 Task: Find connections with filter location Hacienda La Calera with filter topic #Sustainabilitywith filter profile language Potuguese with filter current company TeamLease Services Limited with filter school Marian College, Kuttikanam P.O. Peermade- 685 531 with filter industry Retail Luxury Goods and Jewelry with filter service category Translation with filter keywords title Maintenance Engineer
Action: Mouse moved to (618, 84)
Screenshot: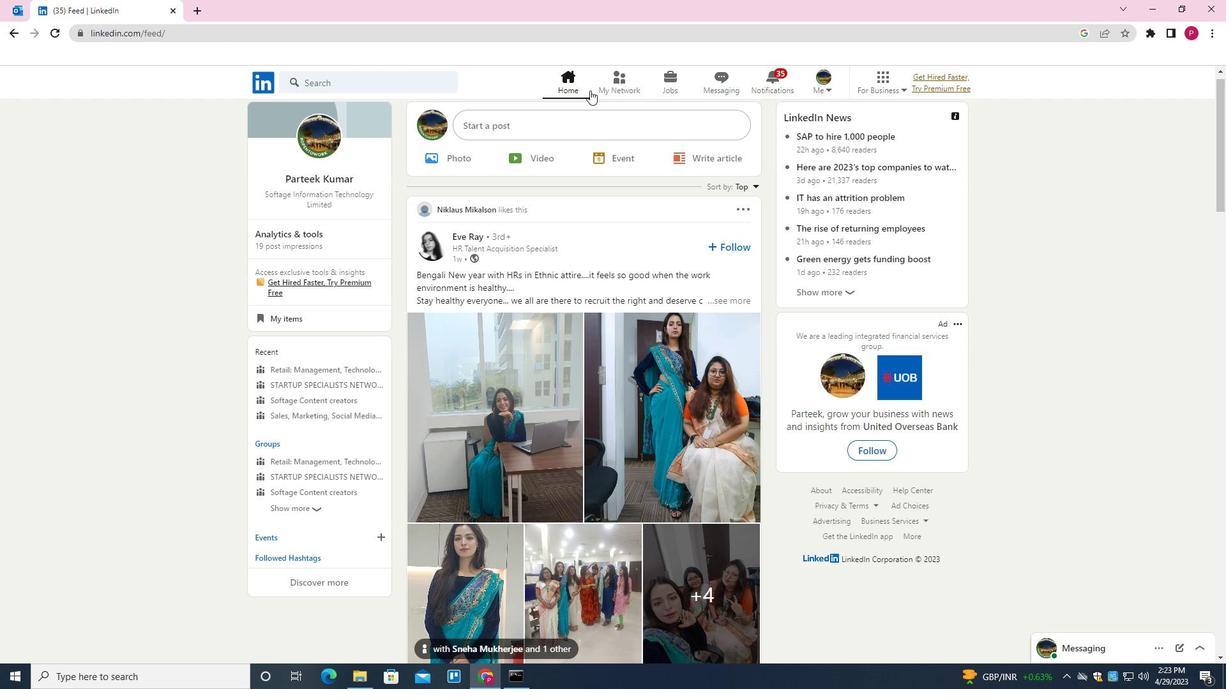 
Action: Mouse pressed left at (618, 84)
Screenshot: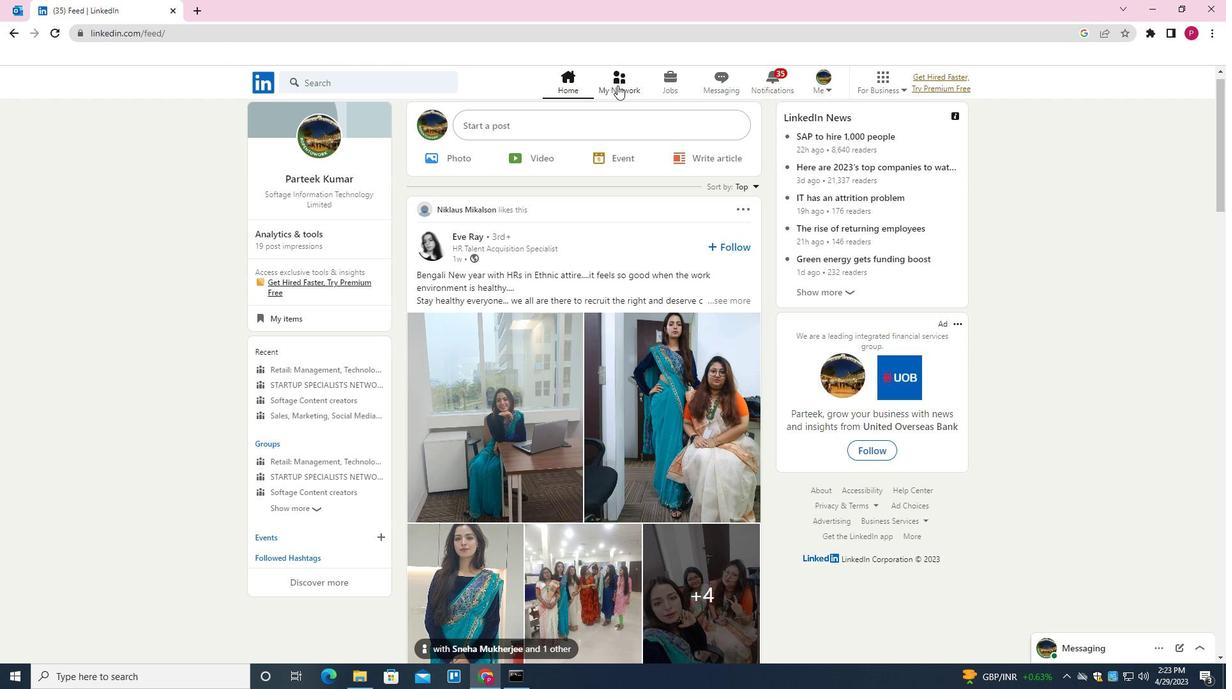 
Action: Mouse moved to (409, 153)
Screenshot: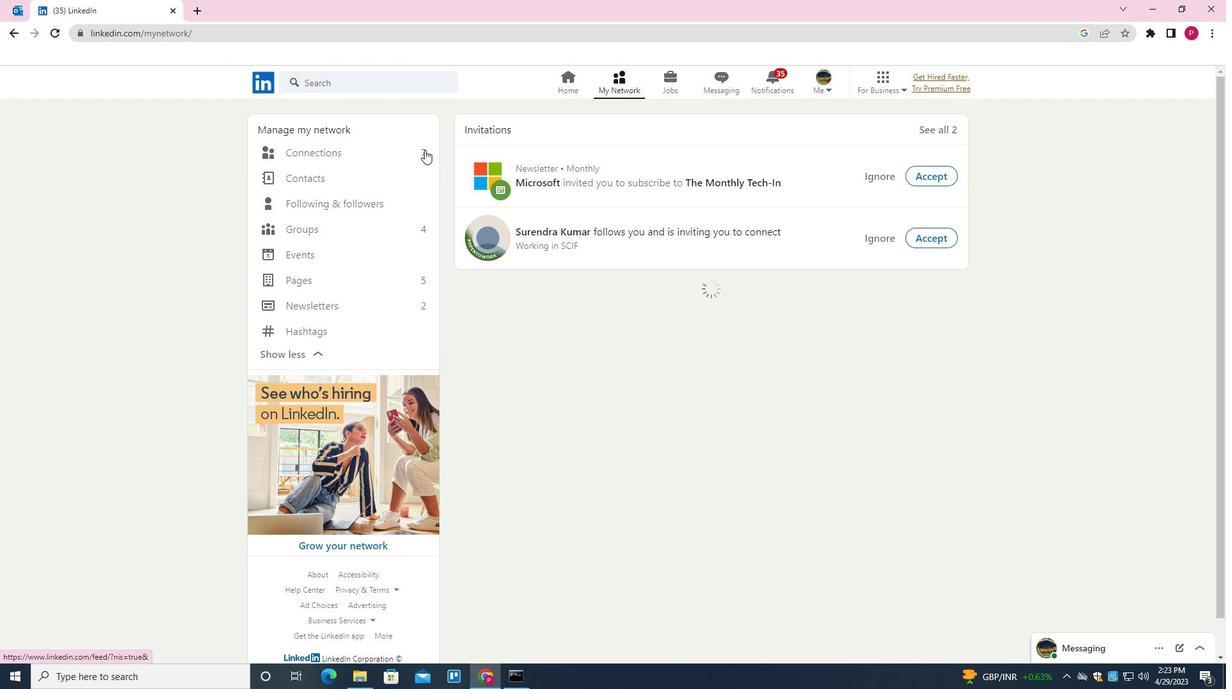 
Action: Mouse pressed left at (409, 153)
Screenshot: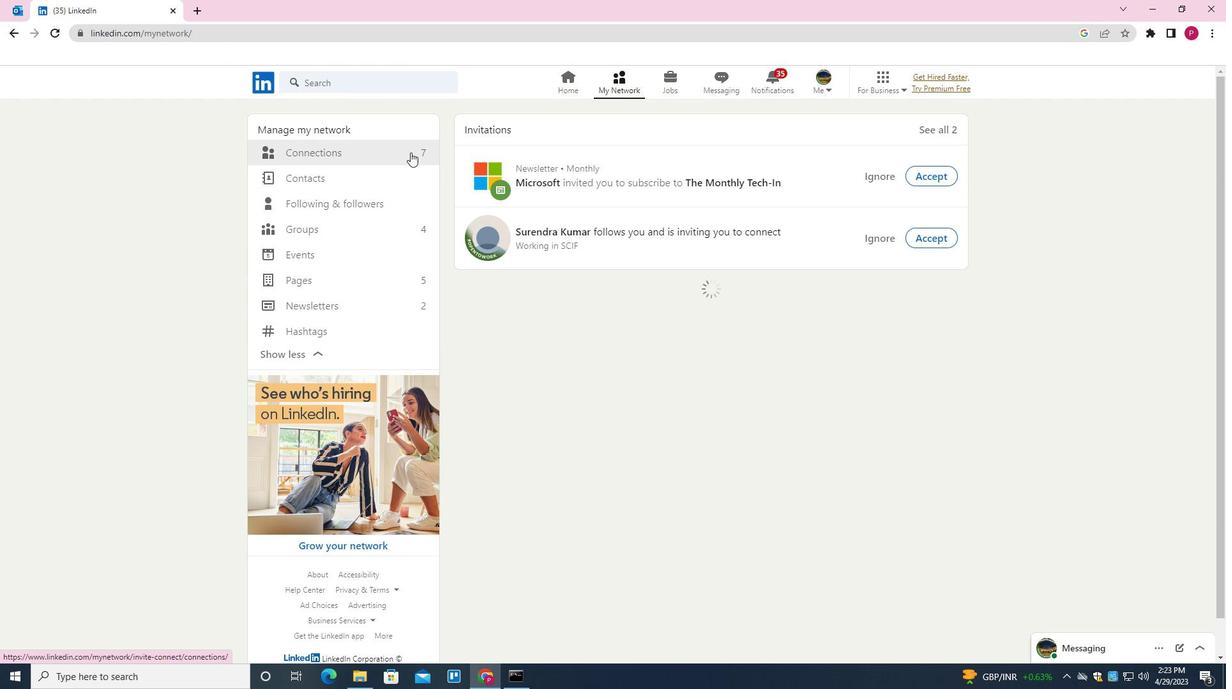 
Action: Mouse moved to (676, 155)
Screenshot: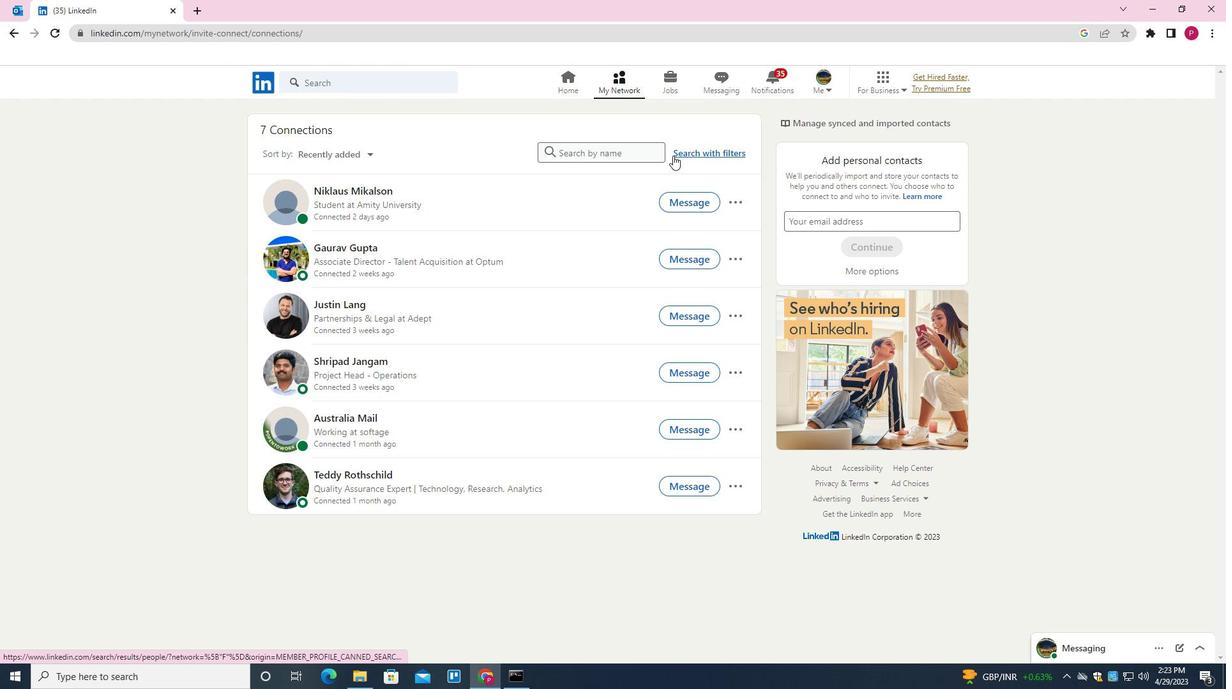 
Action: Mouse pressed left at (676, 155)
Screenshot: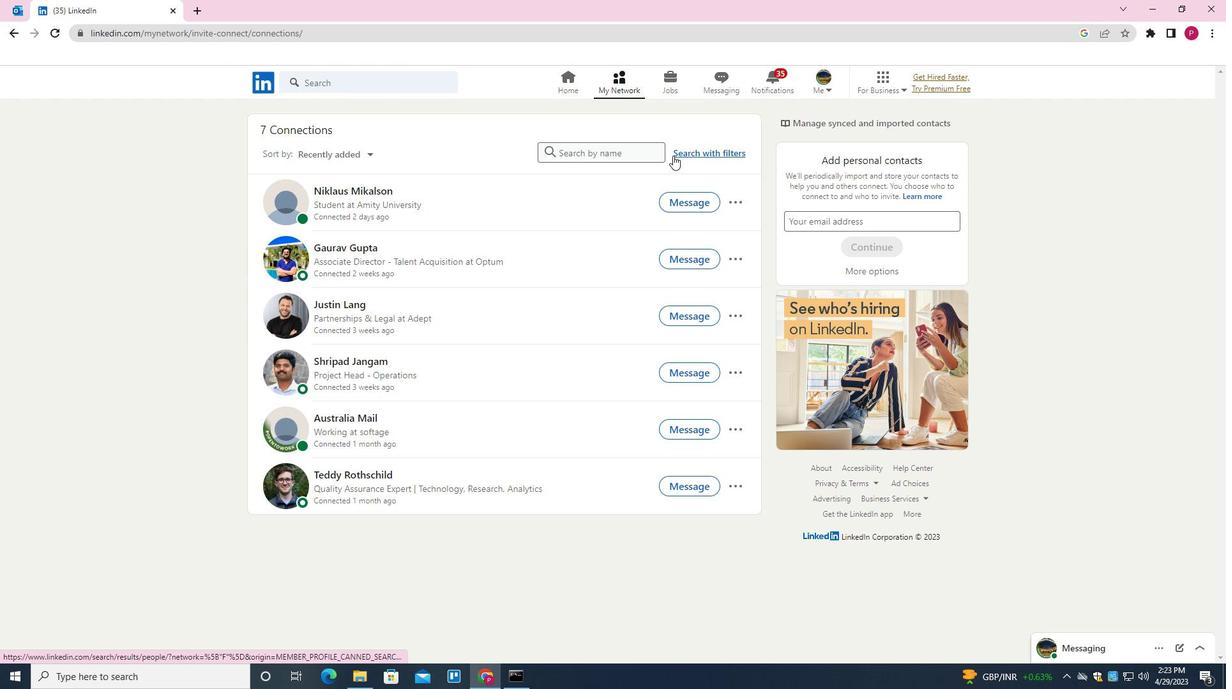 
Action: Mouse moved to (651, 118)
Screenshot: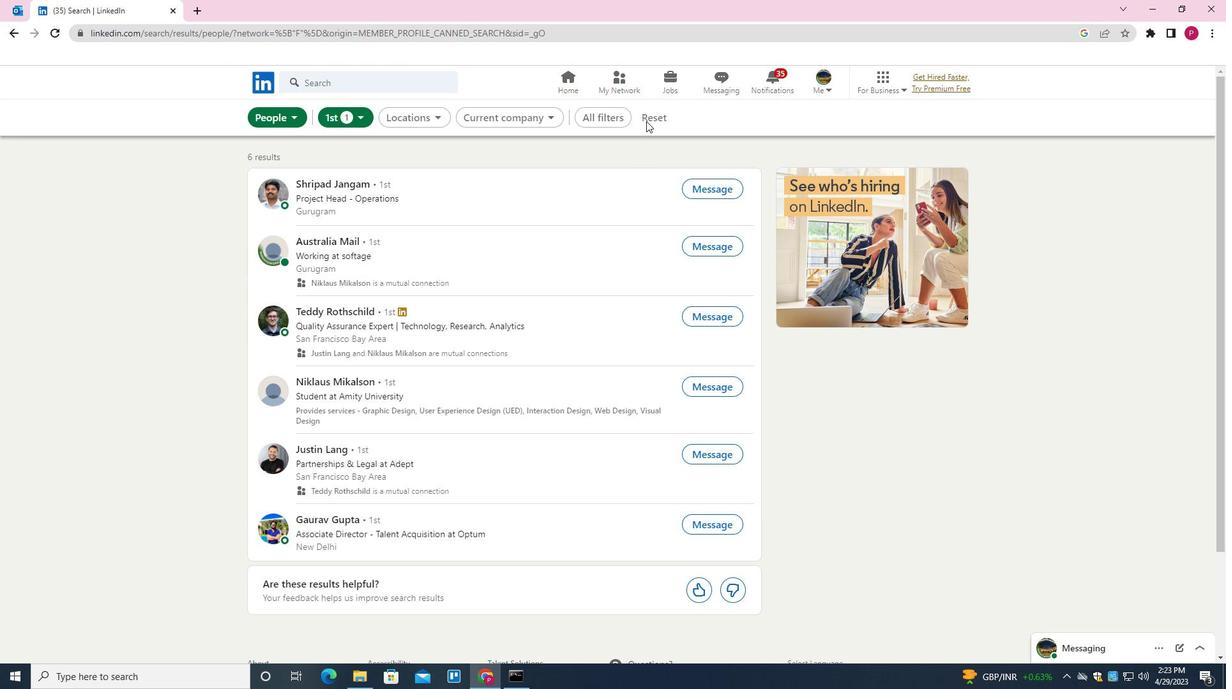 
Action: Mouse pressed left at (651, 118)
Screenshot: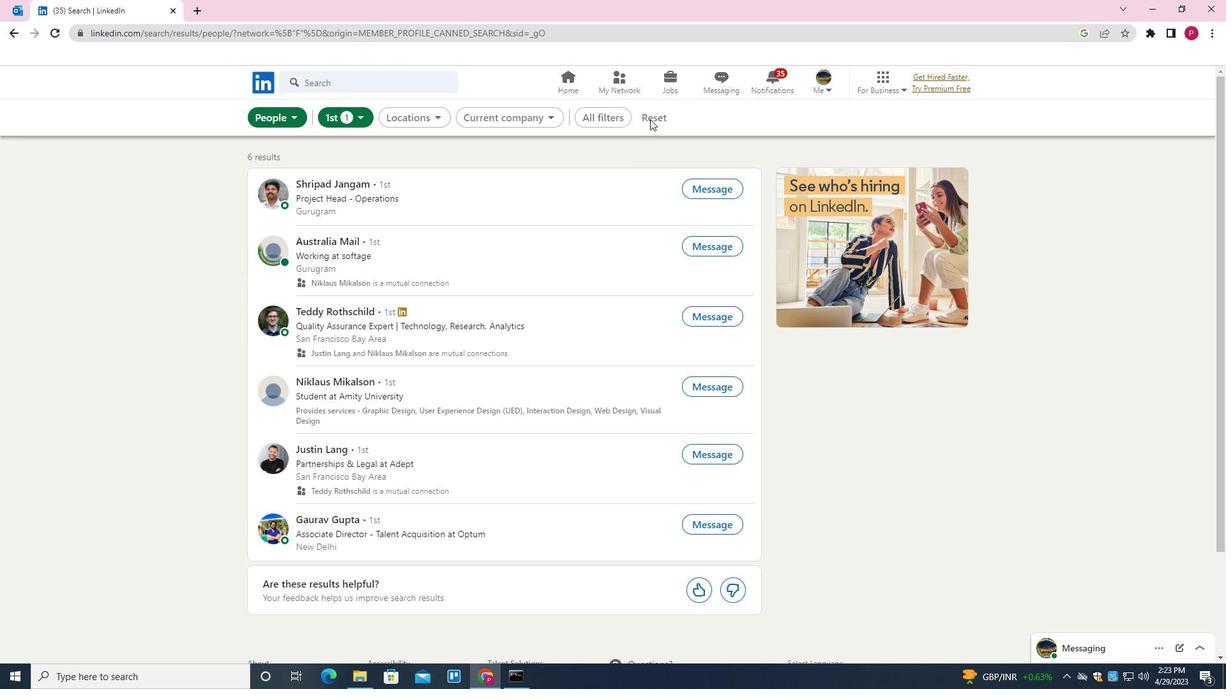 
Action: Mouse moved to (632, 124)
Screenshot: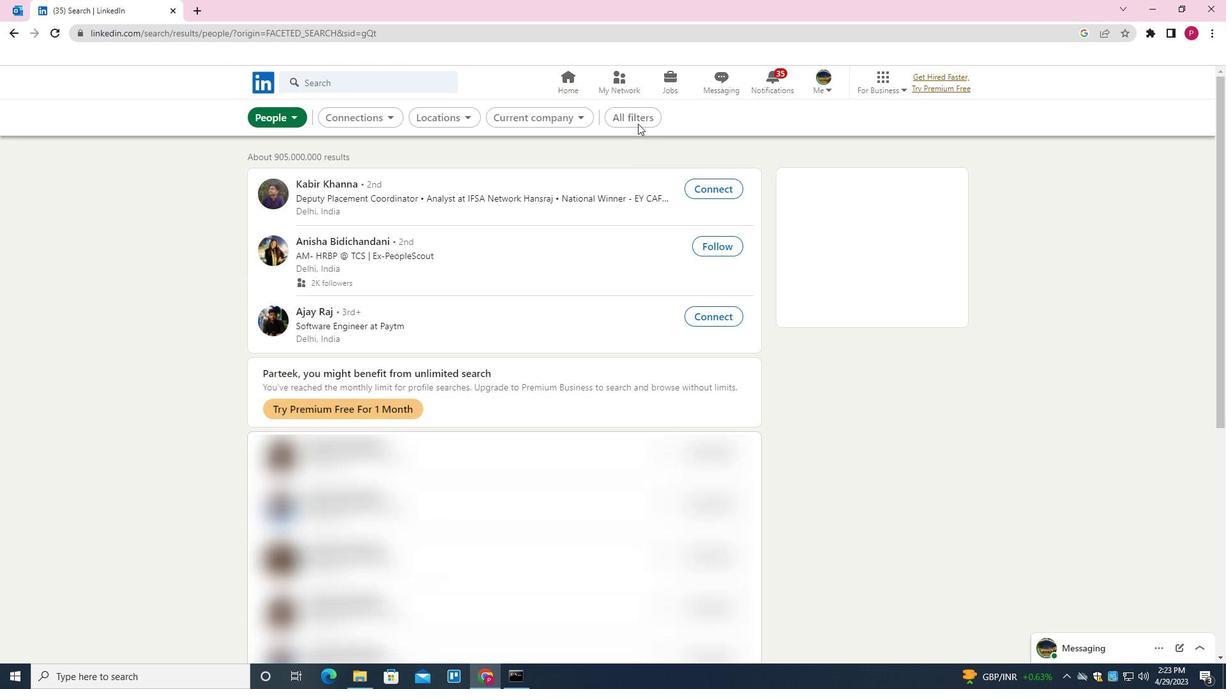 
Action: Mouse pressed left at (632, 124)
Screenshot: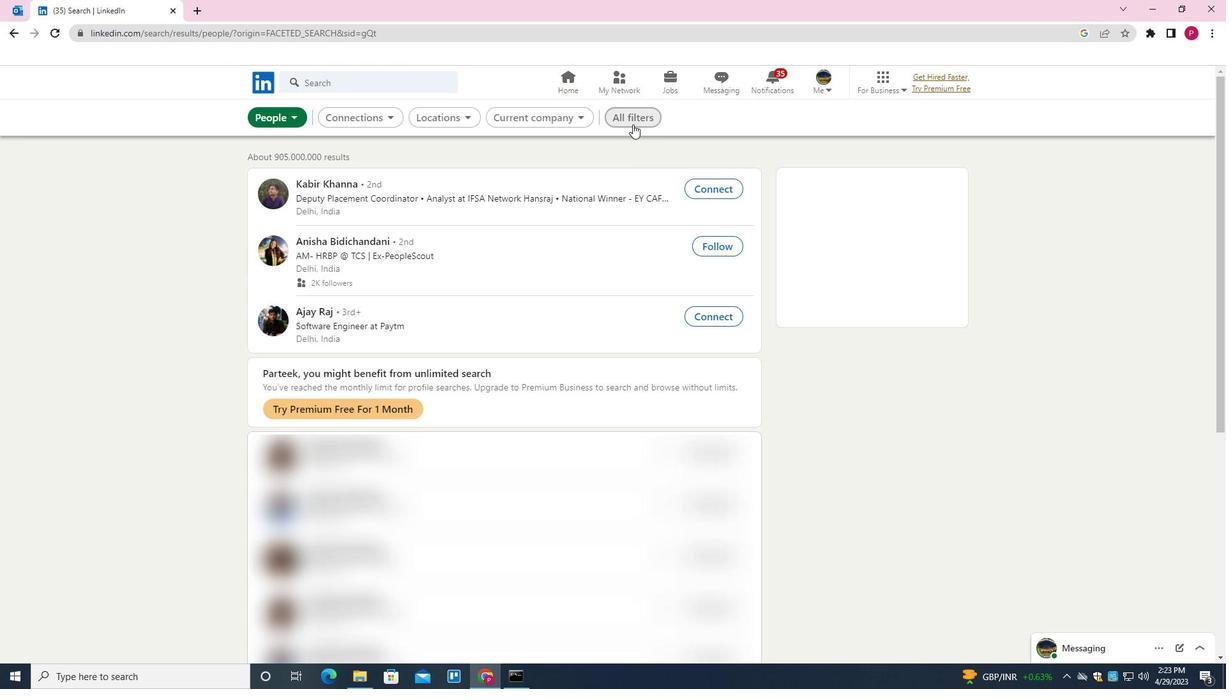
Action: Mouse moved to (1042, 392)
Screenshot: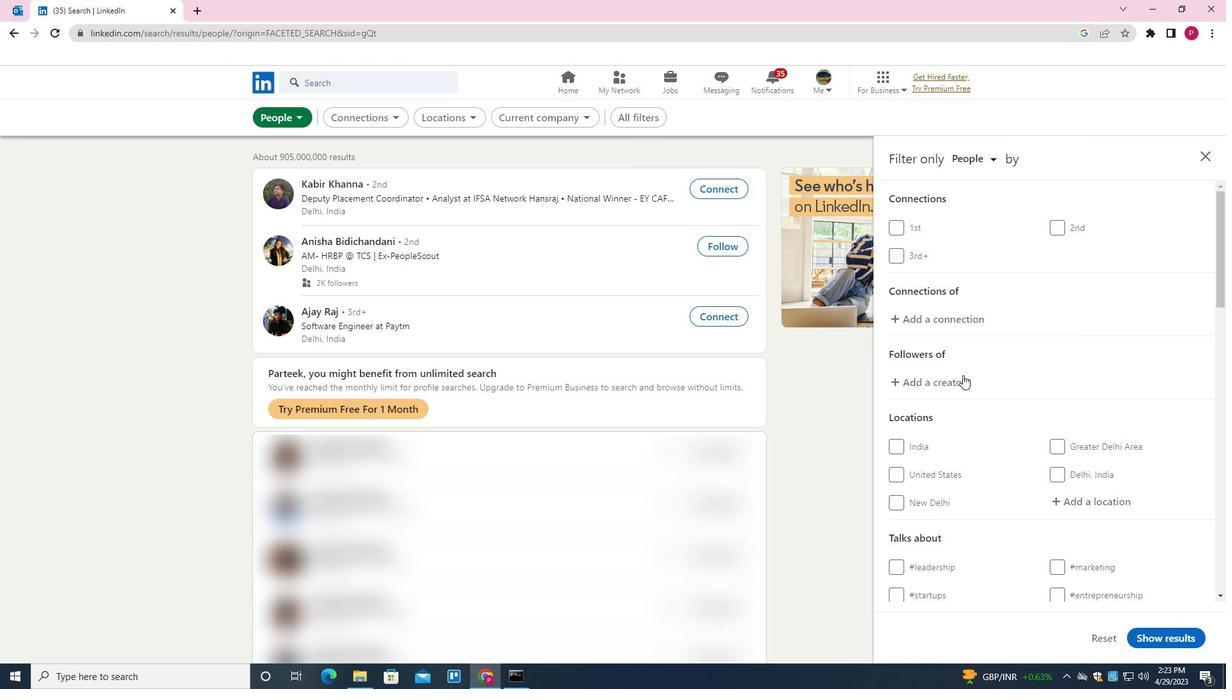 
Action: Mouse scrolled (1042, 391) with delta (0, 0)
Screenshot: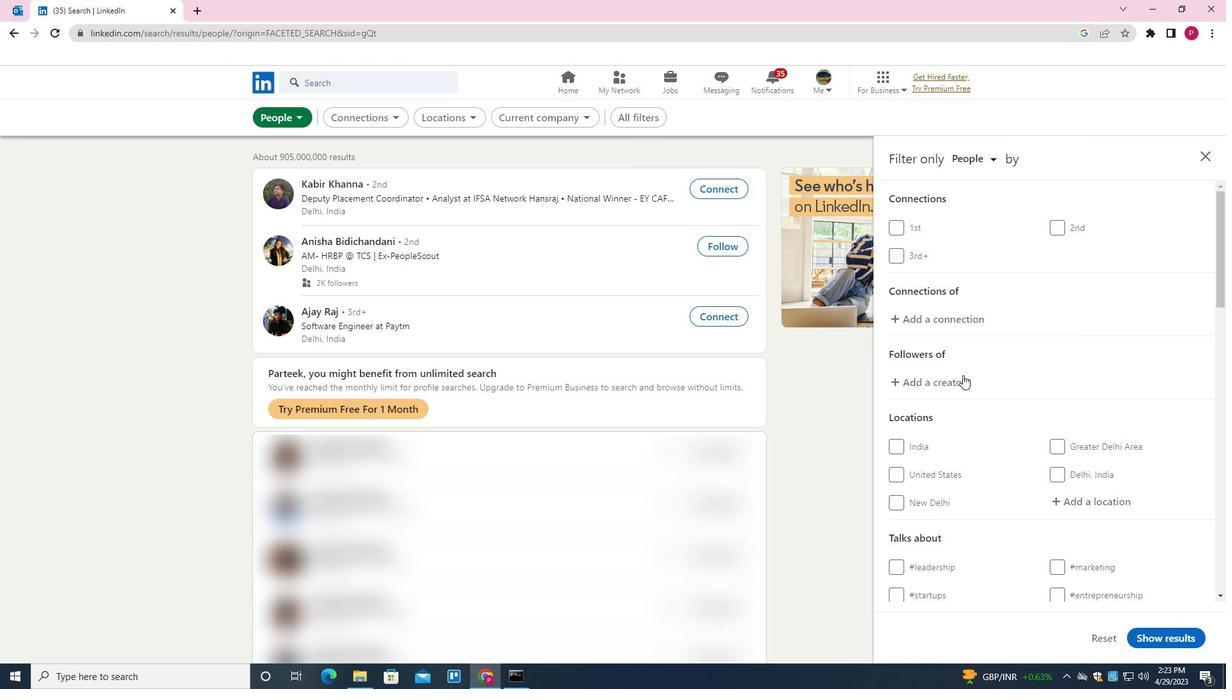 
Action: Mouse moved to (1051, 392)
Screenshot: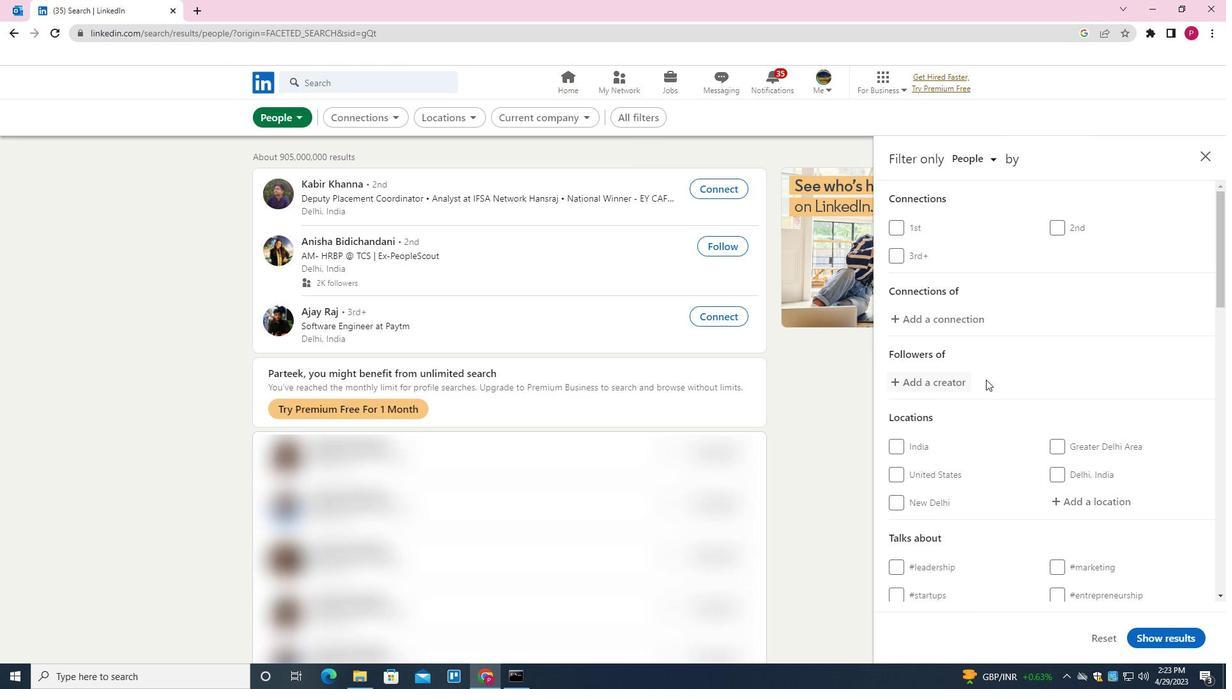 
Action: Mouse scrolled (1051, 392) with delta (0, 0)
Screenshot: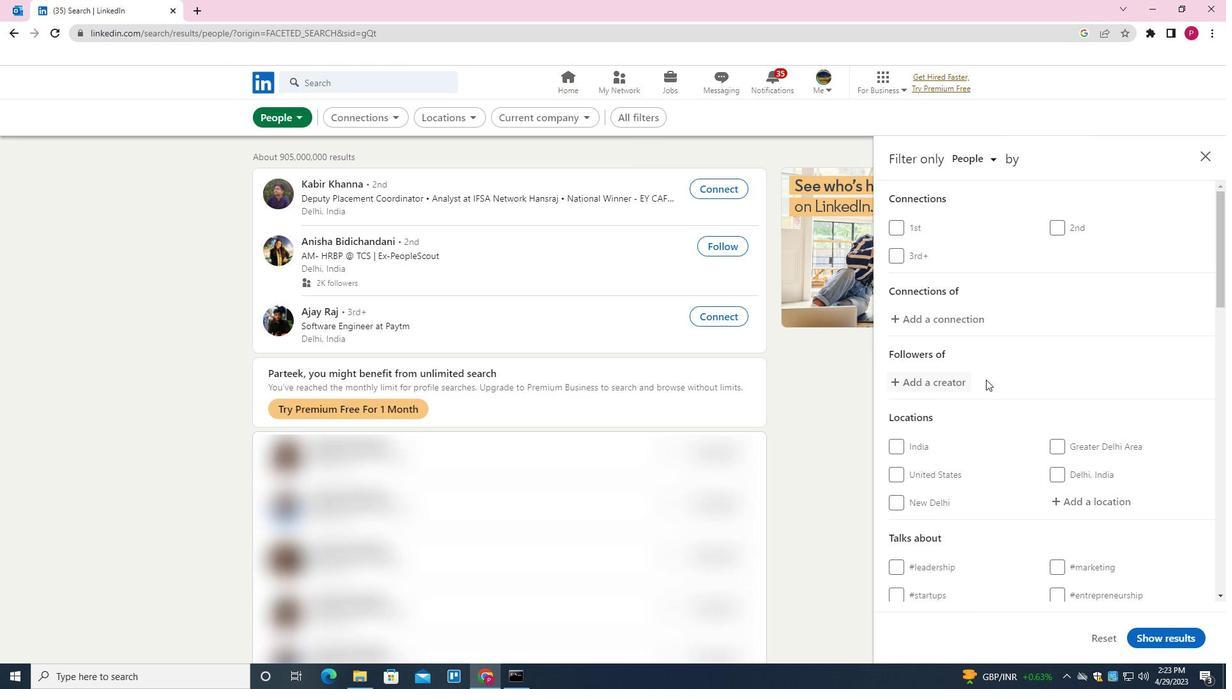 
Action: Mouse moved to (1055, 393)
Screenshot: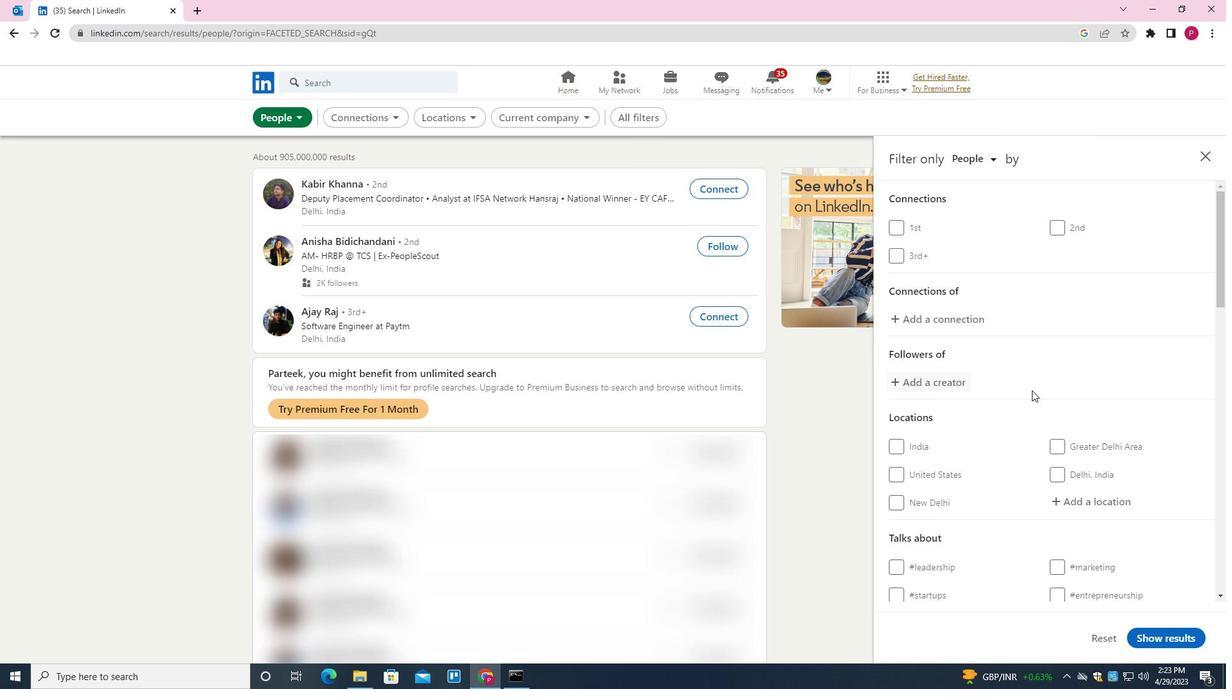 
Action: Mouse scrolled (1055, 392) with delta (0, 0)
Screenshot: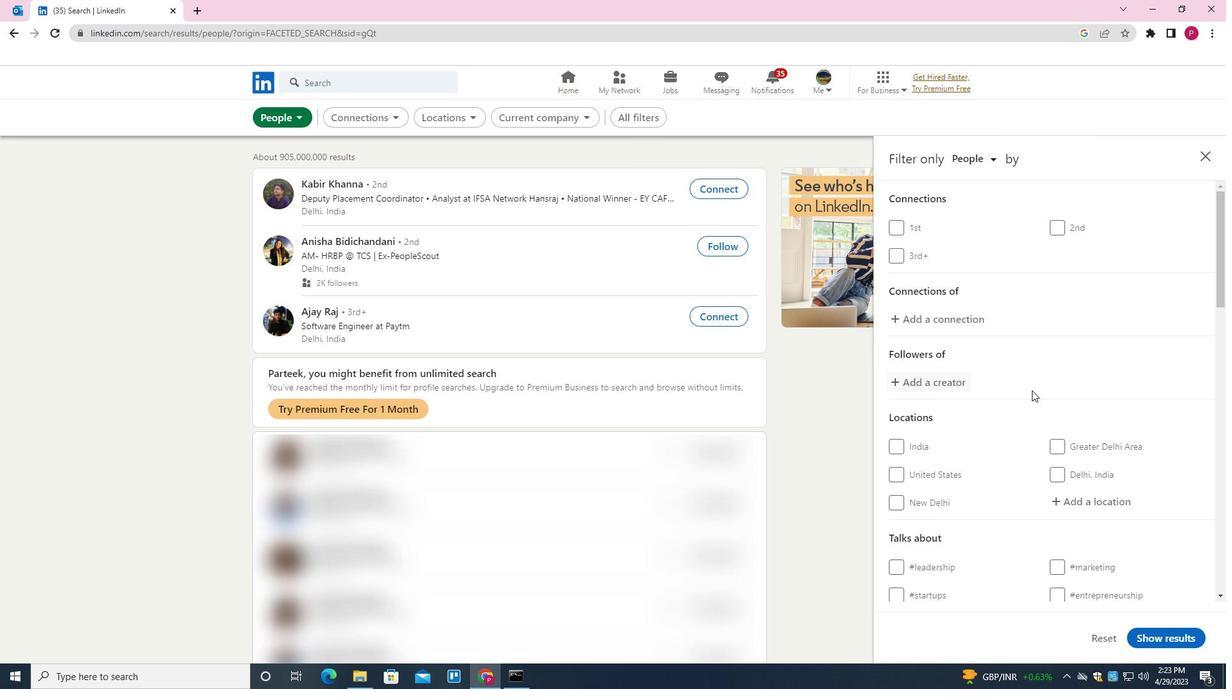 
Action: Mouse moved to (1103, 303)
Screenshot: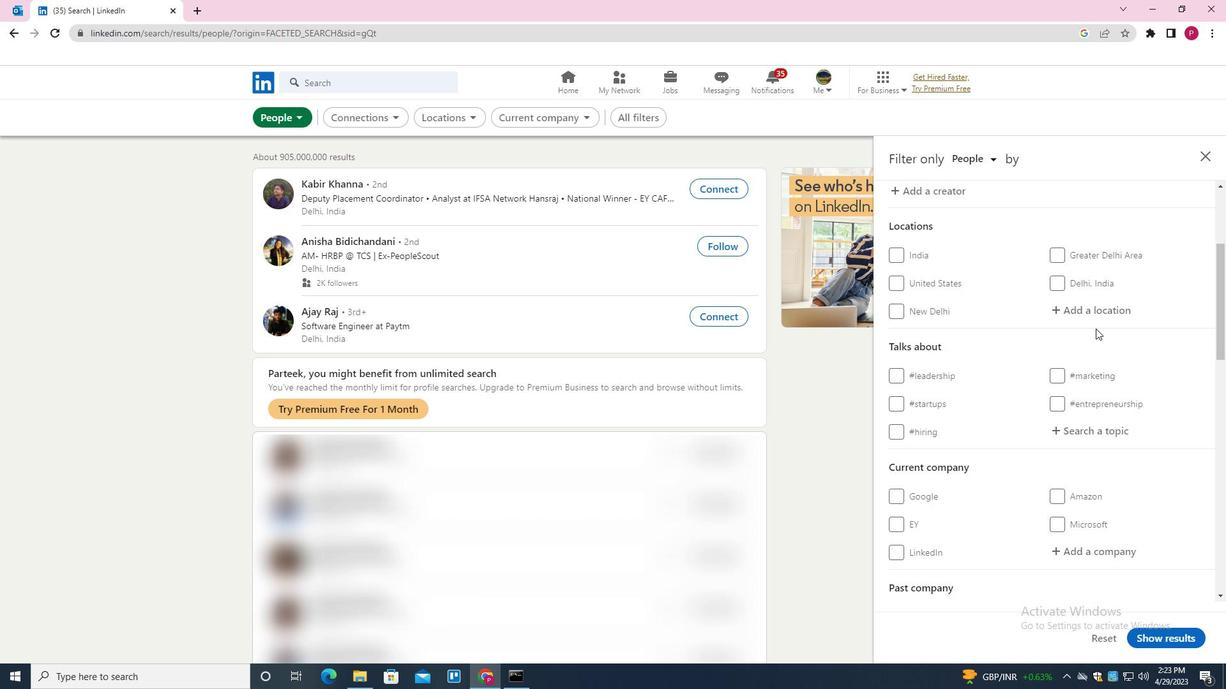 
Action: Mouse pressed left at (1103, 303)
Screenshot: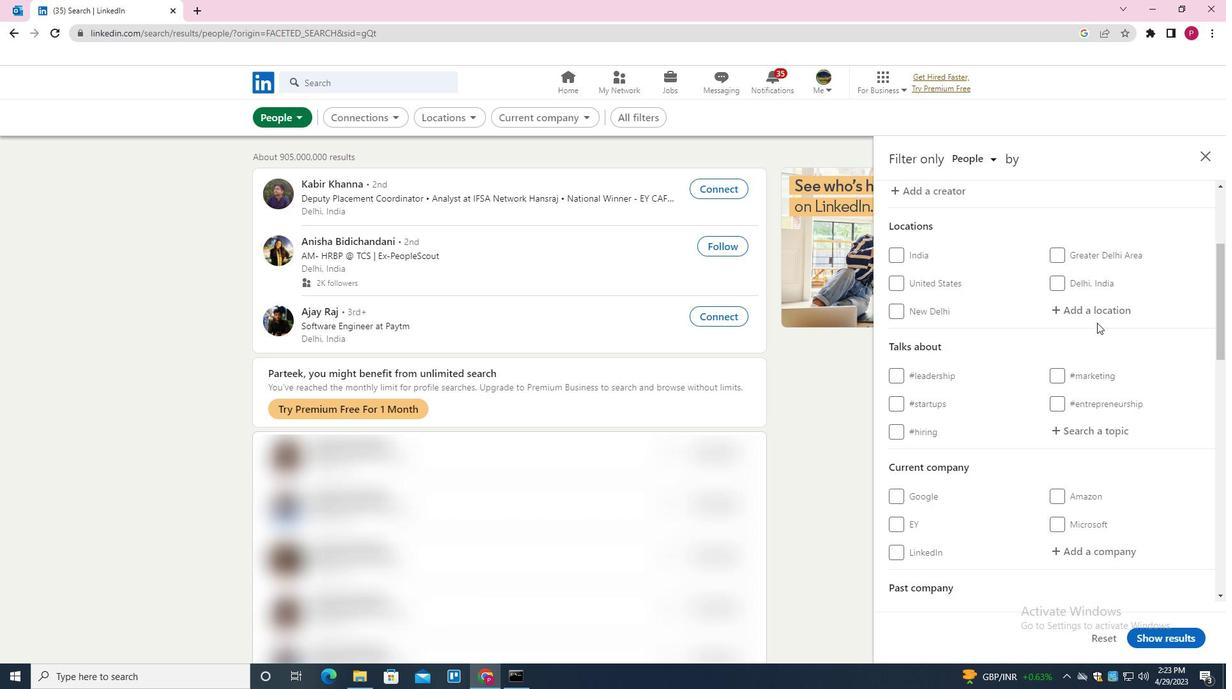 
Action: Mouse moved to (997, 254)
Screenshot: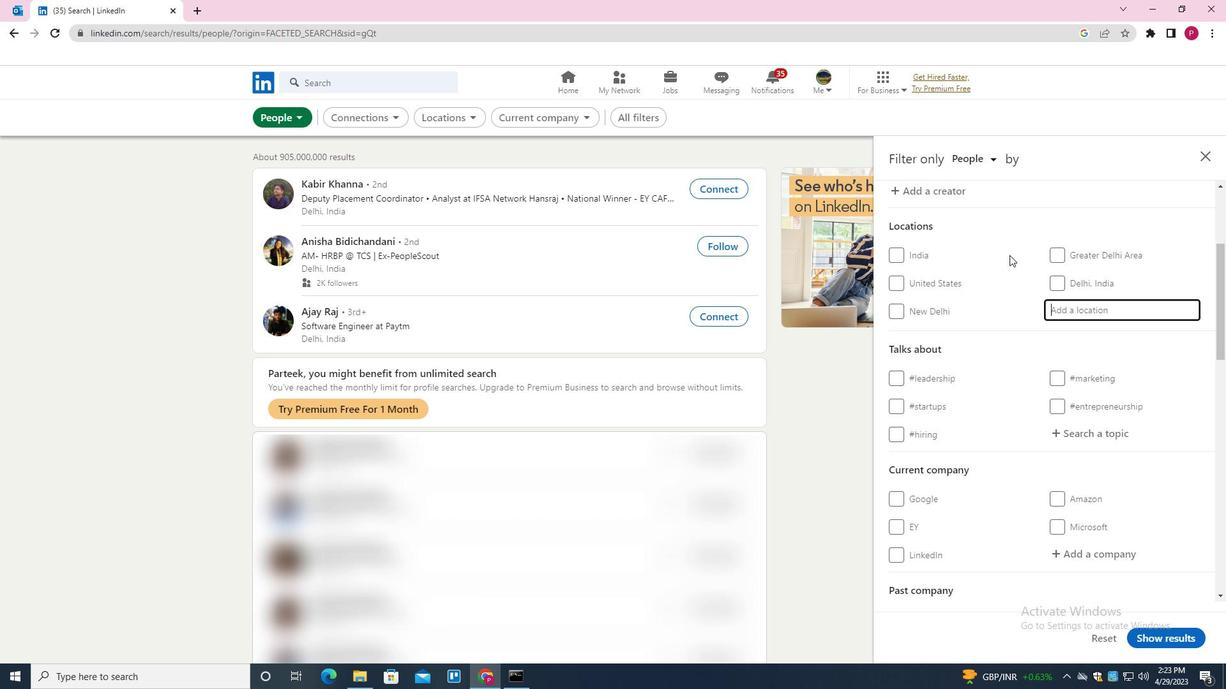 
Action: Key pressed <Key.shift><Key.shift>HACIENDA<Key.down><Key.down><Key.space>LA<Key.space><Key.shift>CALERA<Key.enter>
Screenshot: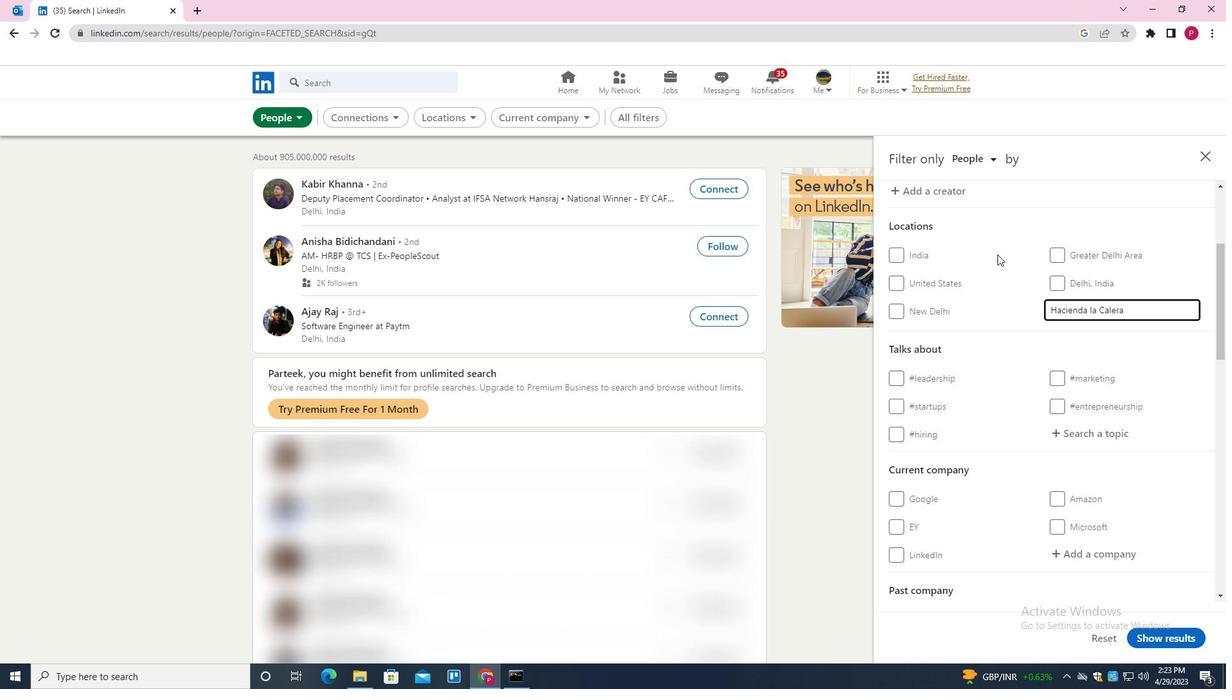 
Action: Mouse moved to (941, 369)
Screenshot: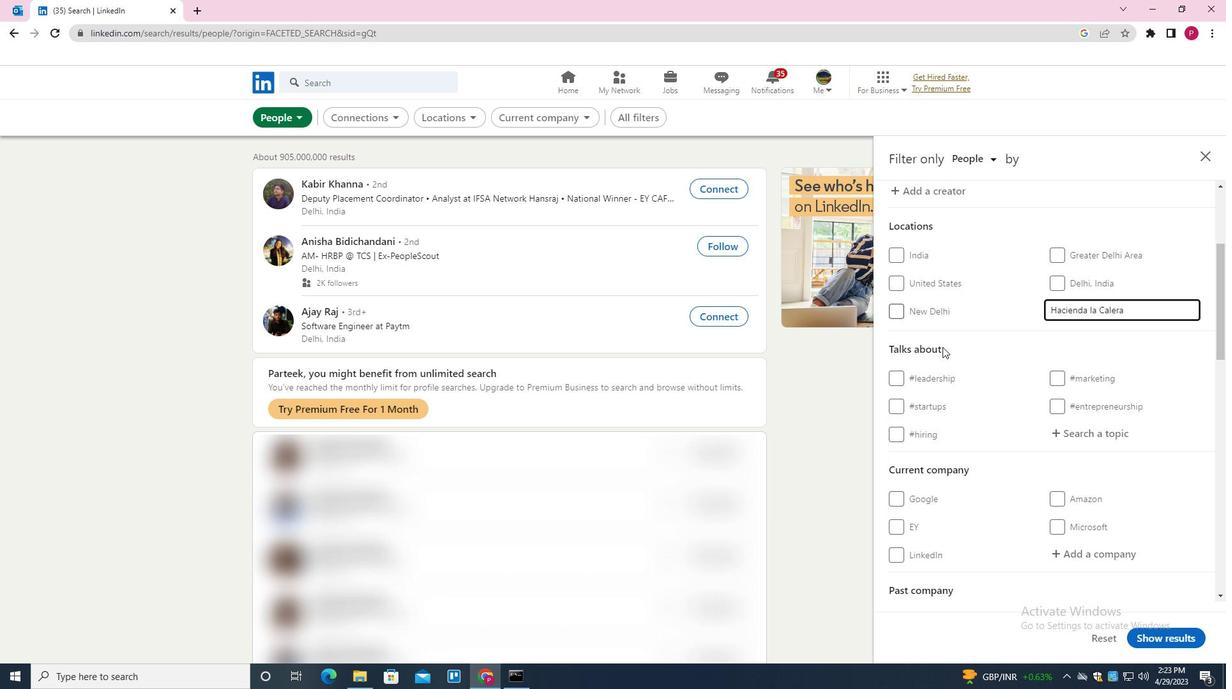 
Action: Mouse scrolled (941, 368) with delta (0, 0)
Screenshot: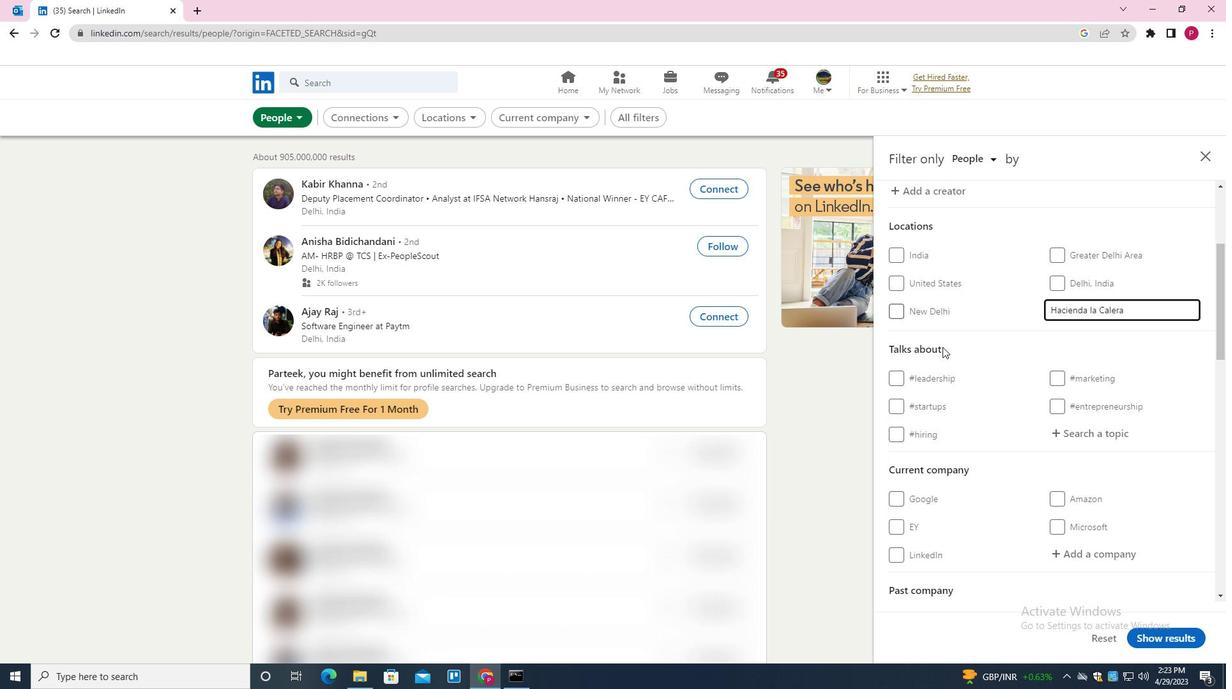 
Action: Mouse scrolled (941, 368) with delta (0, 0)
Screenshot: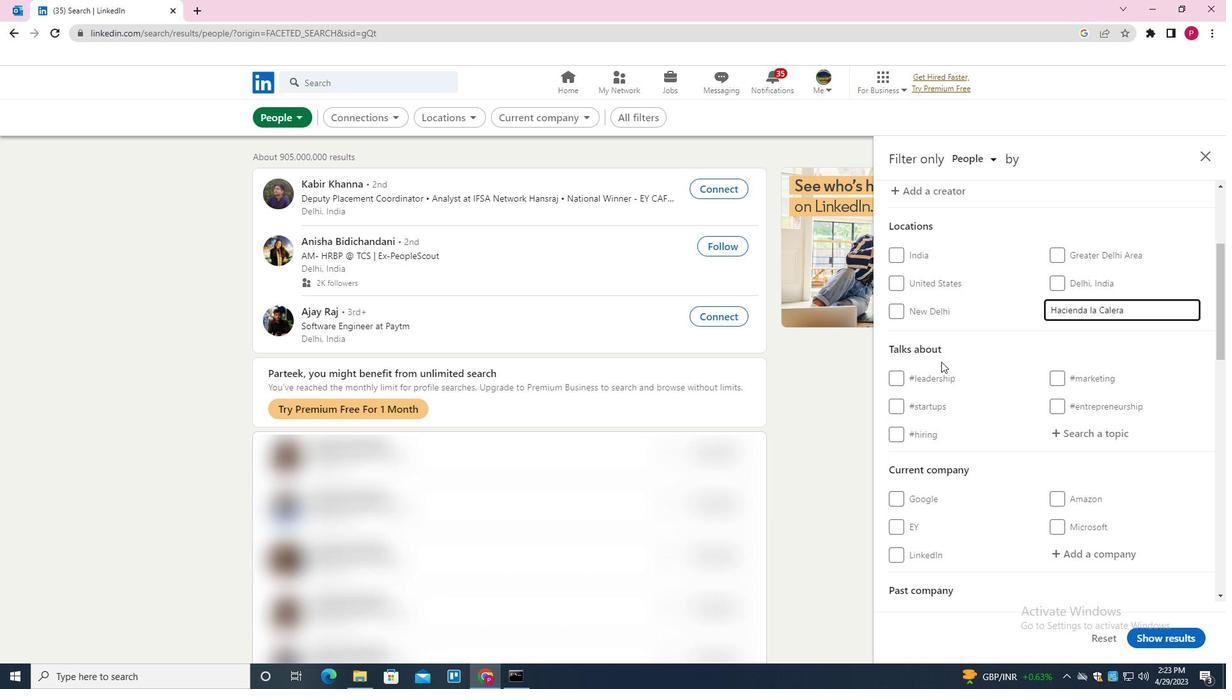 
Action: Mouse moved to (1076, 304)
Screenshot: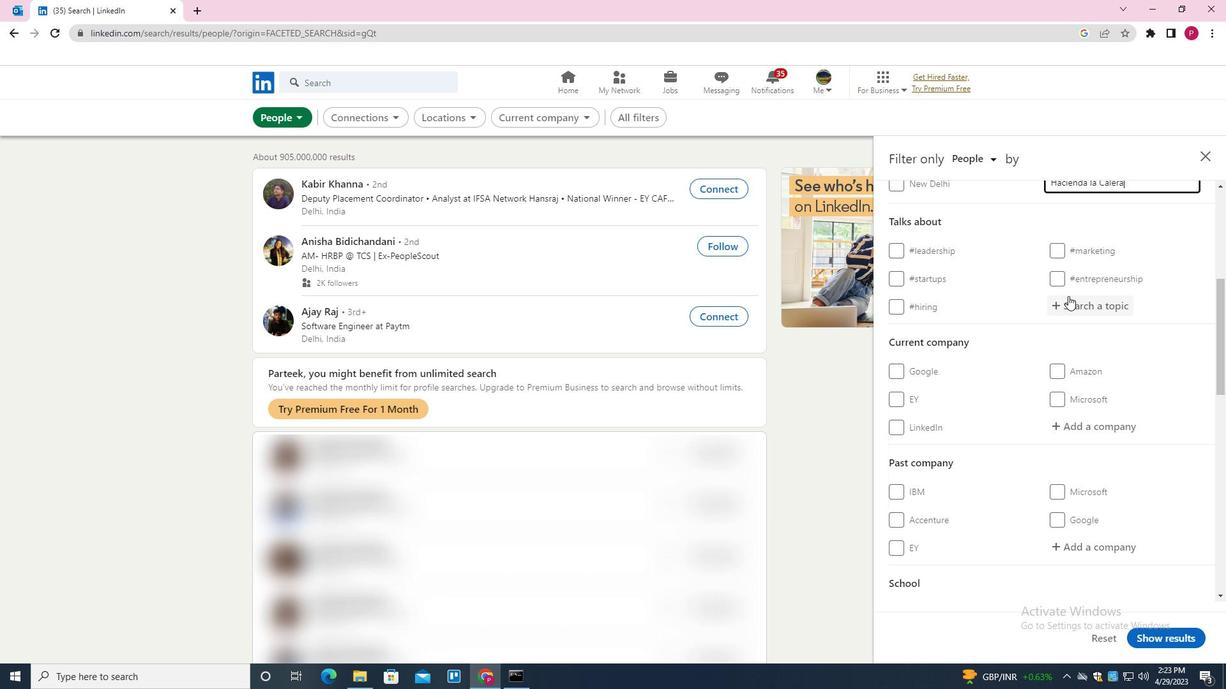 
Action: Mouse pressed left at (1076, 304)
Screenshot: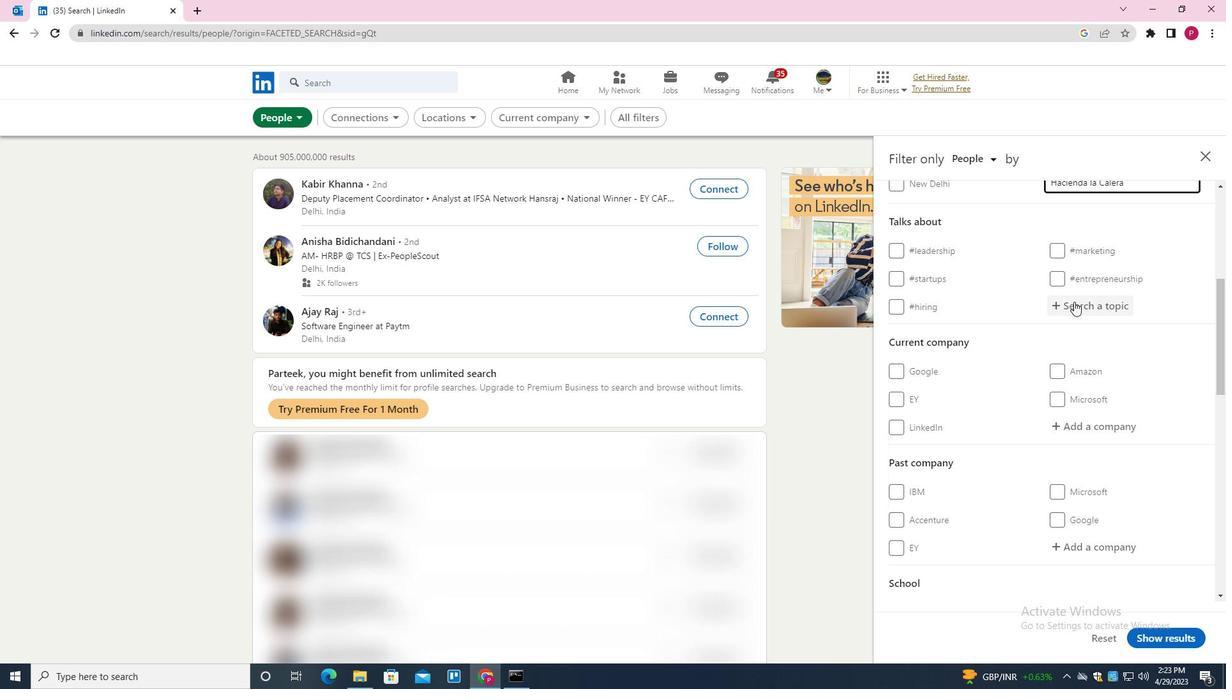 
Action: Mouse moved to (969, 303)
Screenshot: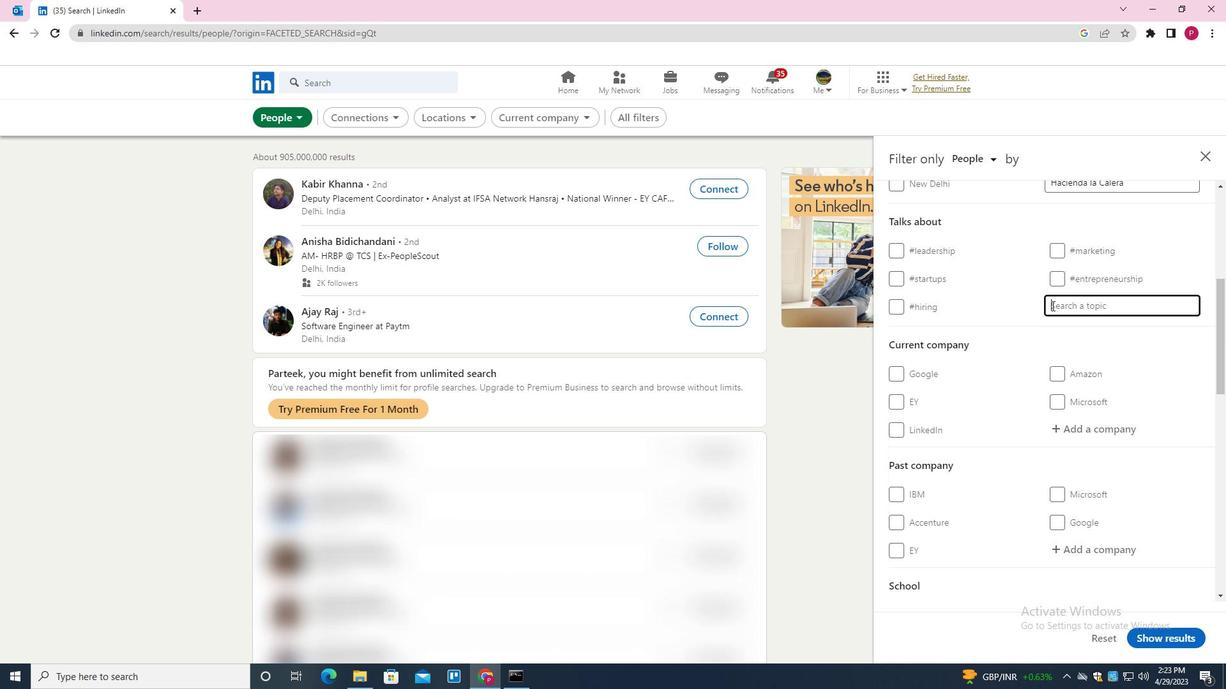 
Action: Key pressed SUSTAINA<Key.down><Key.enter>
Screenshot: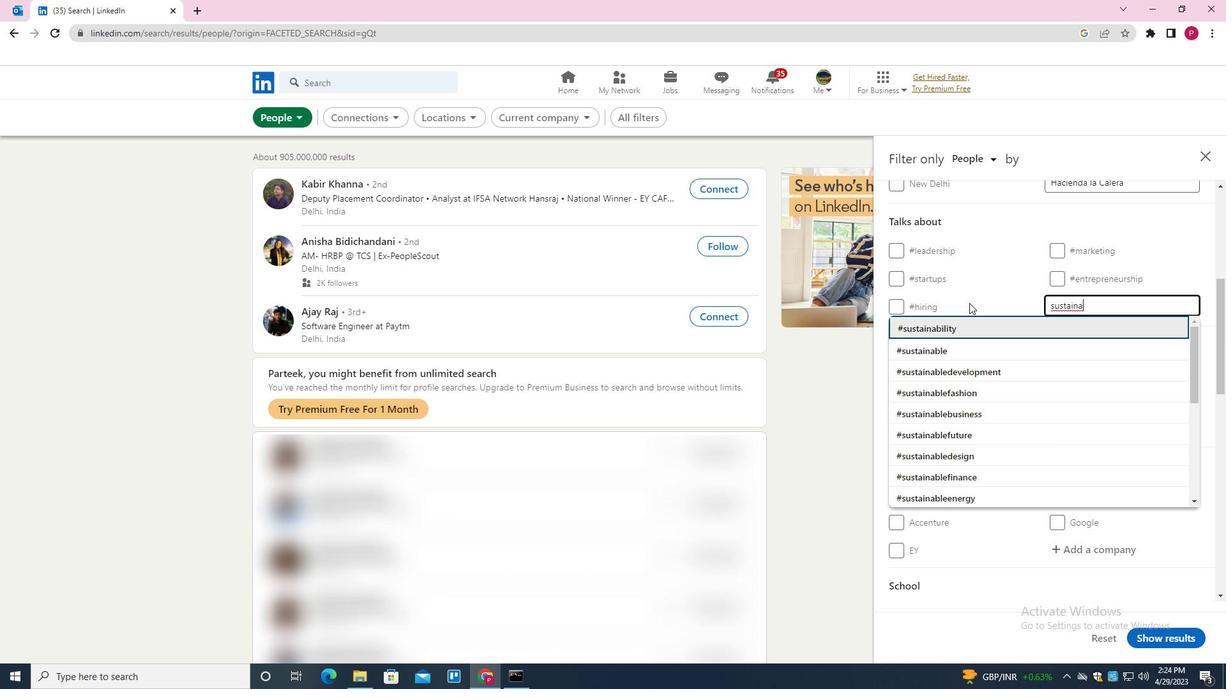 
Action: Mouse moved to (966, 308)
Screenshot: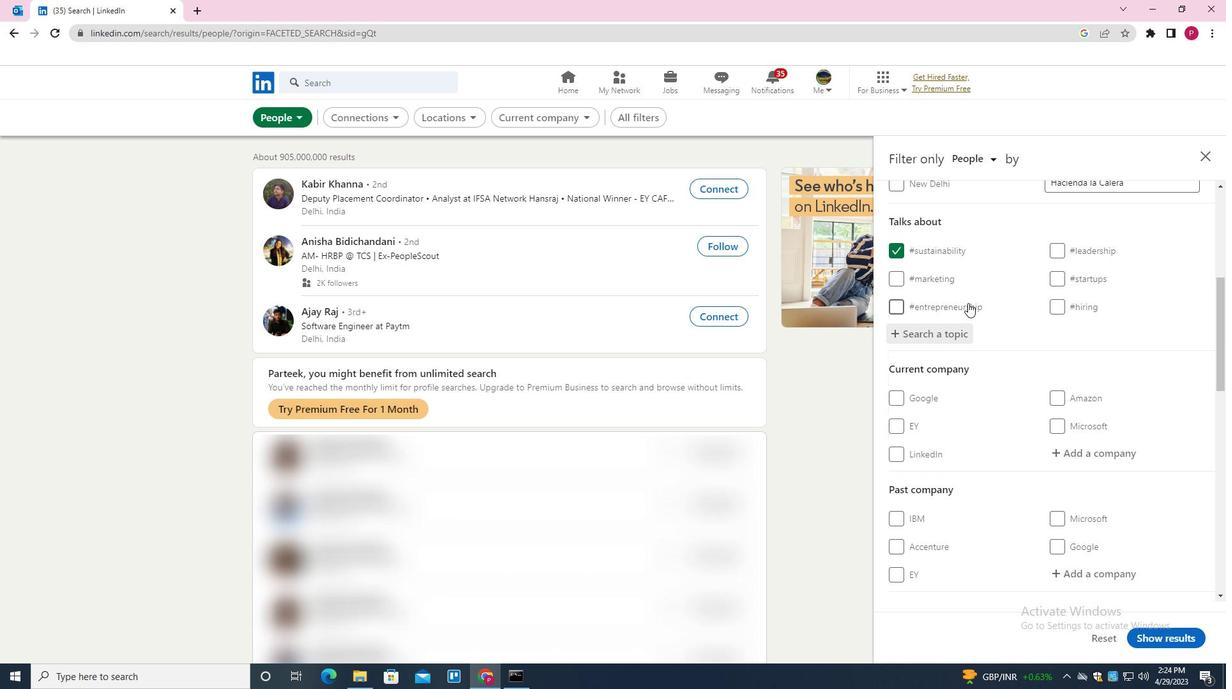
Action: Mouse scrolled (966, 307) with delta (0, 0)
Screenshot: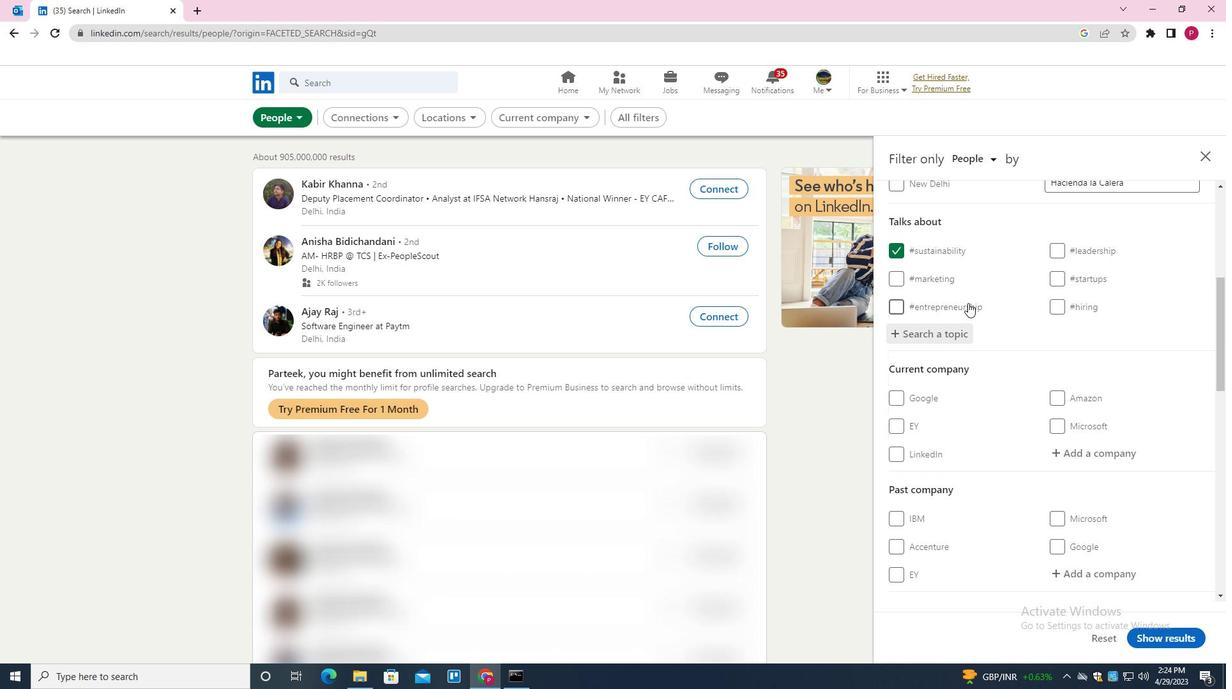 
Action: Mouse moved to (968, 318)
Screenshot: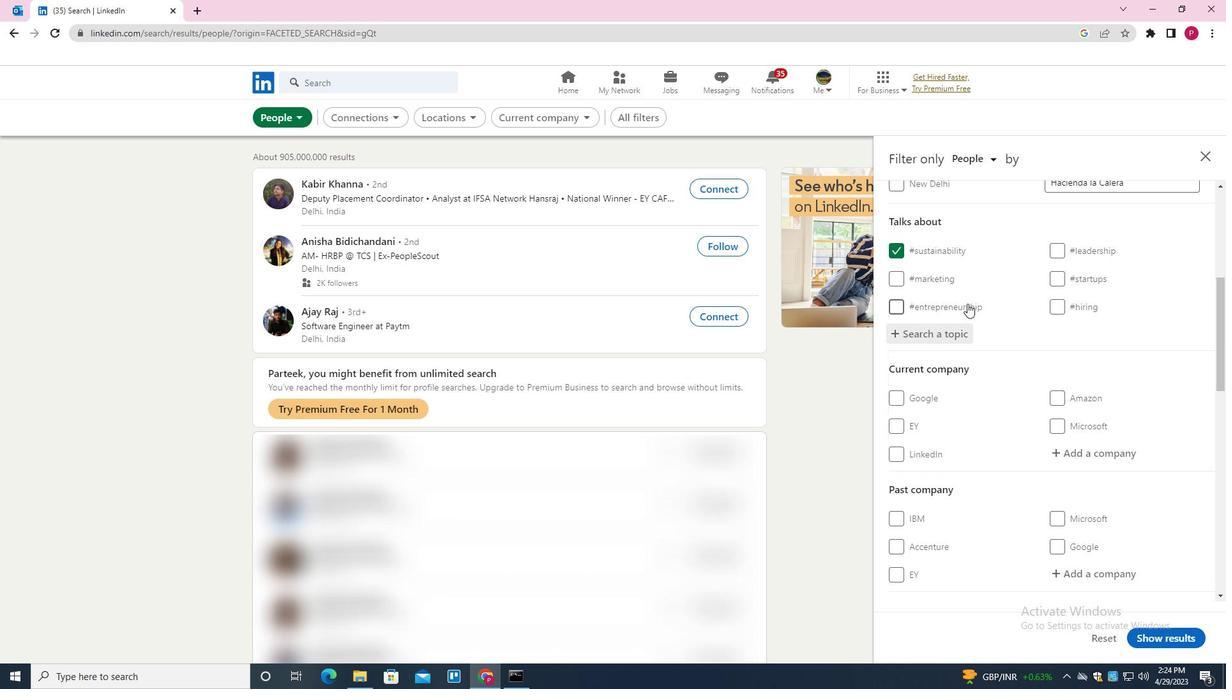 
Action: Mouse scrolled (968, 318) with delta (0, 0)
Screenshot: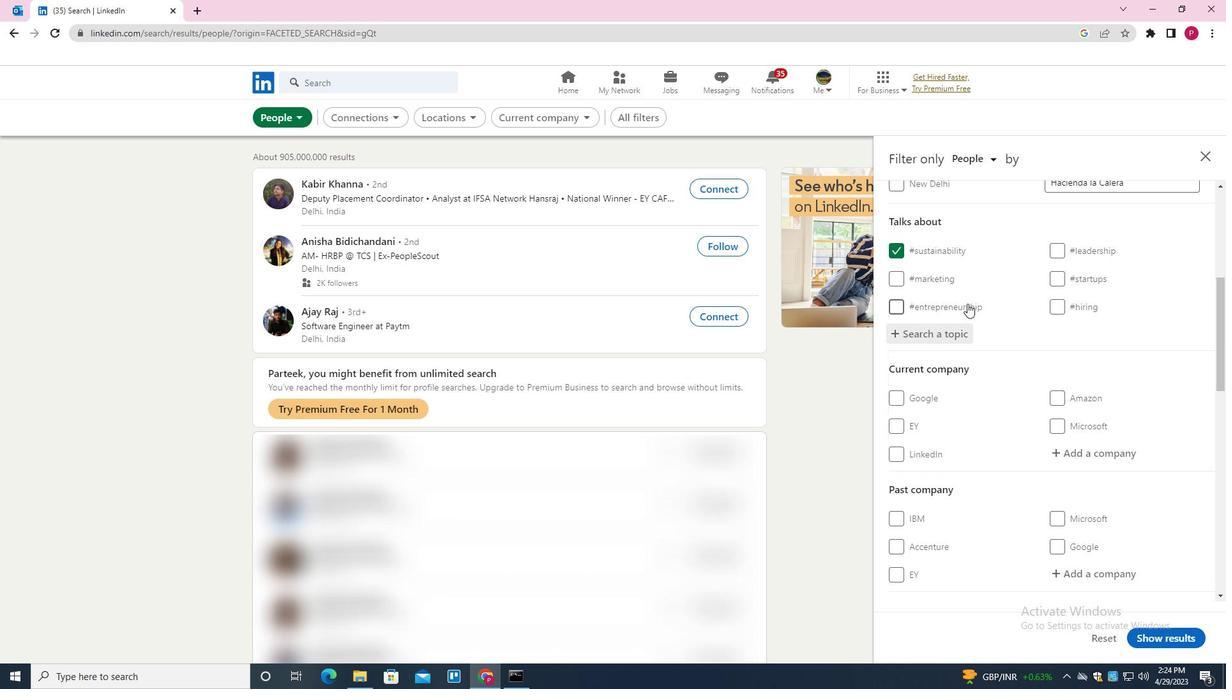 
Action: Mouse moved to (970, 325)
Screenshot: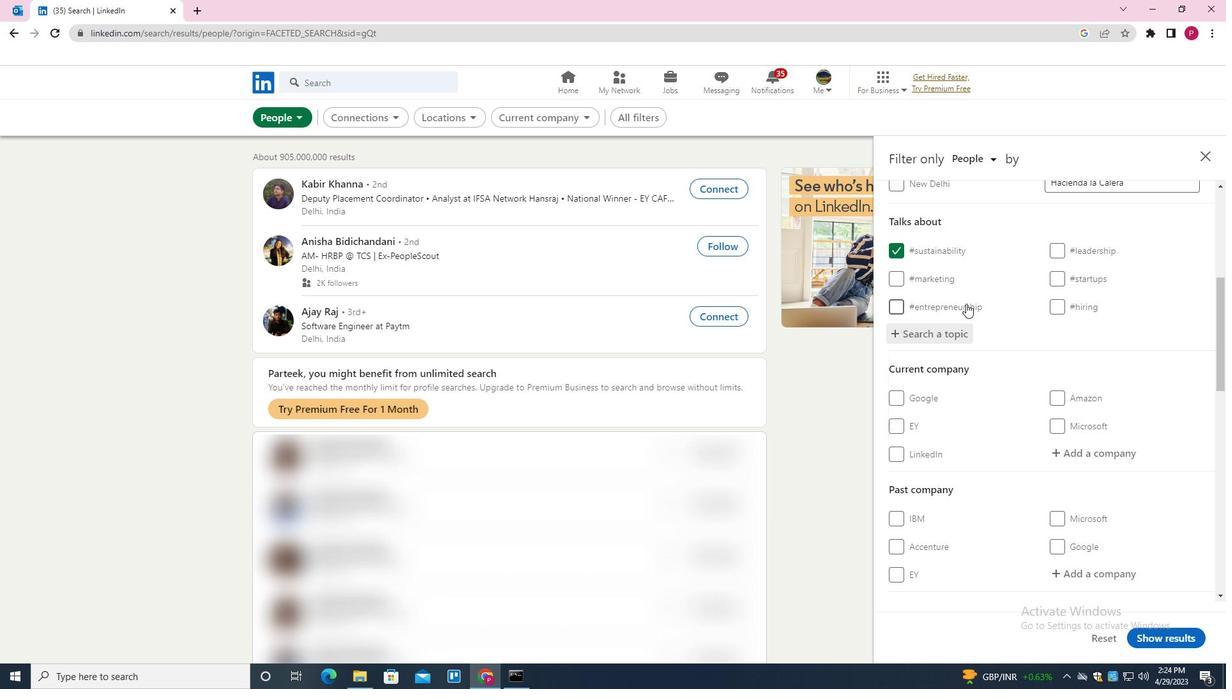 
Action: Mouse scrolled (970, 325) with delta (0, 0)
Screenshot: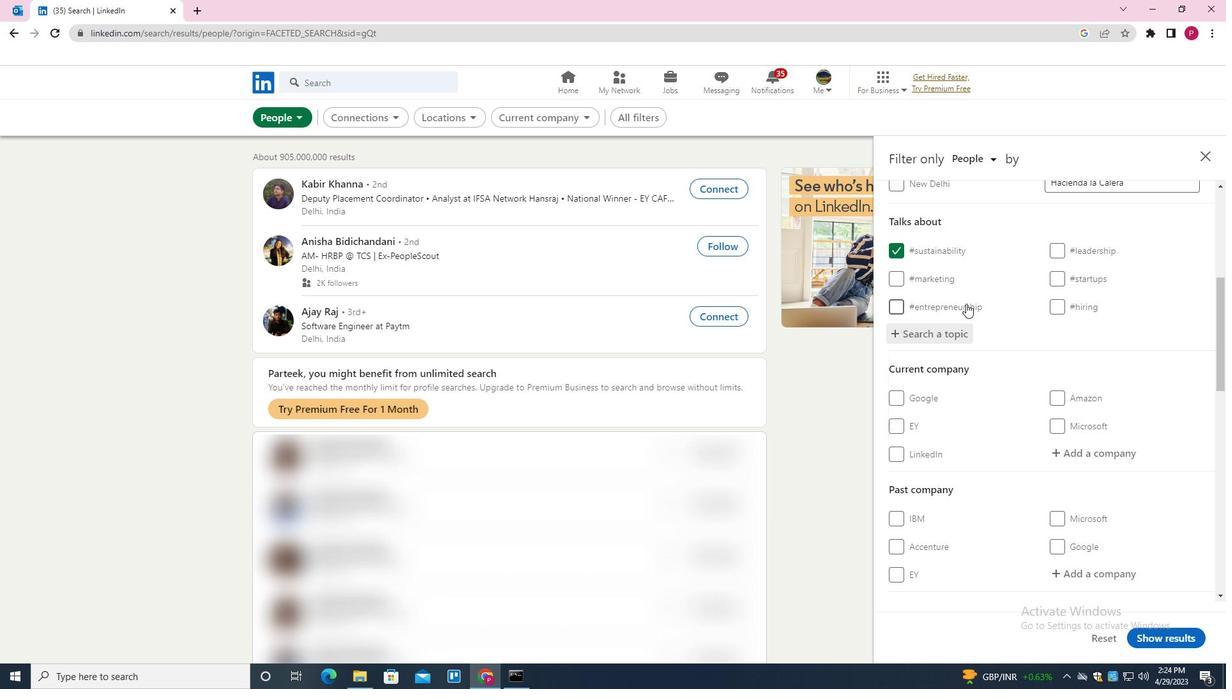 
Action: Mouse moved to (973, 403)
Screenshot: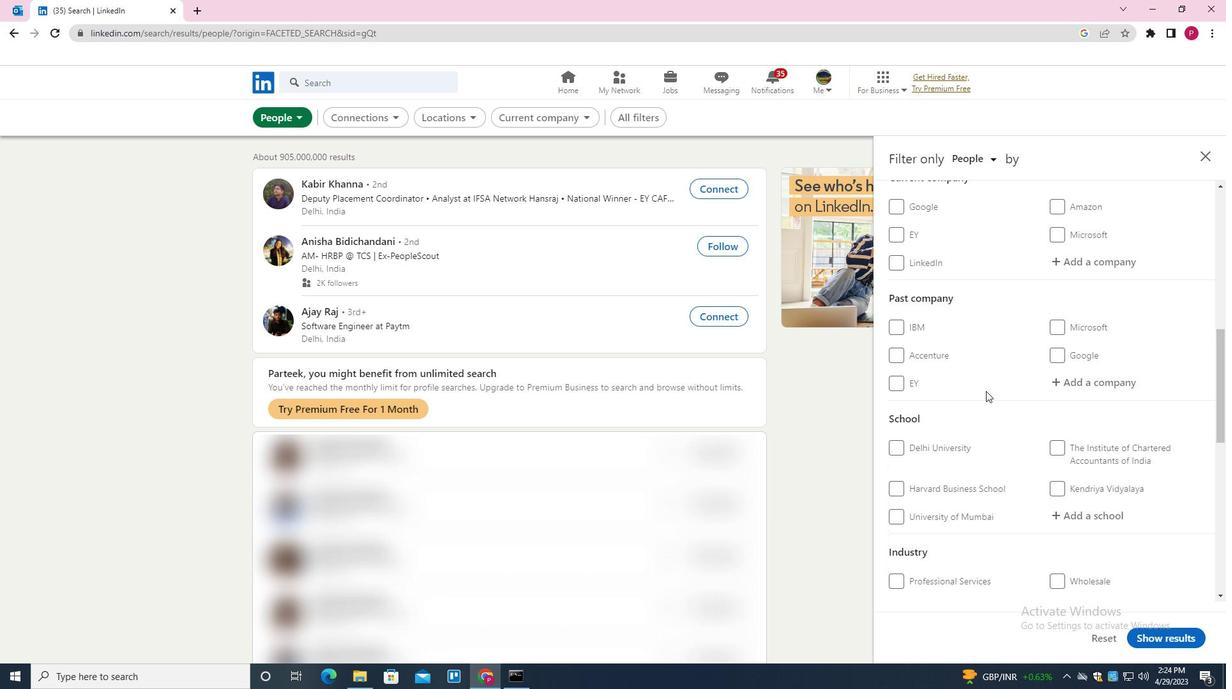 
Action: Mouse scrolled (973, 402) with delta (0, 0)
Screenshot: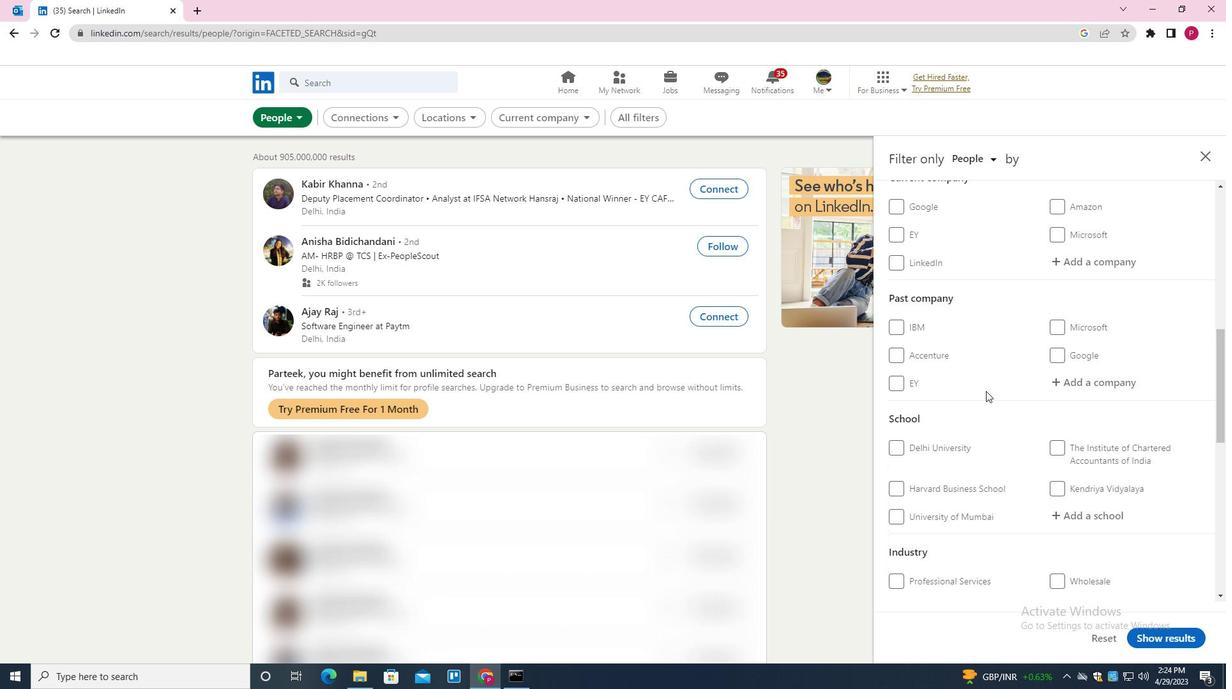 
Action: Mouse moved to (972, 404)
Screenshot: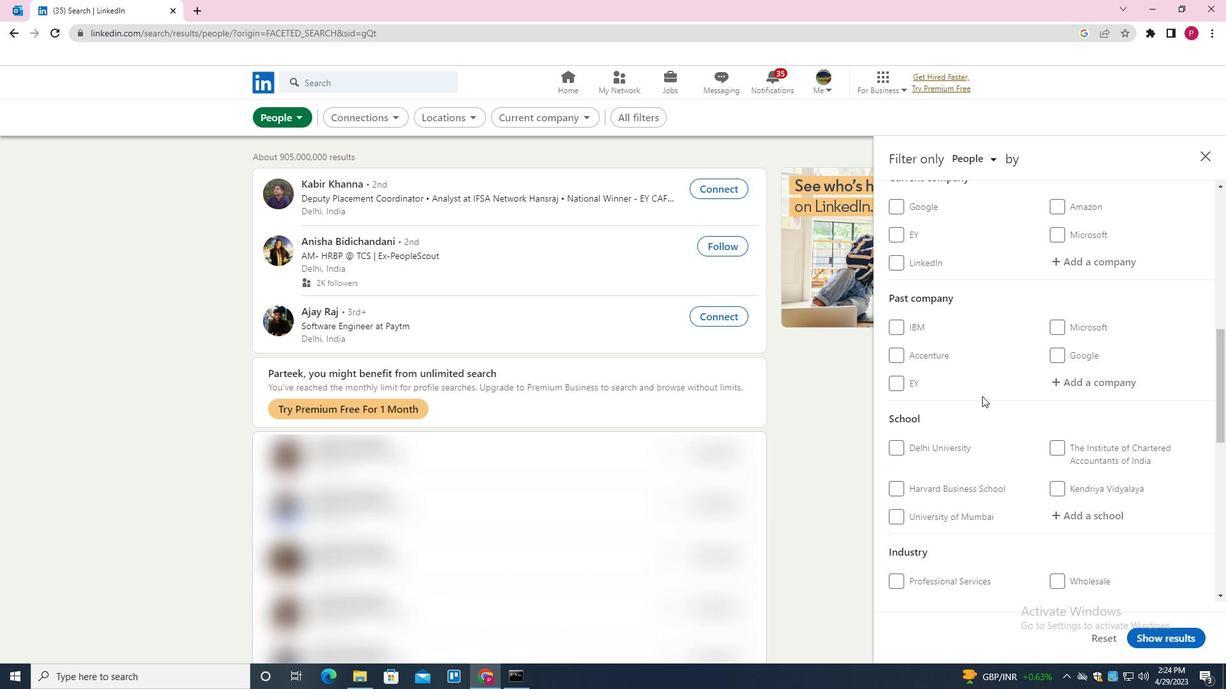 
Action: Mouse scrolled (972, 403) with delta (0, 0)
Screenshot: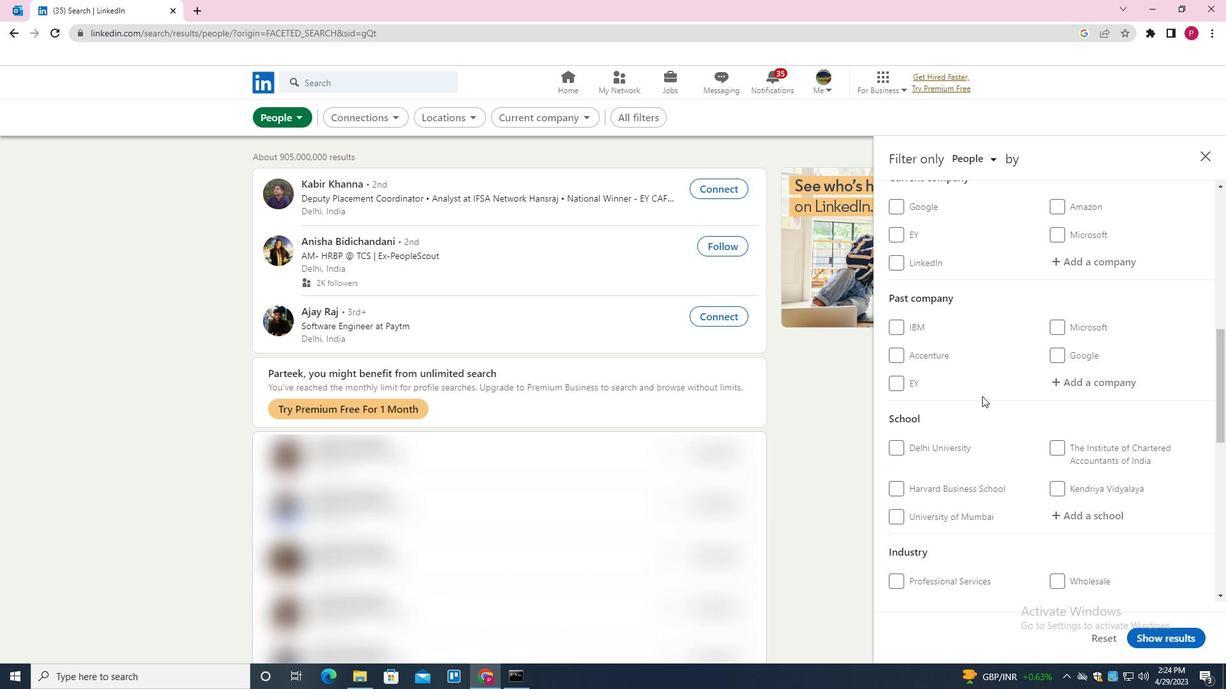
Action: Mouse moved to (970, 406)
Screenshot: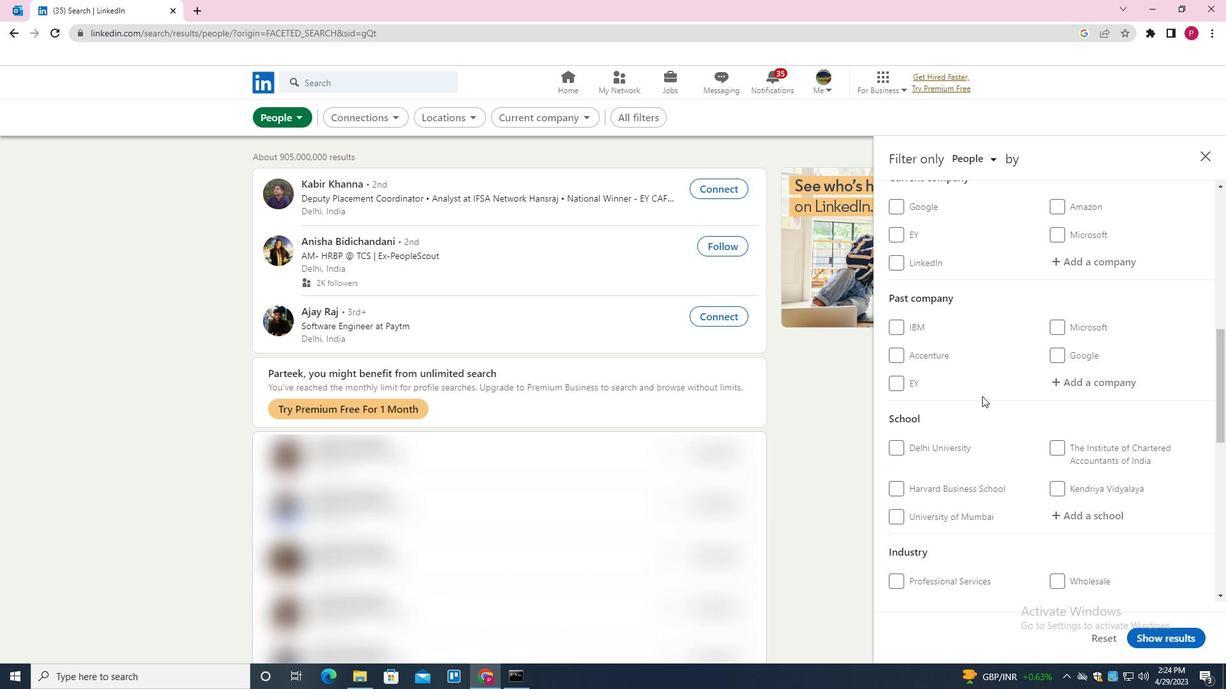 
Action: Mouse scrolled (970, 405) with delta (0, 0)
Screenshot: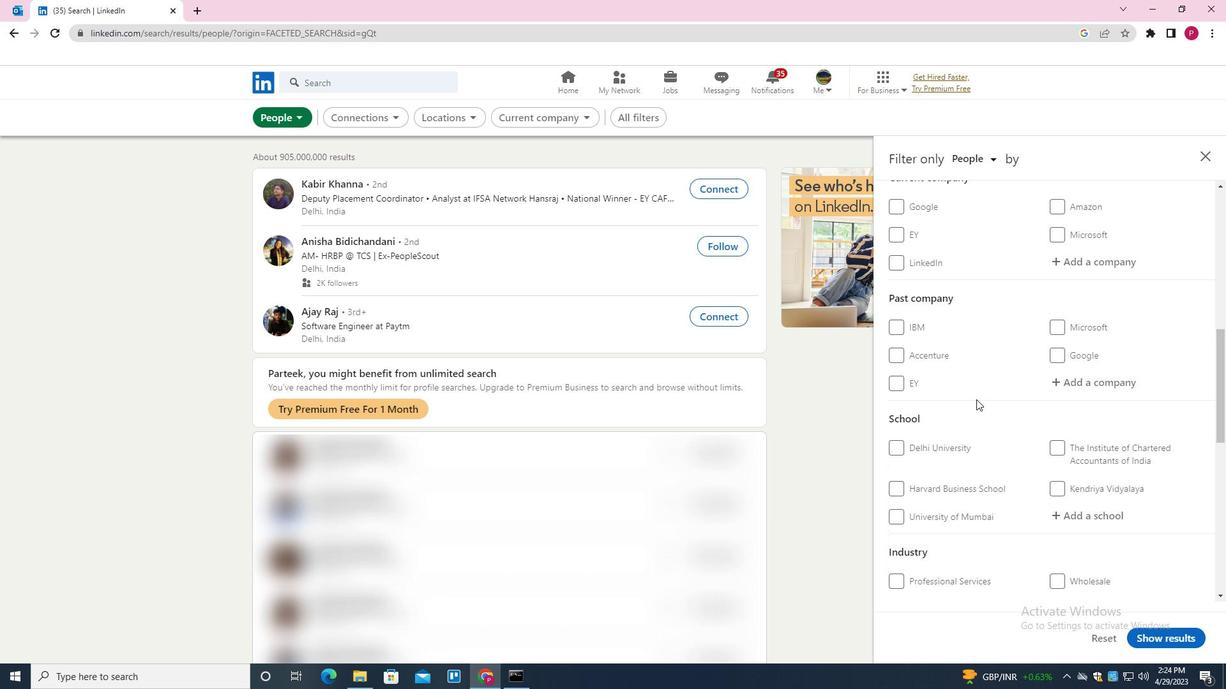 
Action: Mouse moved to (968, 408)
Screenshot: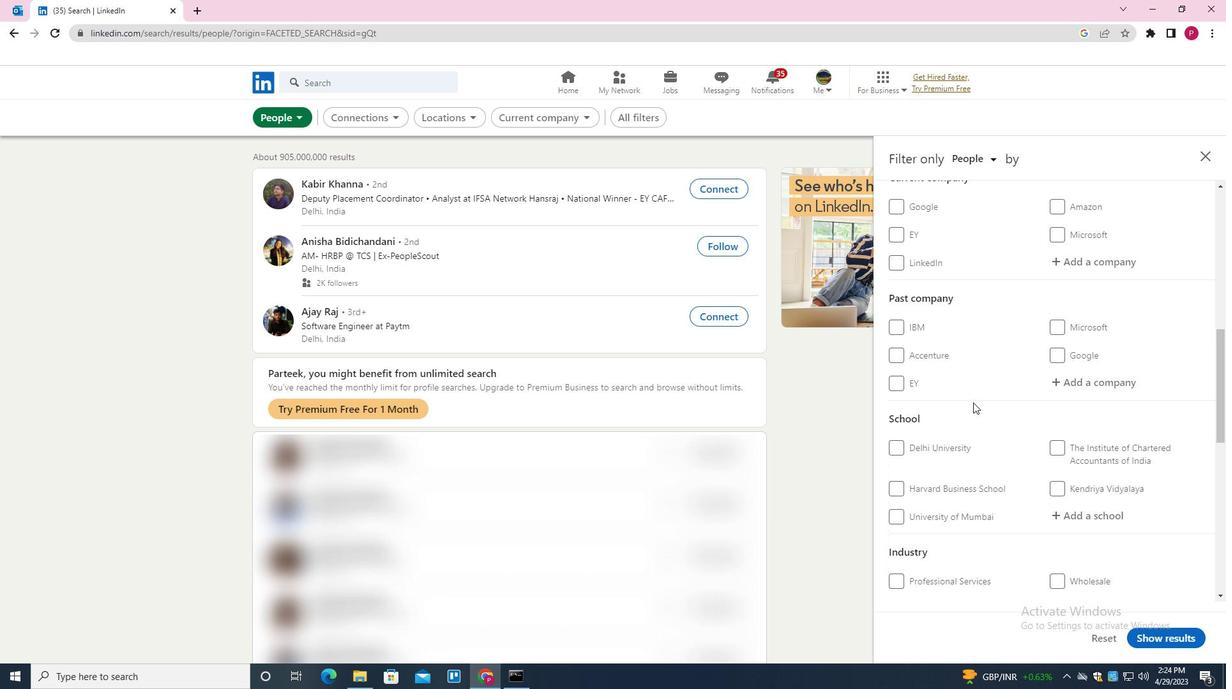 
Action: Mouse scrolled (968, 407) with delta (0, 0)
Screenshot: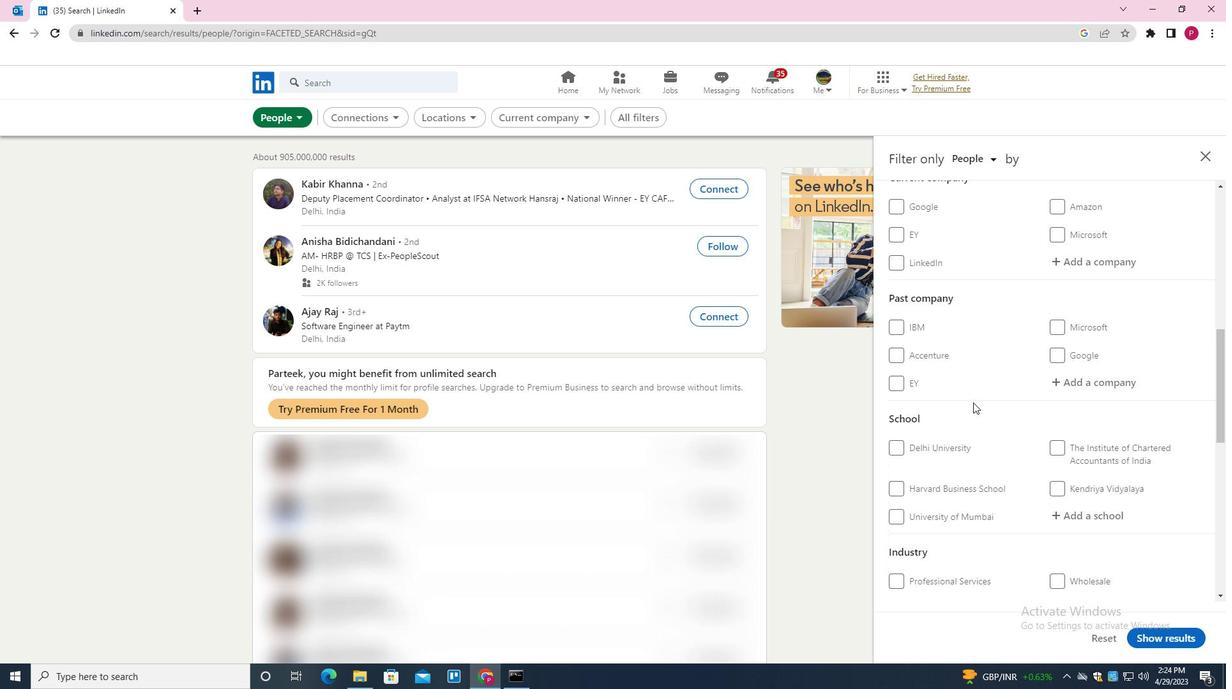 
Action: Mouse moved to (960, 410)
Screenshot: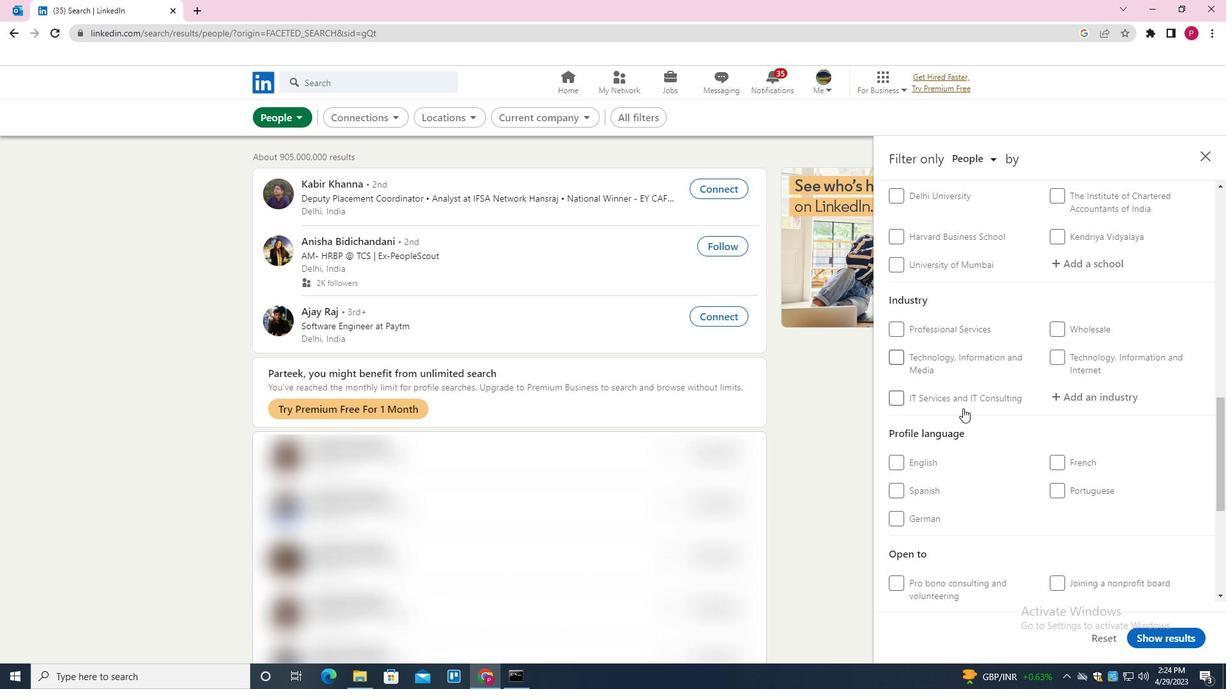 
Action: Mouse scrolled (960, 409) with delta (0, 0)
Screenshot: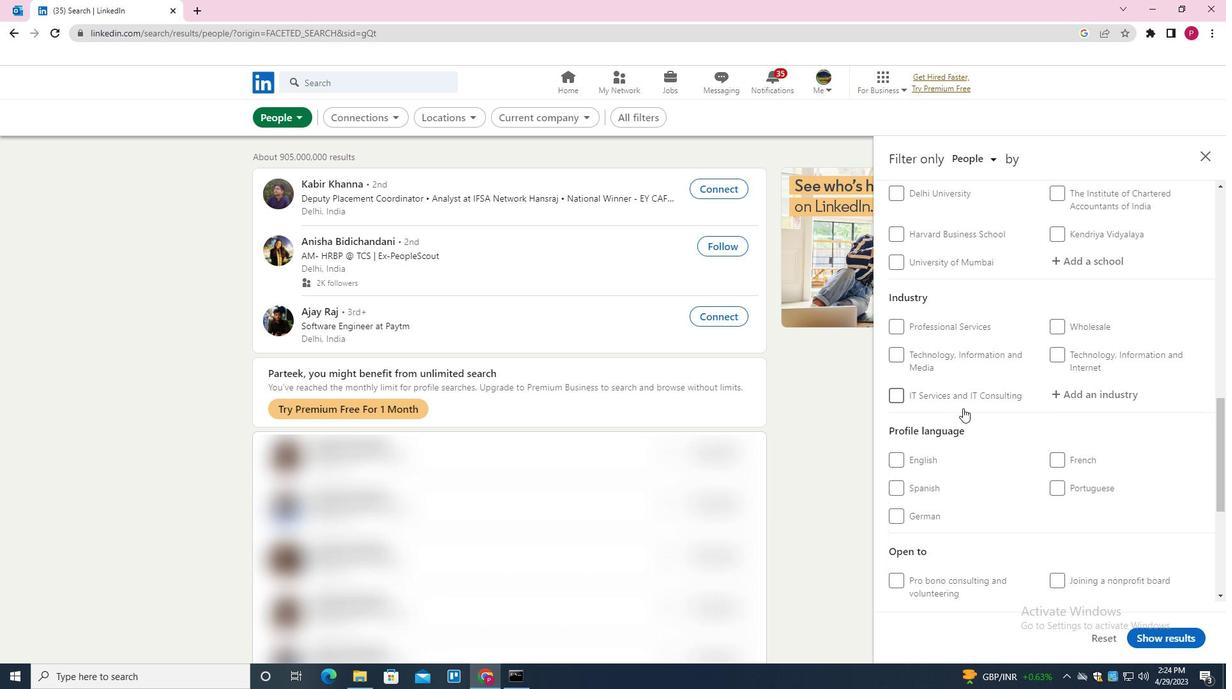 
Action: Mouse scrolled (960, 409) with delta (0, 0)
Screenshot: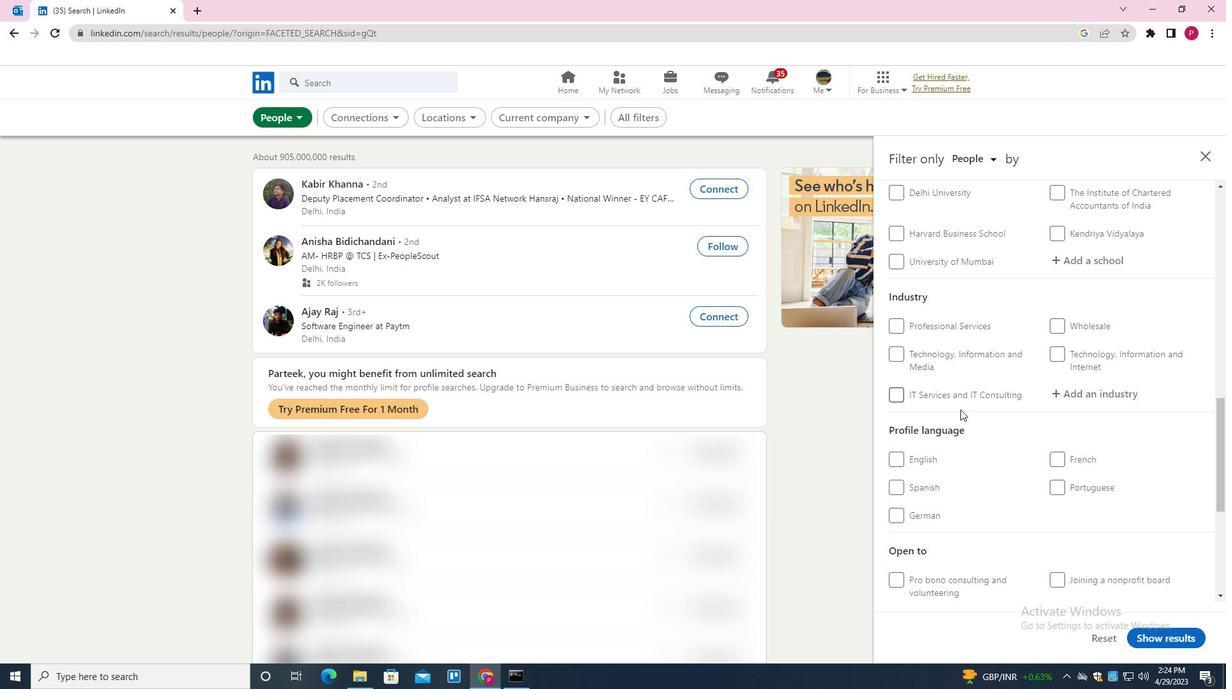 
Action: Mouse scrolled (960, 409) with delta (0, 0)
Screenshot: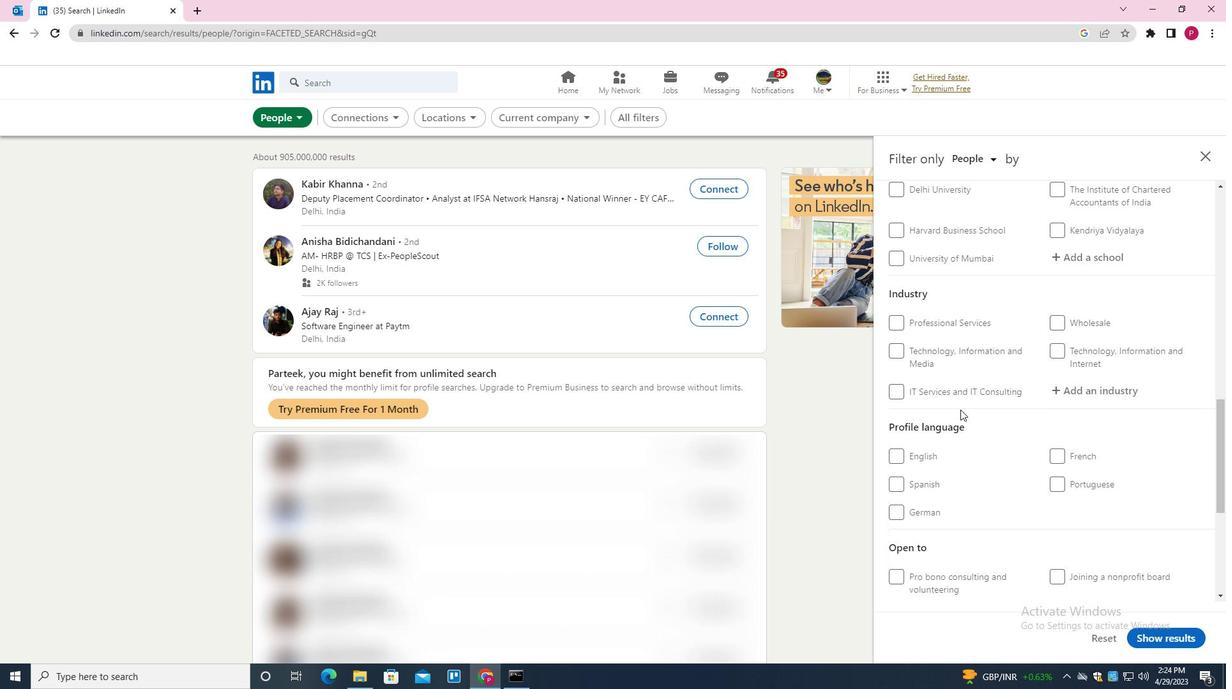 
Action: Mouse moved to (1069, 294)
Screenshot: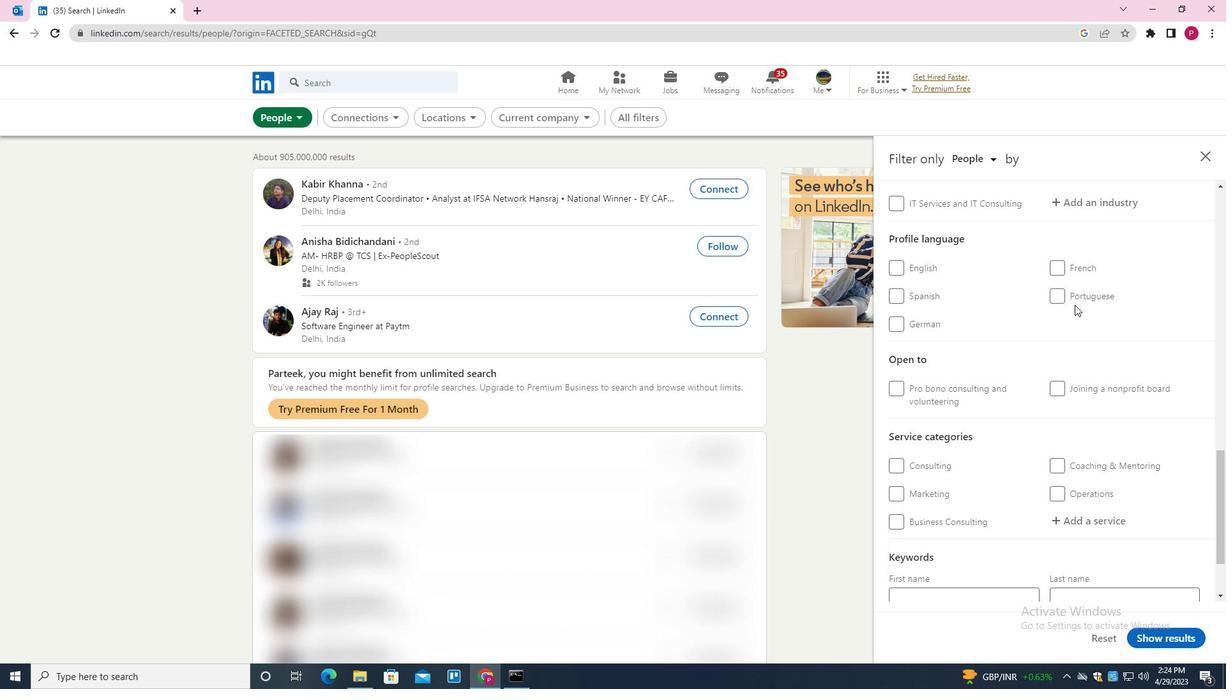 
Action: Mouse pressed left at (1069, 294)
Screenshot: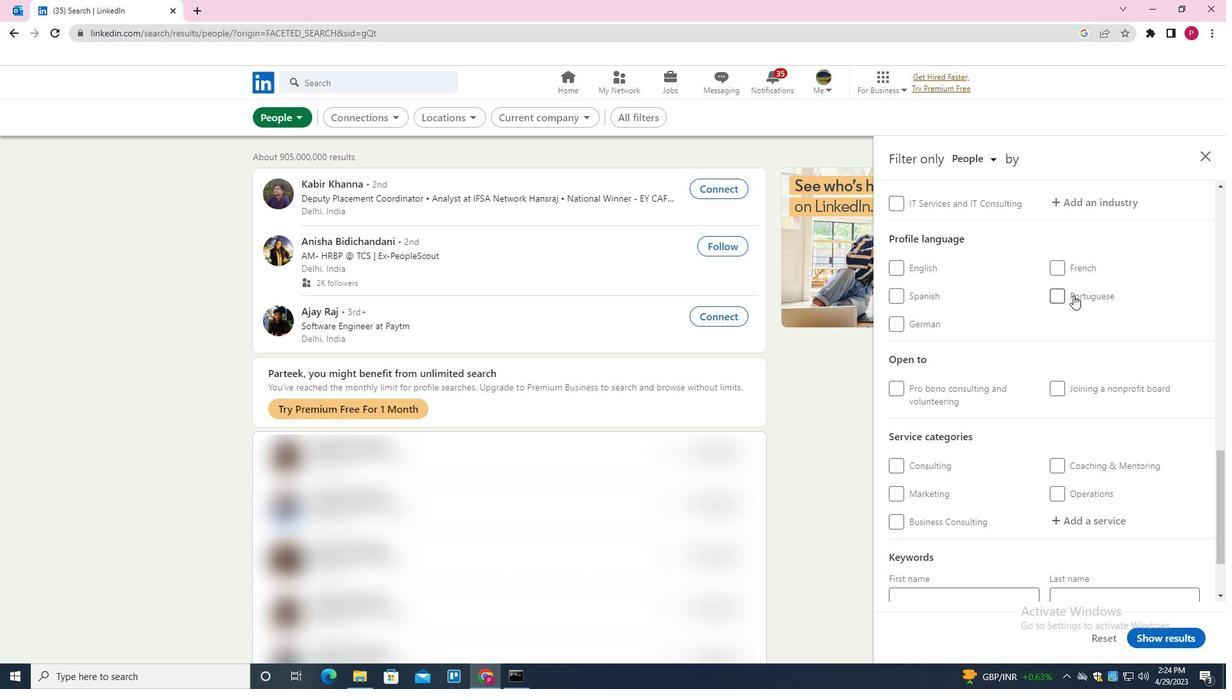
Action: Mouse moved to (969, 350)
Screenshot: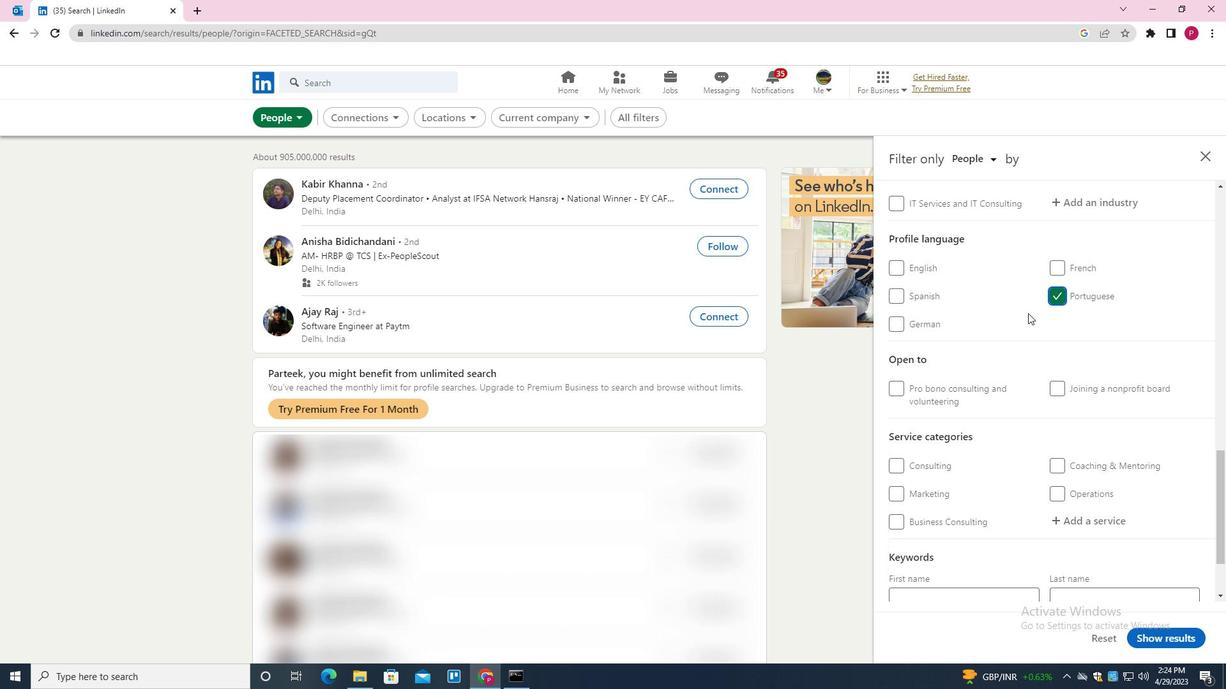 
Action: Mouse scrolled (969, 350) with delta (0, 0)
Screenshot: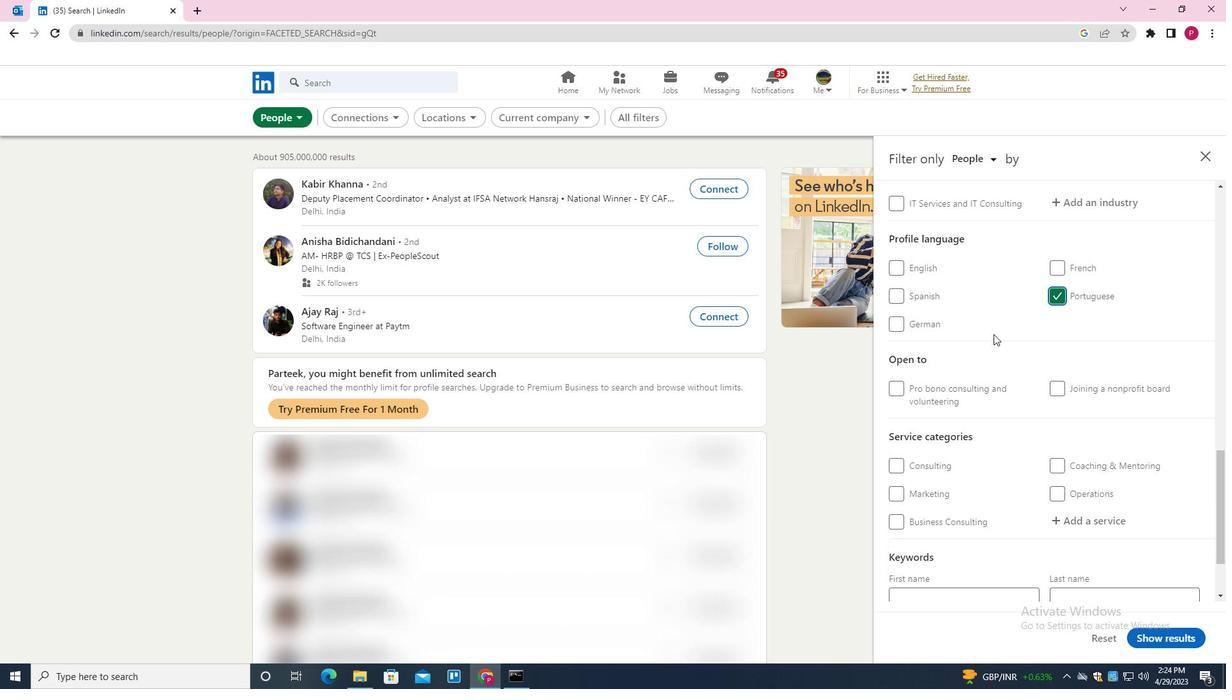 
Action: Mouse scrolled (969, 350) with delta (0, 0)
Screenshot: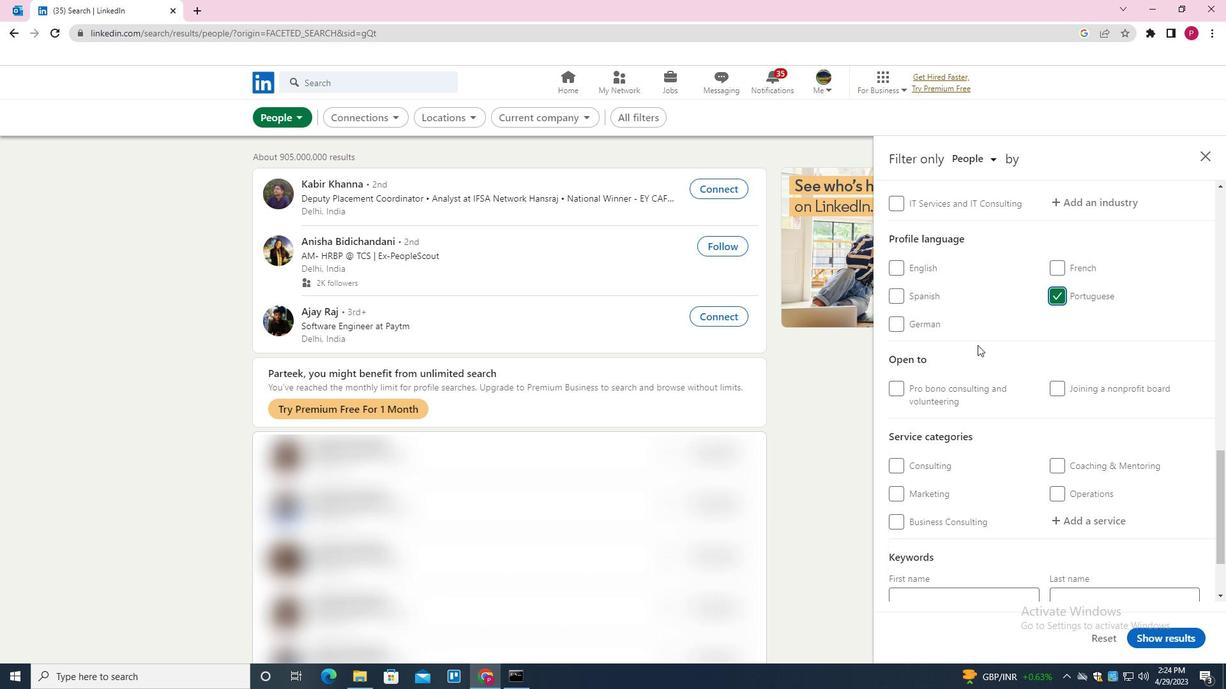 
Action: Mouse scrolled (969, 350) with delta (0, 0)
Screenshot: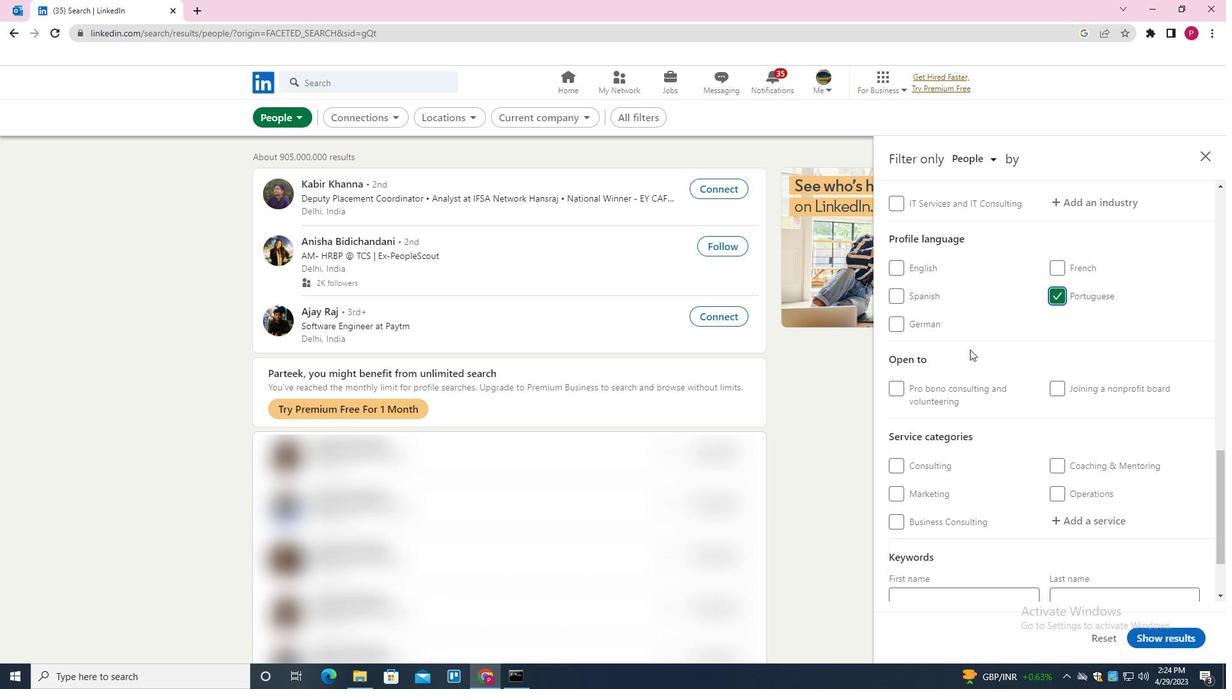 
Action: Mouse moved to (961, 354)
Screenshot: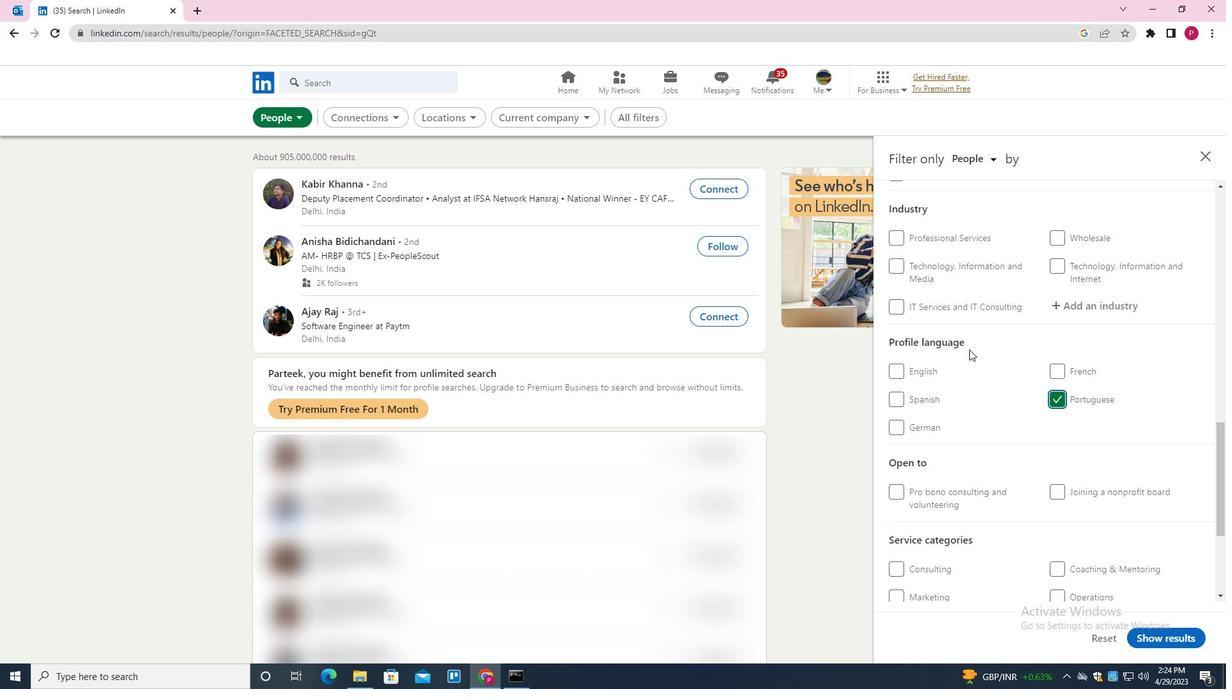 
Action: Mouse scrolled (961, 355) with delta (0, 0)
Screenshot: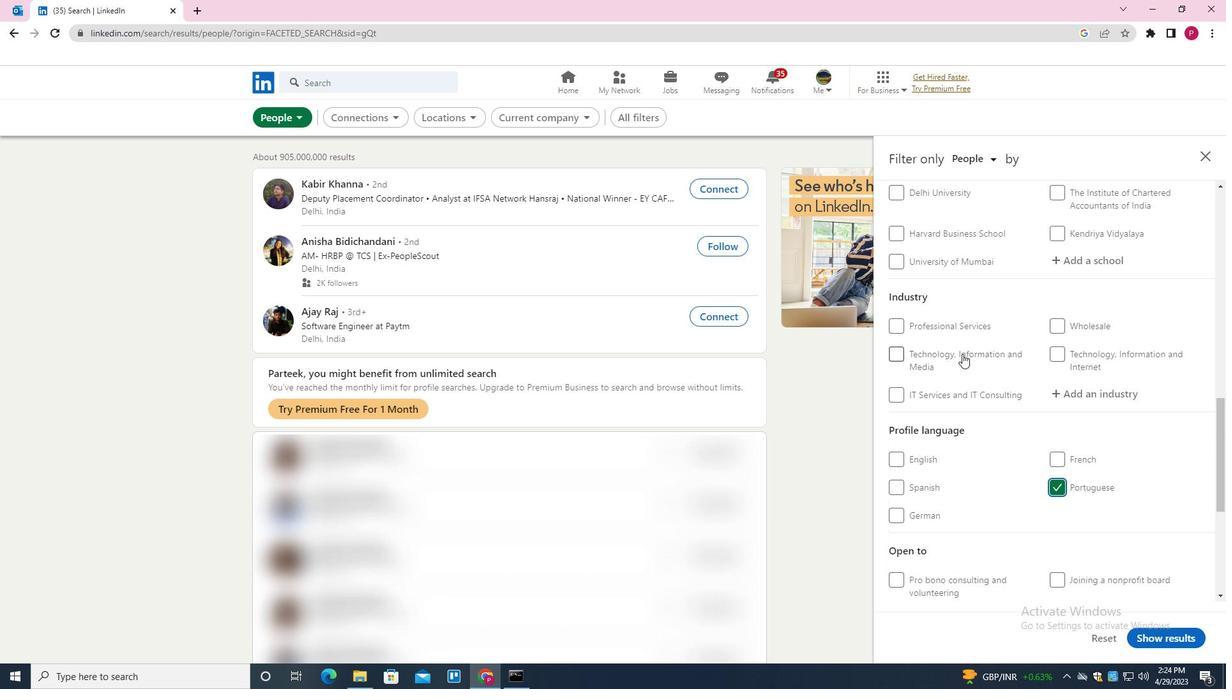 
Action: Mouse scrolled (961, 355) with delta (0, 0)
Screenshot: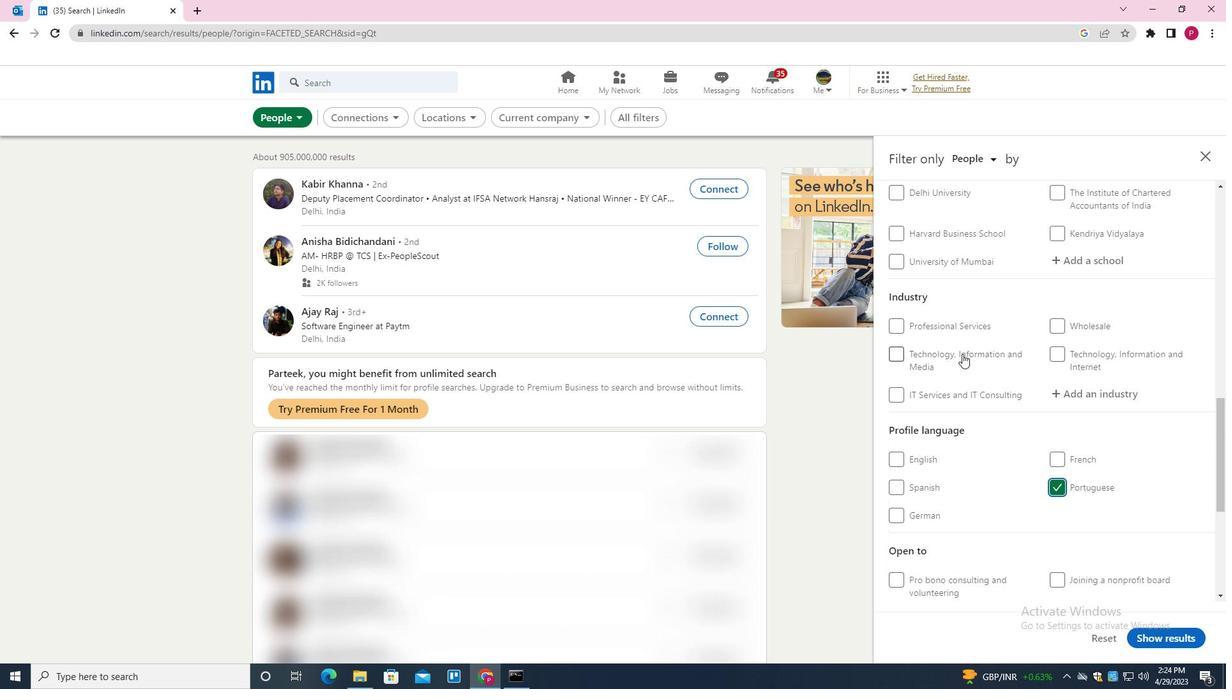 
Action: Mouse scrolled (961, 355) with delta (0, 0)
Screenshot: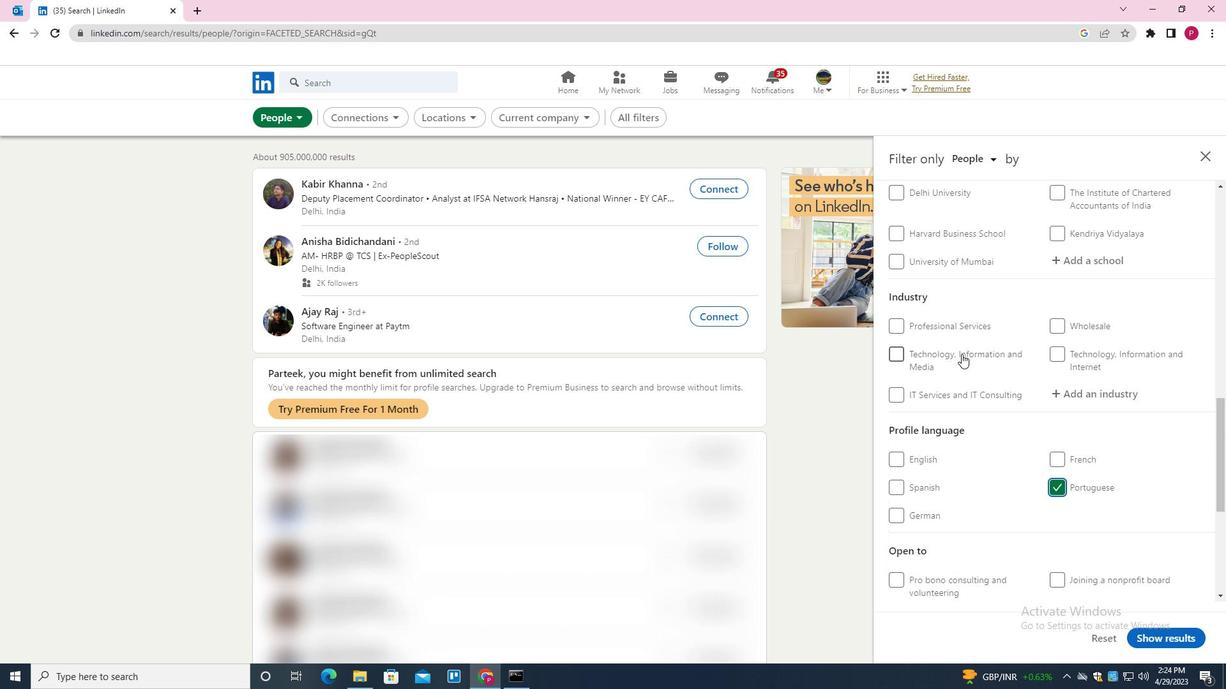
Action: Mouse scrolled (961, 355) with delta (0, 0)
Screenshot: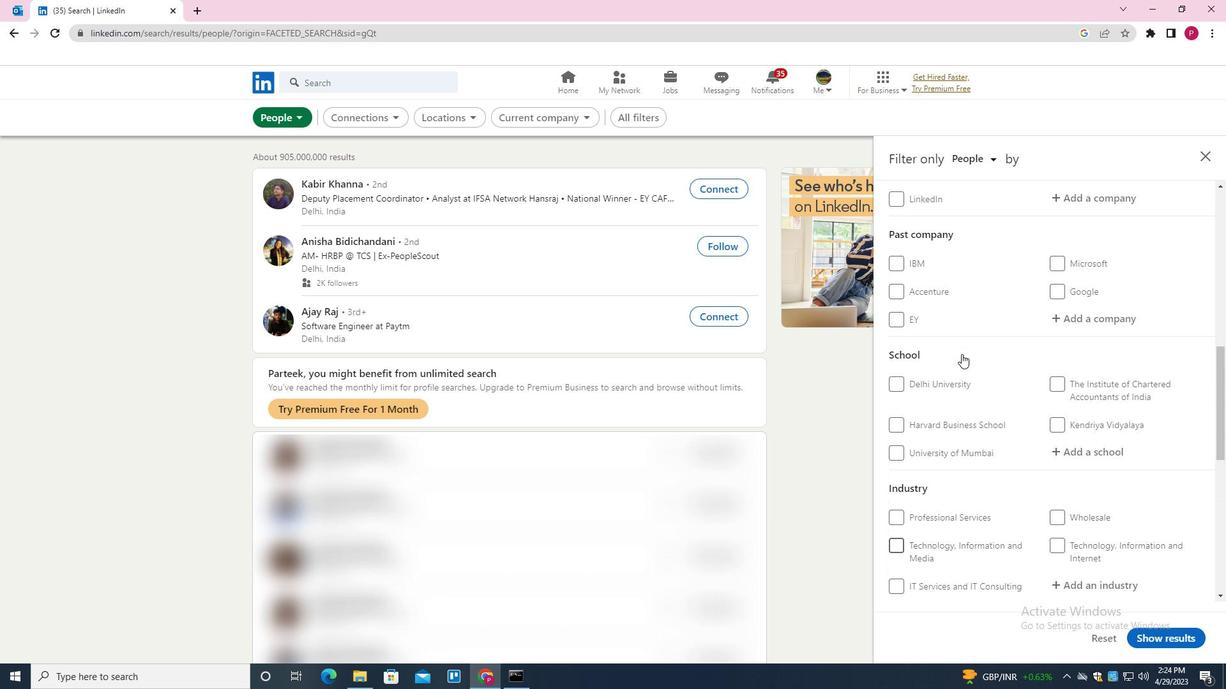 
Action: Mouse moved to (1077, 261)
Screenshot: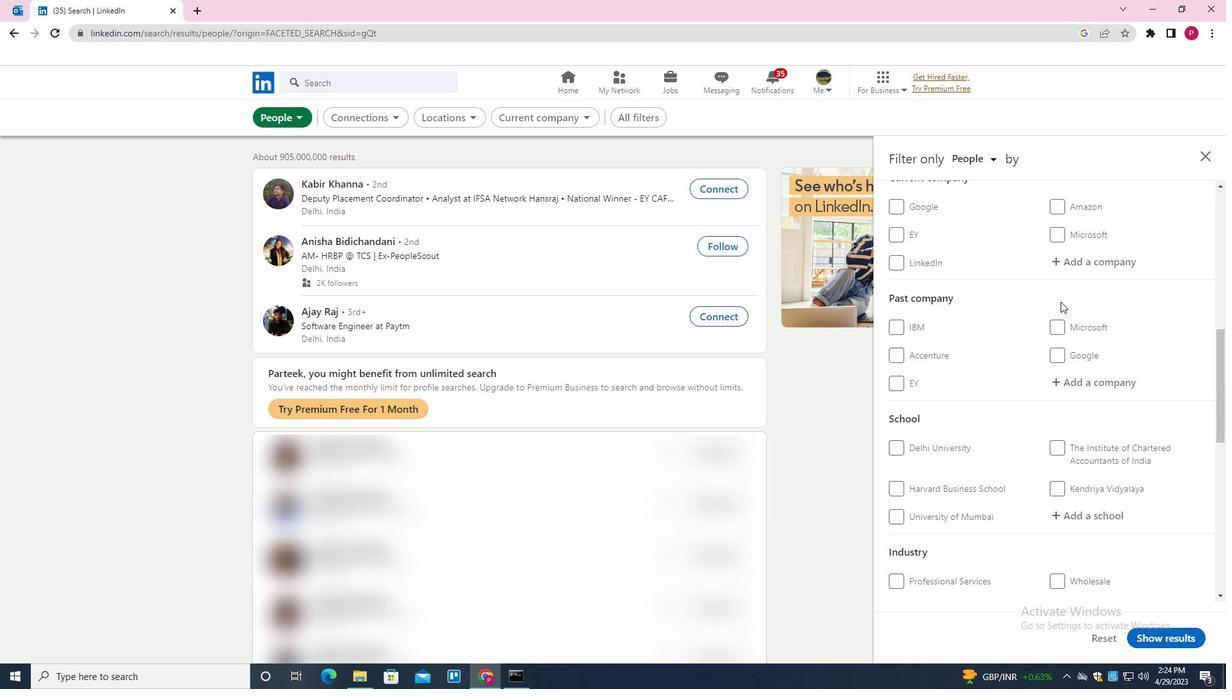 
Action: Mouse pressed left at (1077, 261)
Screenshot: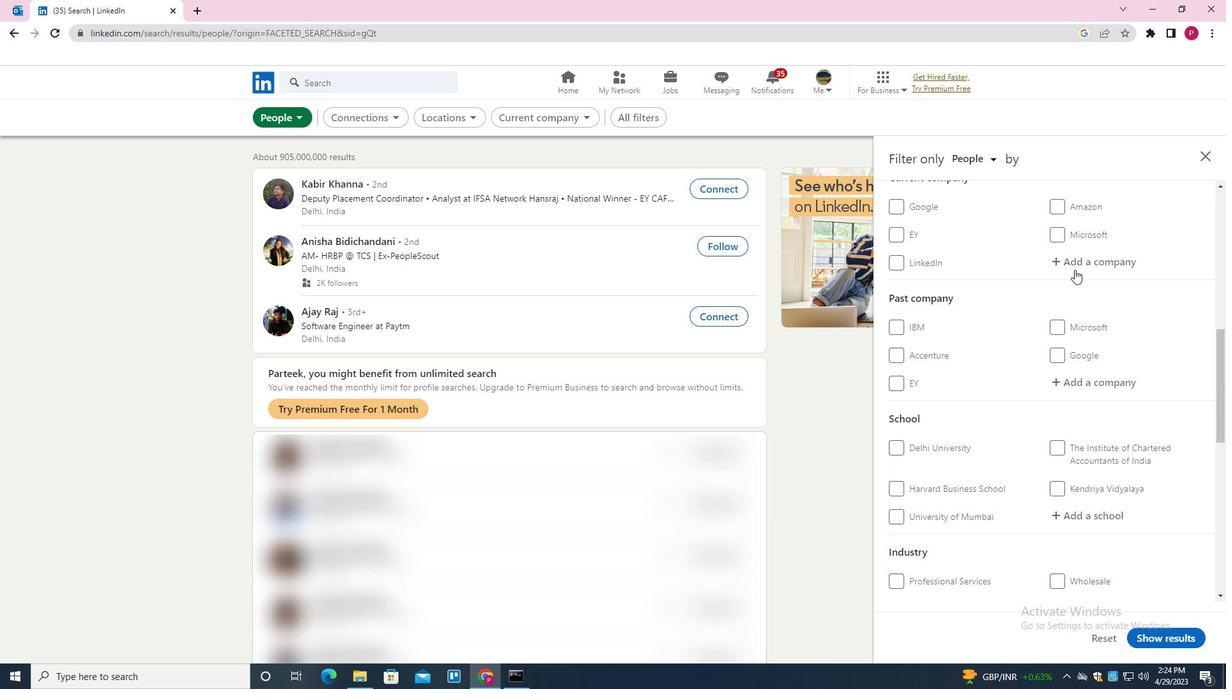 
Action: Key pressed <Key.shift>TEAM<Key.shift>LEASW<Key.backspace><Key.backspace><Key.down><Key.enter>
Screenshot: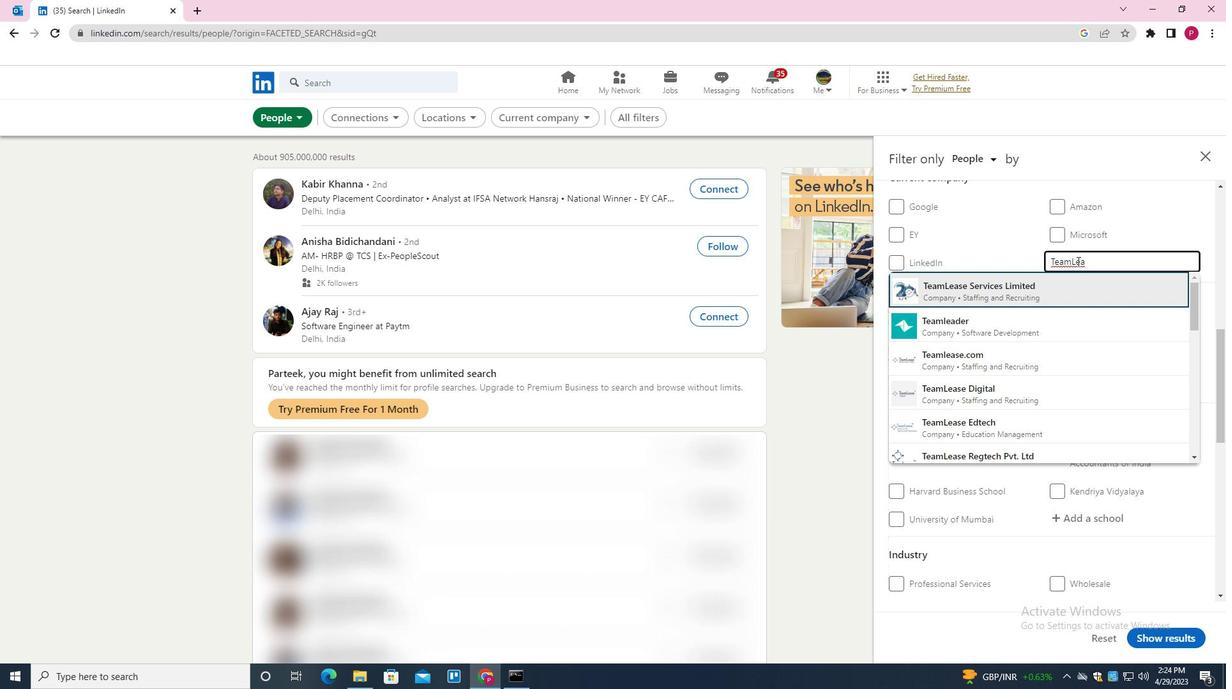 
Action: Mouse moved to (1075, 359)
Screenshot: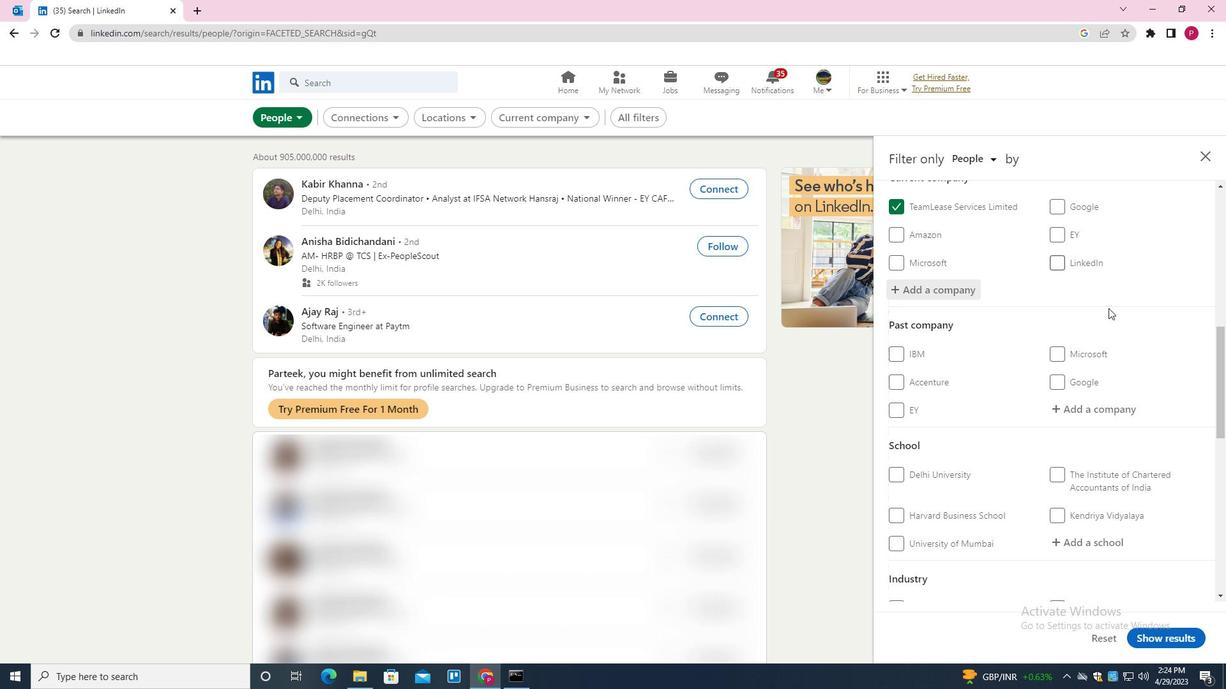 
Action: Mouse scrolled (1075, 358) with delta (0, 0)
Screenshot: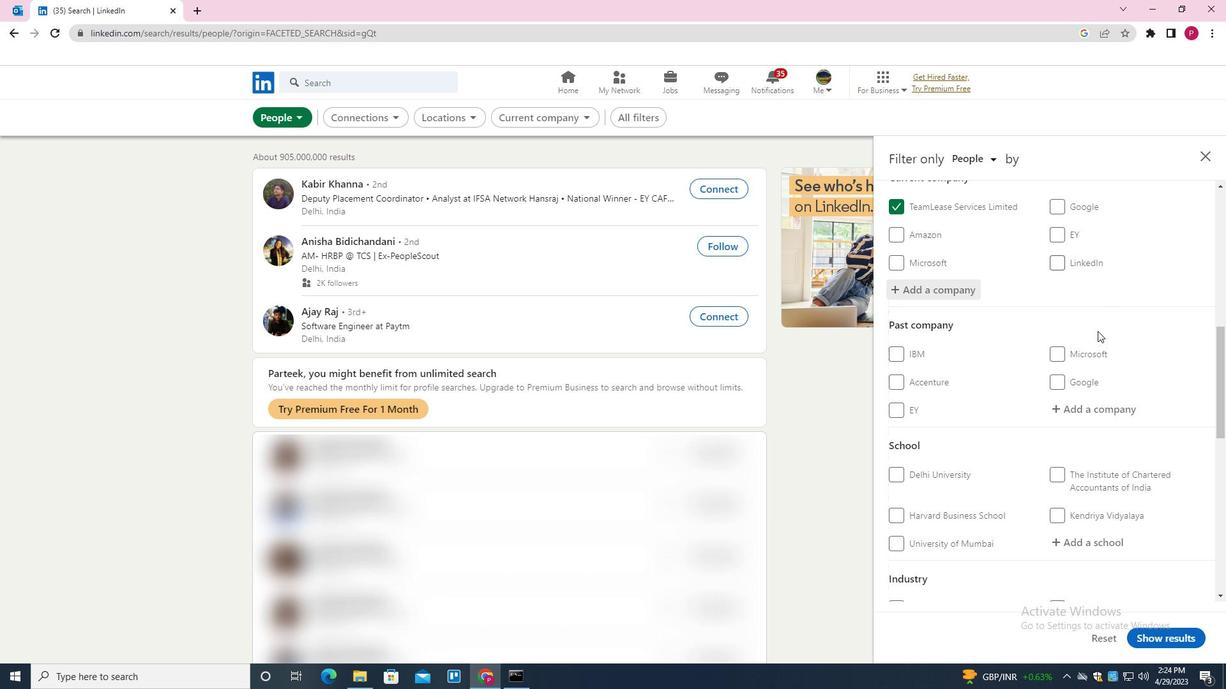 
Action: Mouse moved to (1073, 361)
Screenshot: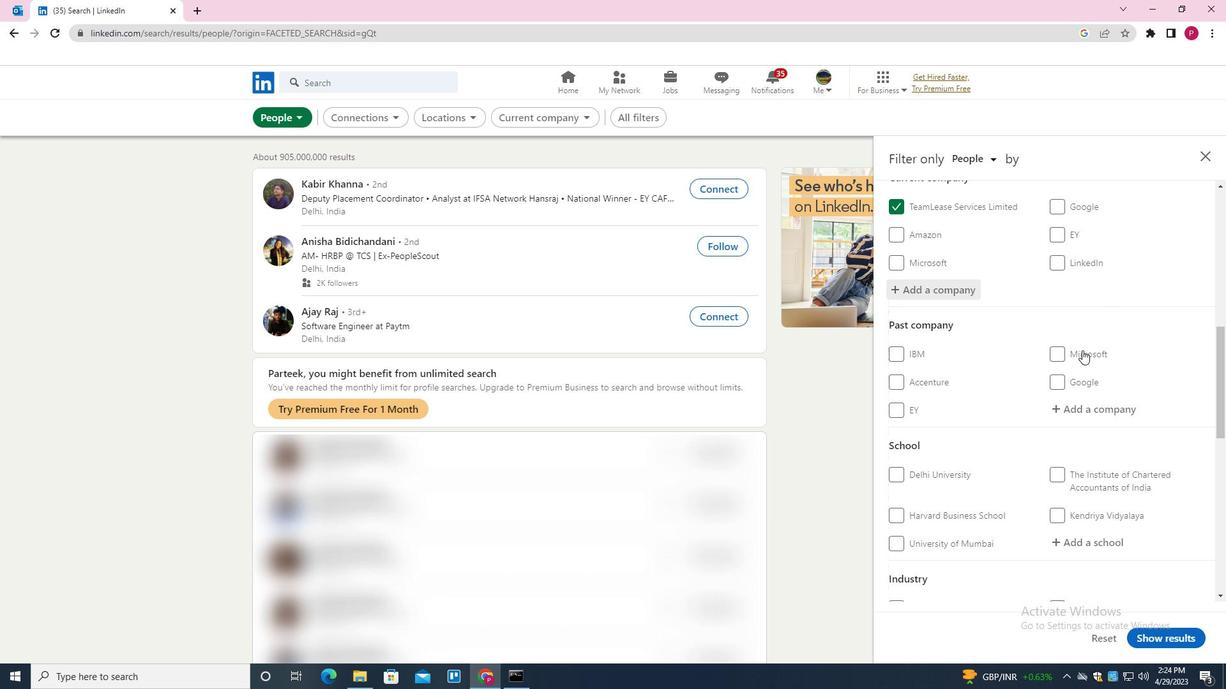 
Action: Mouse scrolled (1073, 360) with delta (0, 0)
Screenshot: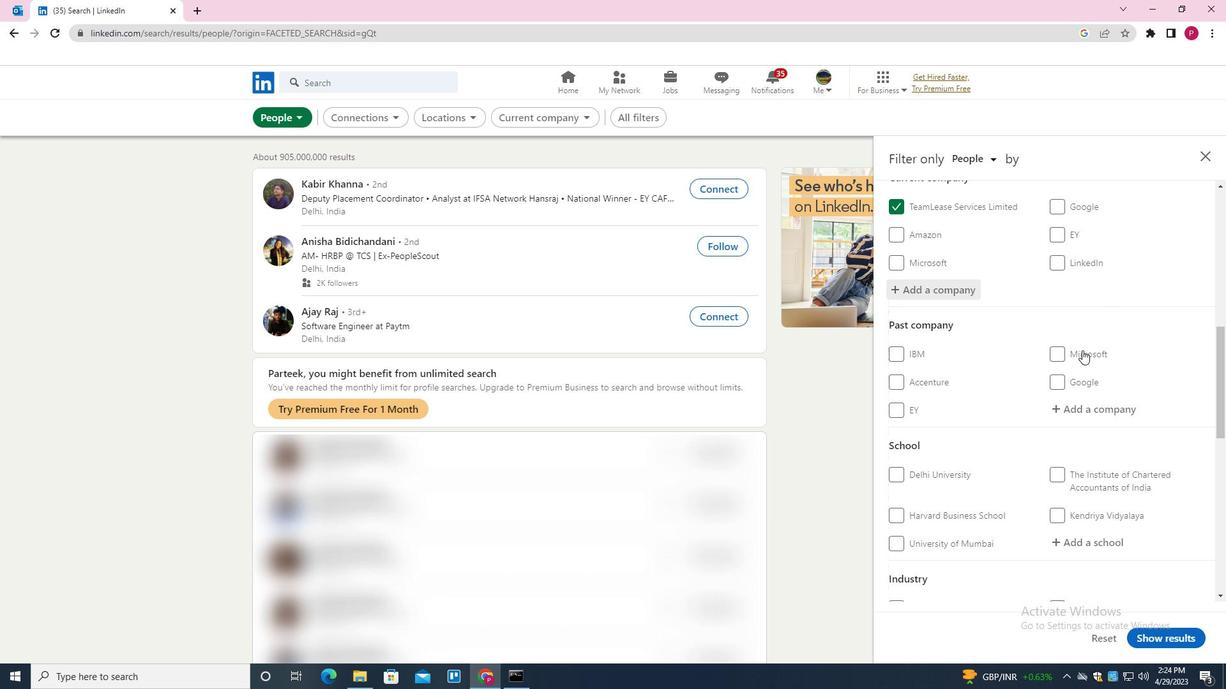 
Action: Mouse moved to (1072, 362)
Screenshot: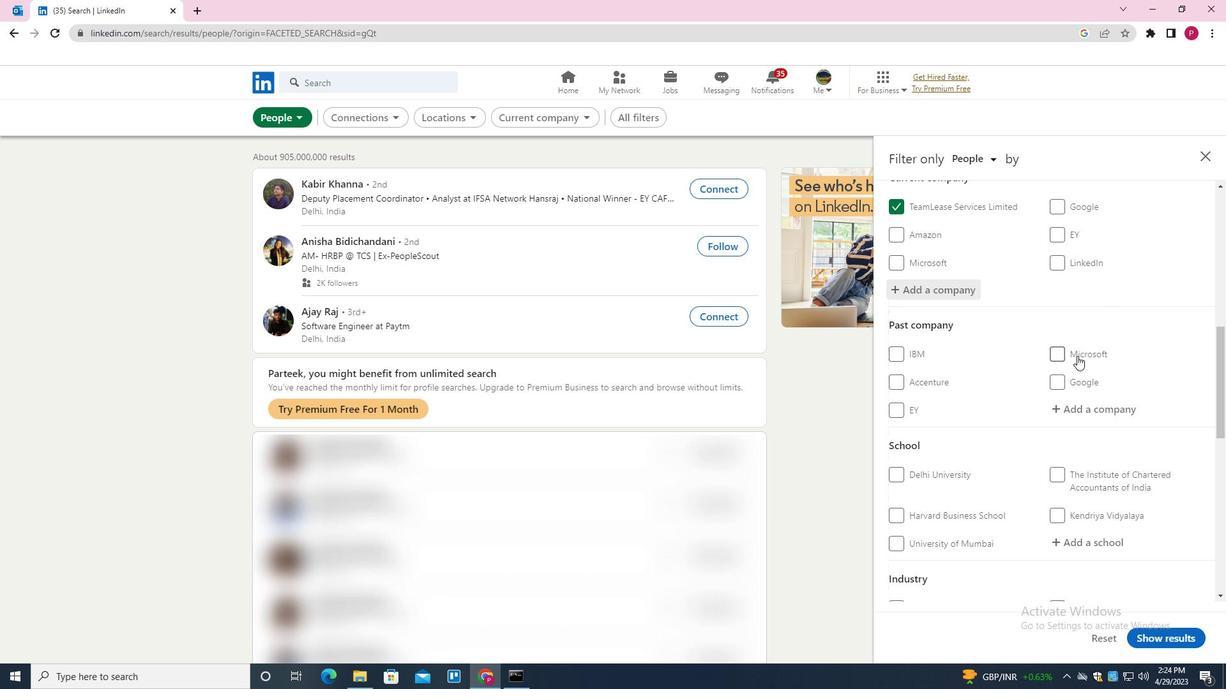 
Action: Mouse scrolled (1072, 361) with delta (0, 0)
Screenshot: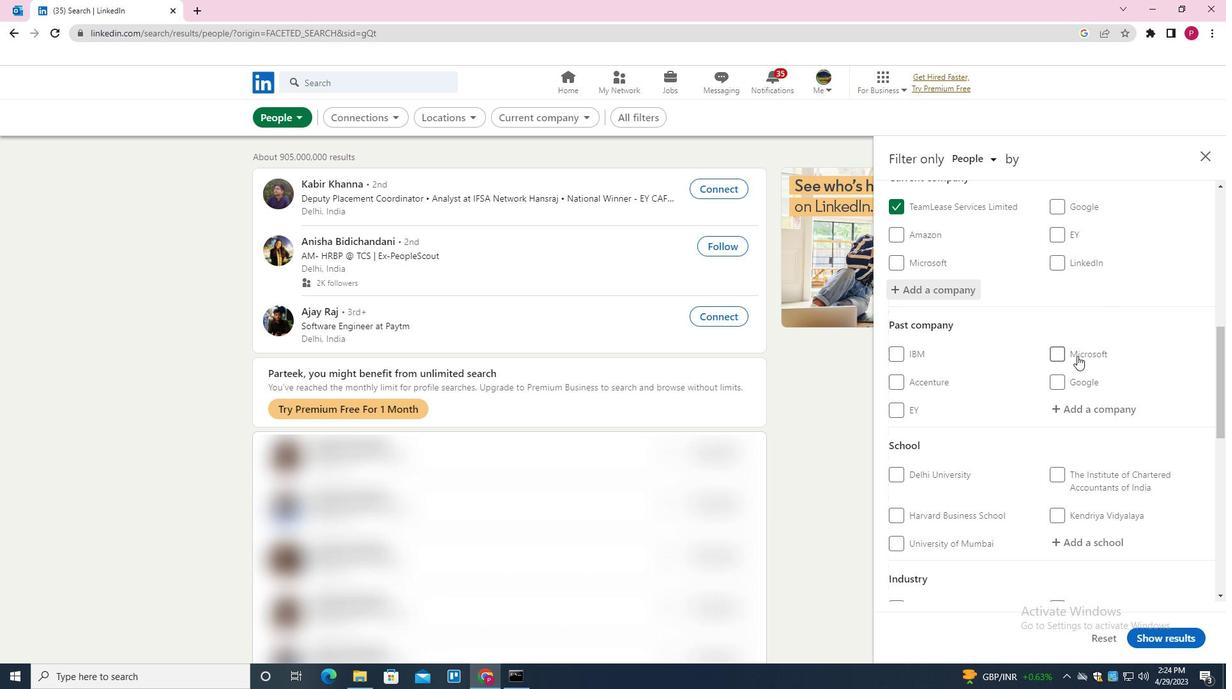 
Action: Mouse moved to (1078, 359)
Screenshot: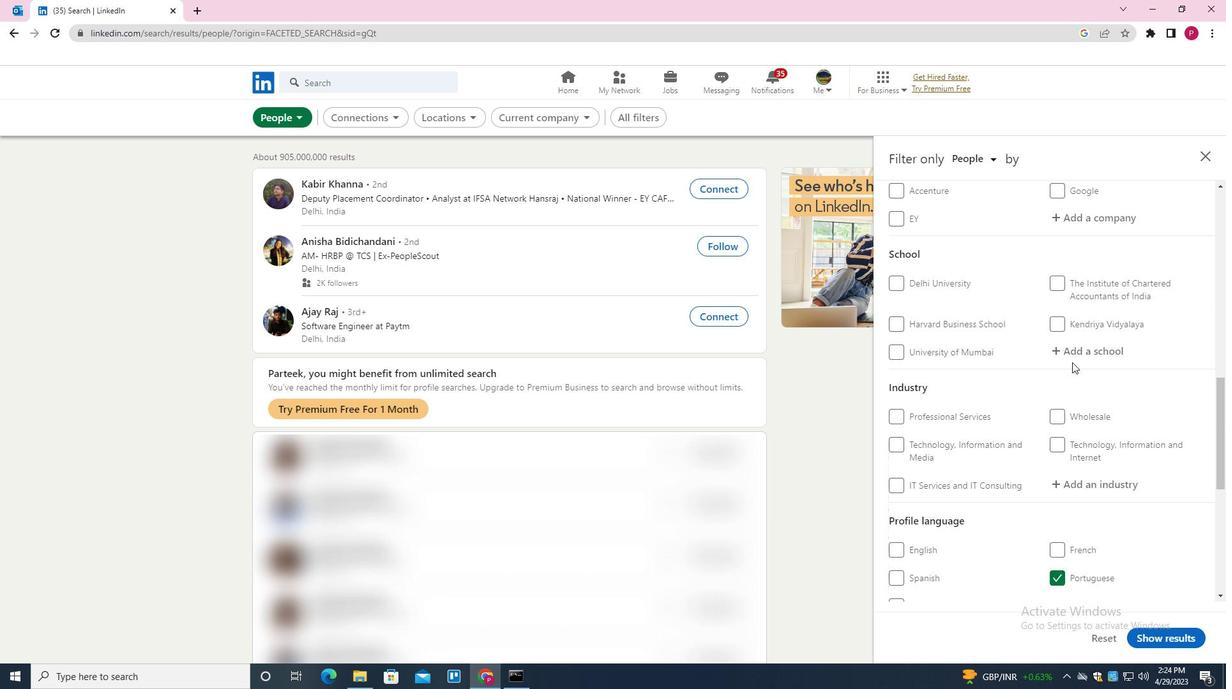 
Action: Mouse pressed left at (1078, 359)
Screenshot: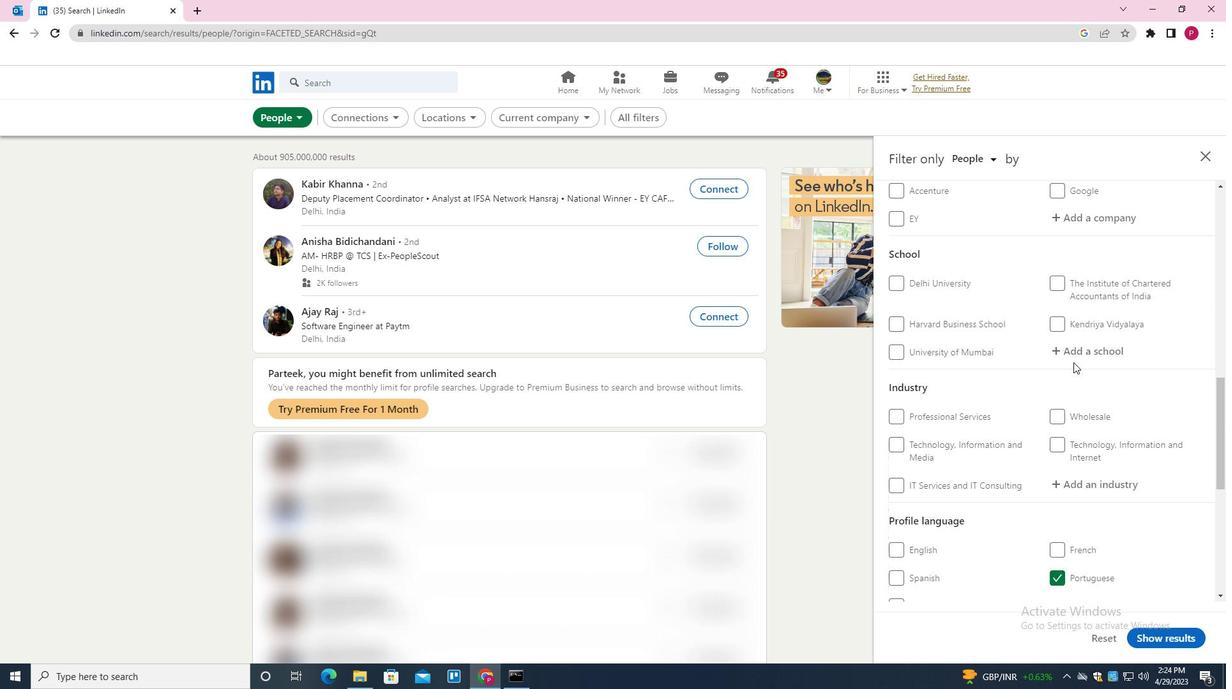 
Action: Key pressed <Key.shift>MARIAN<Key.space><Key.shift><Key.shift>CO
Screenshot: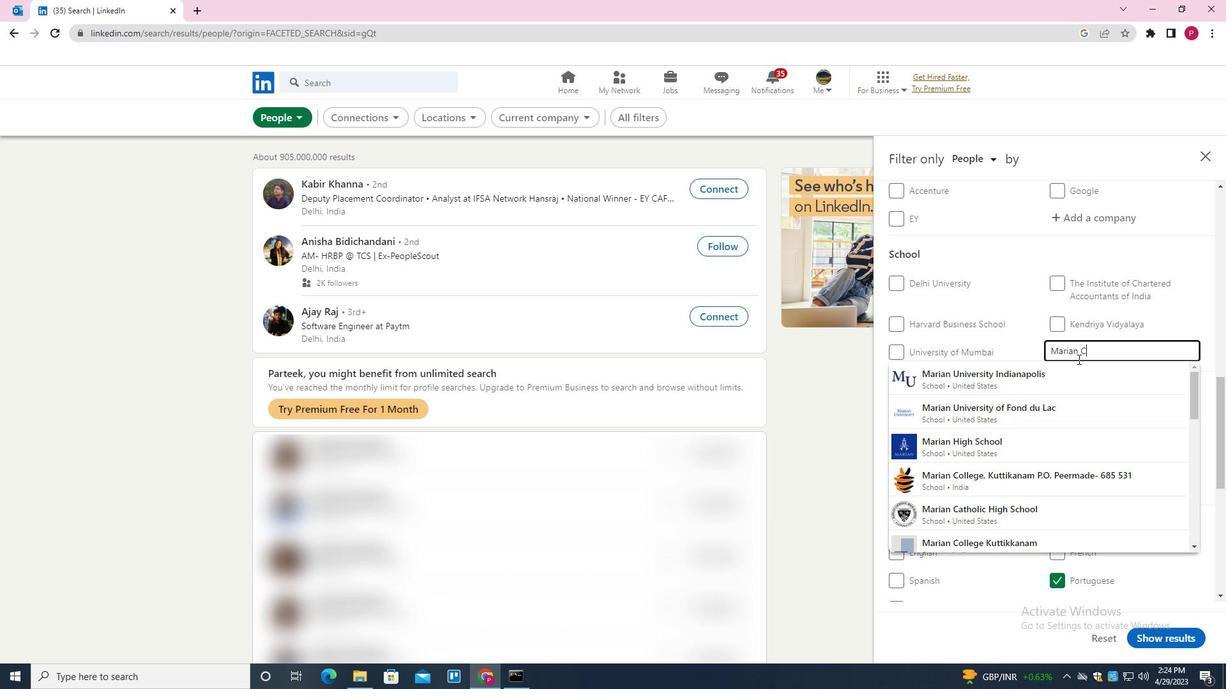 
Action: Mouse moved to (1078, 359)
Screenshot: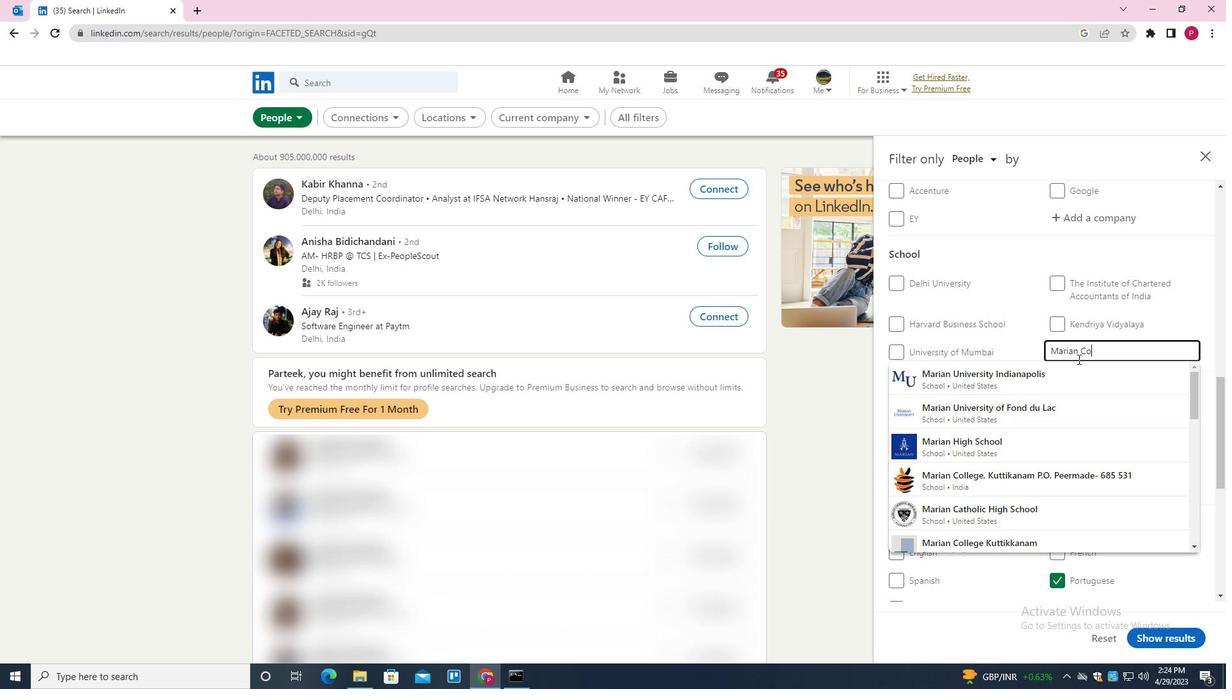 
Action: Key pressed LLEGE<Key.space><Key.down><Key.down><Key.down><Key.down><Key.down><Key.down><Key.up><Key.up><Key.up><Key.up><Key.up><Key.enter>
Screenshot: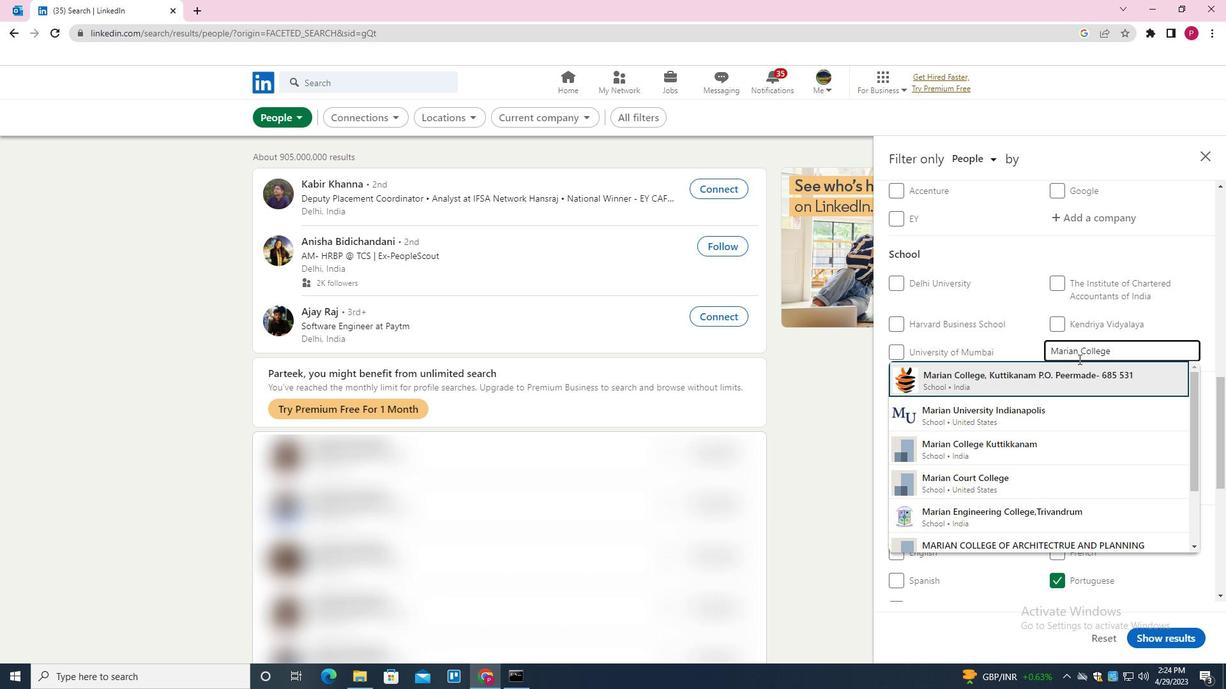 
Action: Mouse moved to (1005, 391)
Screenshot: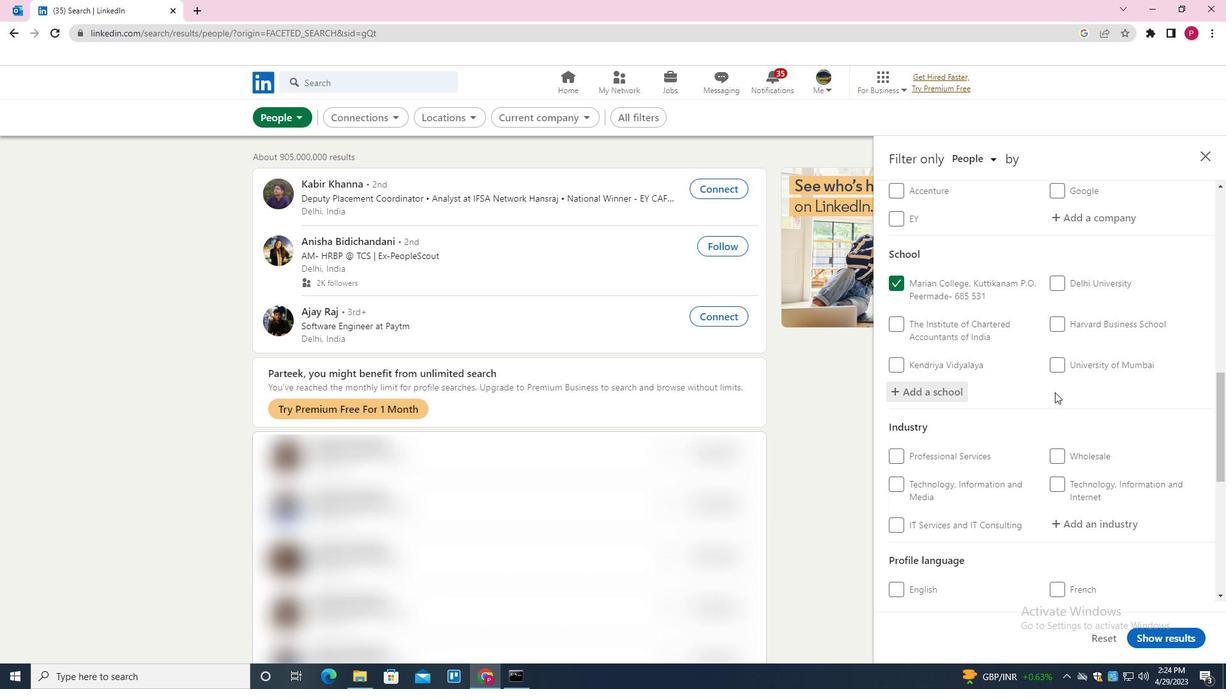 
Action: Mouse scrolled (1005, 390) with delta (0, 0)
Screenshot: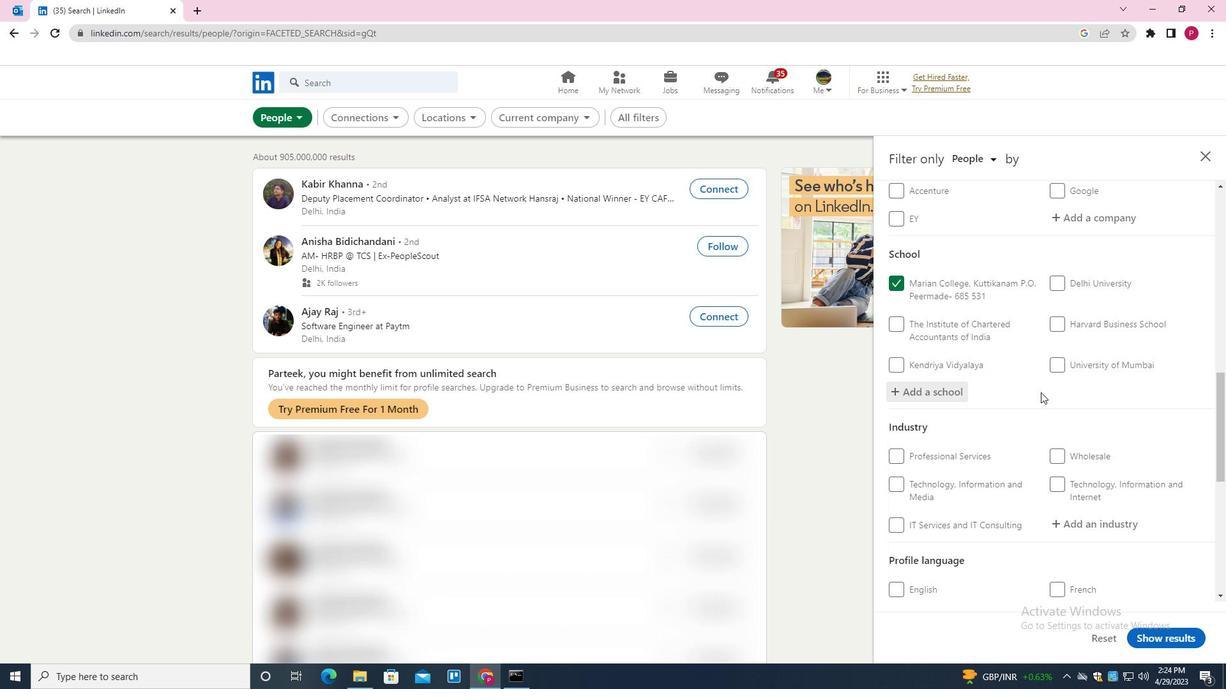 
Action: Mouse scrolled (1005, 390) with delta (0, 0)
Screenshot: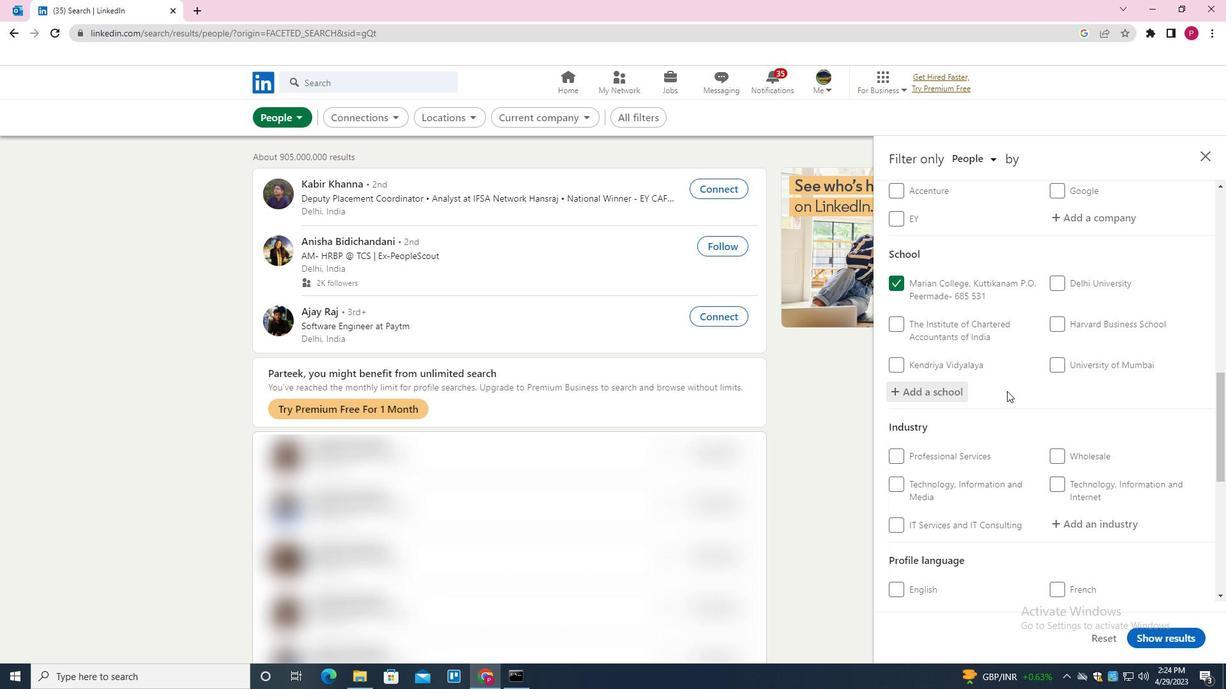 
Action: Mouse scrolled (1005, 390) with delta (0, 0)
Screenshot: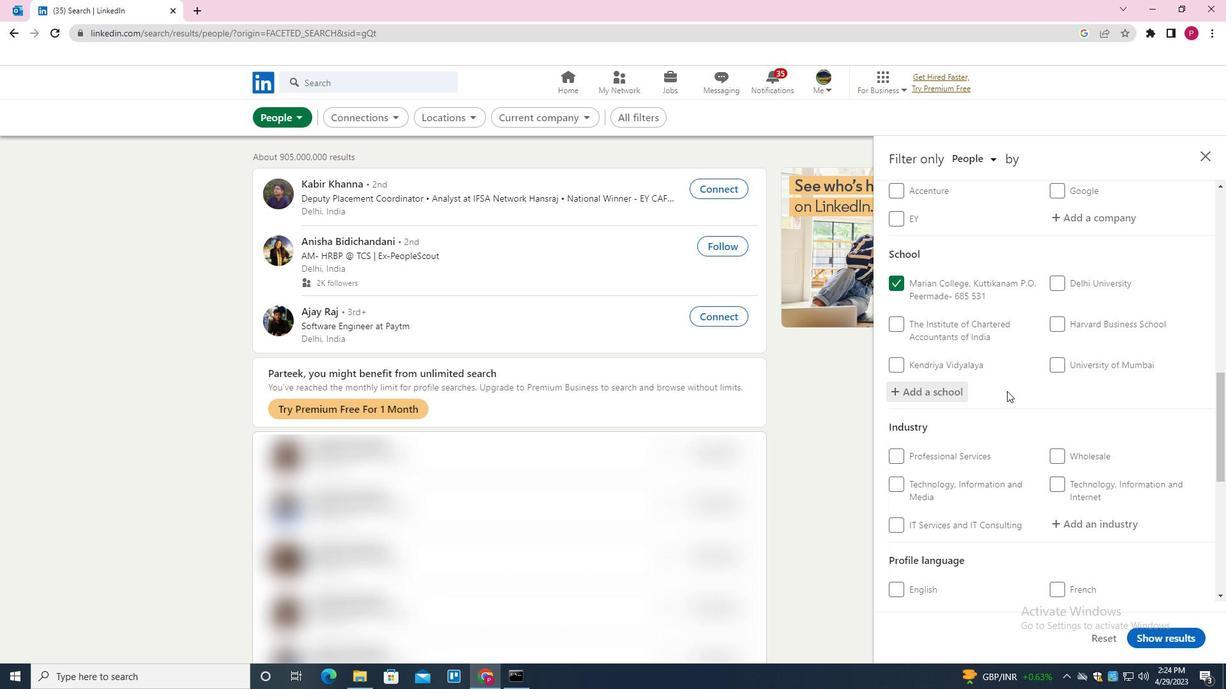 
Action: Mouse scrolled (1005, 390) with delta (0, 0)
Screenshot: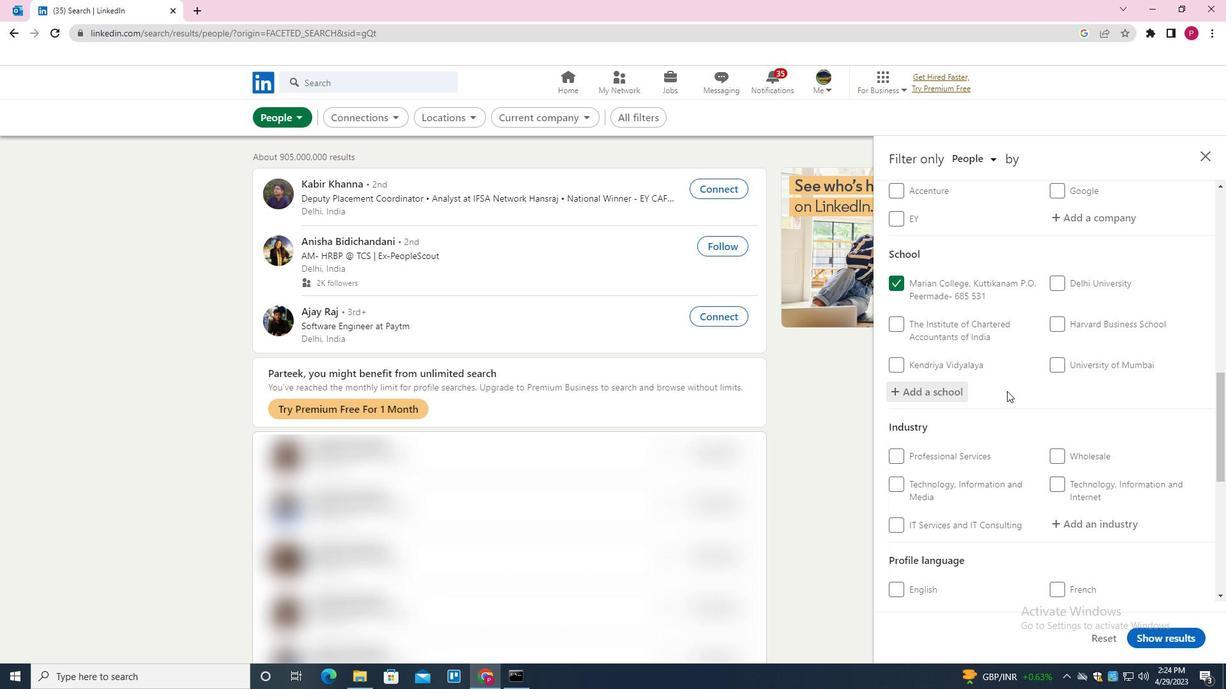 
Action: Mouse moved to (1085, 266)
Screenshot: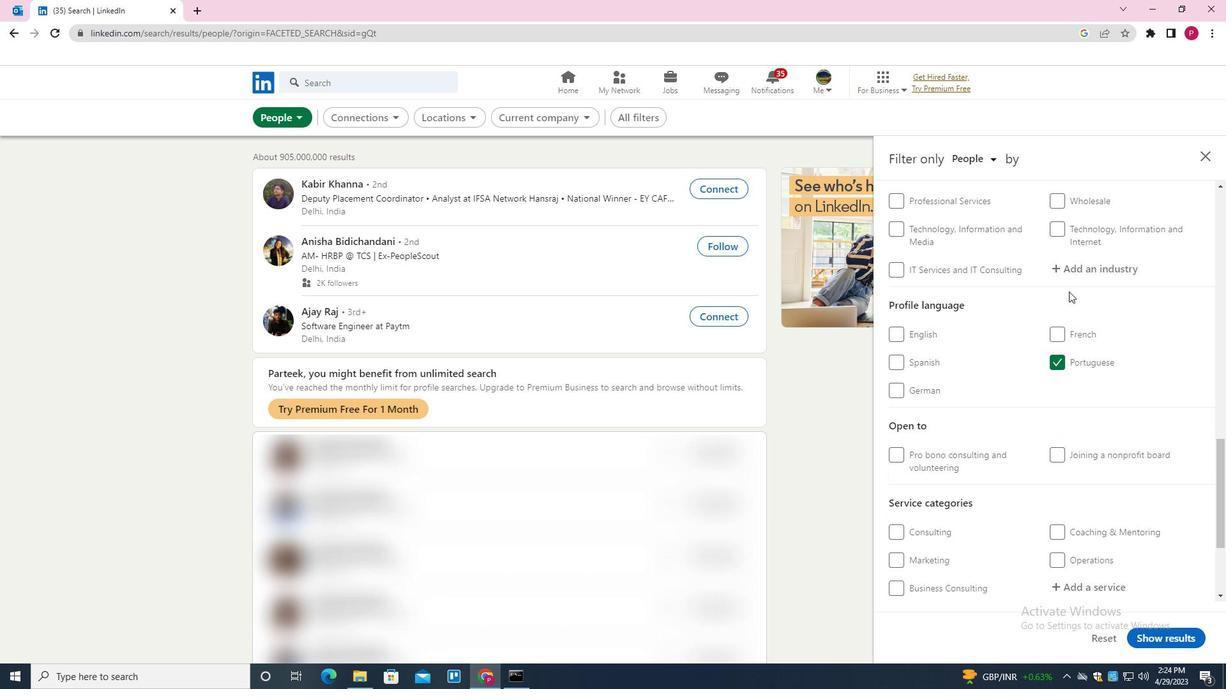 
Action: Mouse pressed left at (1085, 266)
Screenshot: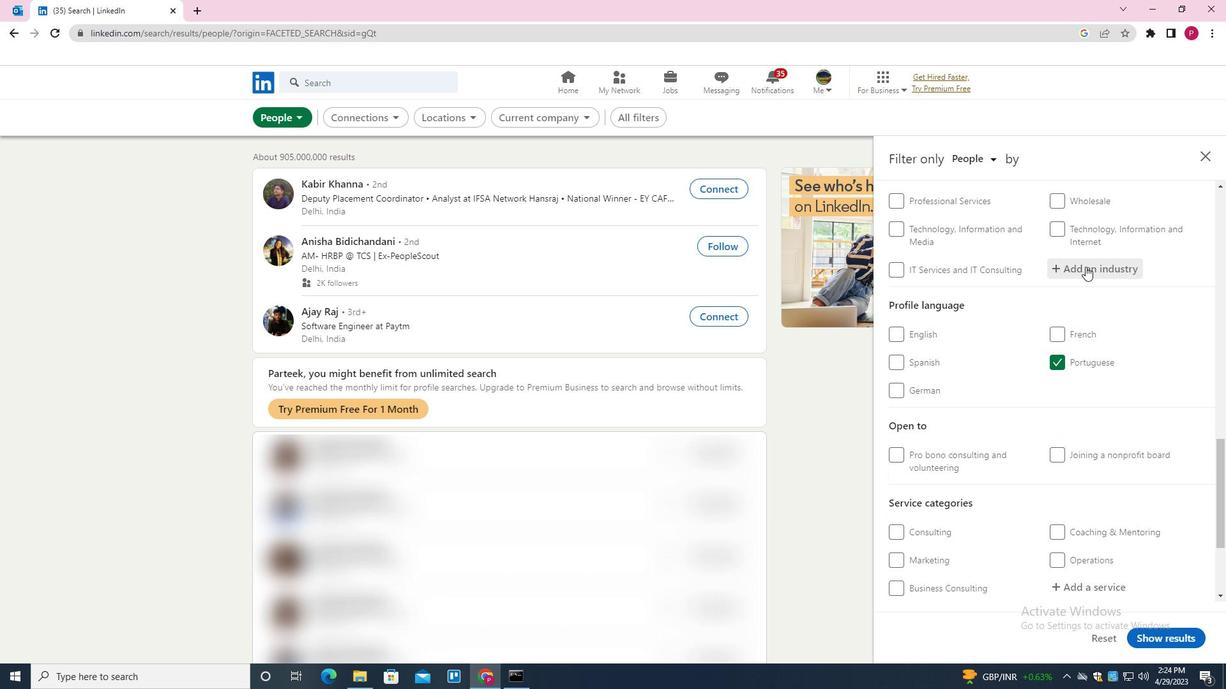 
Action: Key pressed <Key.shift>RETAIL<Key.space><Key.down><Key.down><Key.down><Key.down><Key.down><Key.down><Key.down><Key.up><Key.enter>
Screenshot: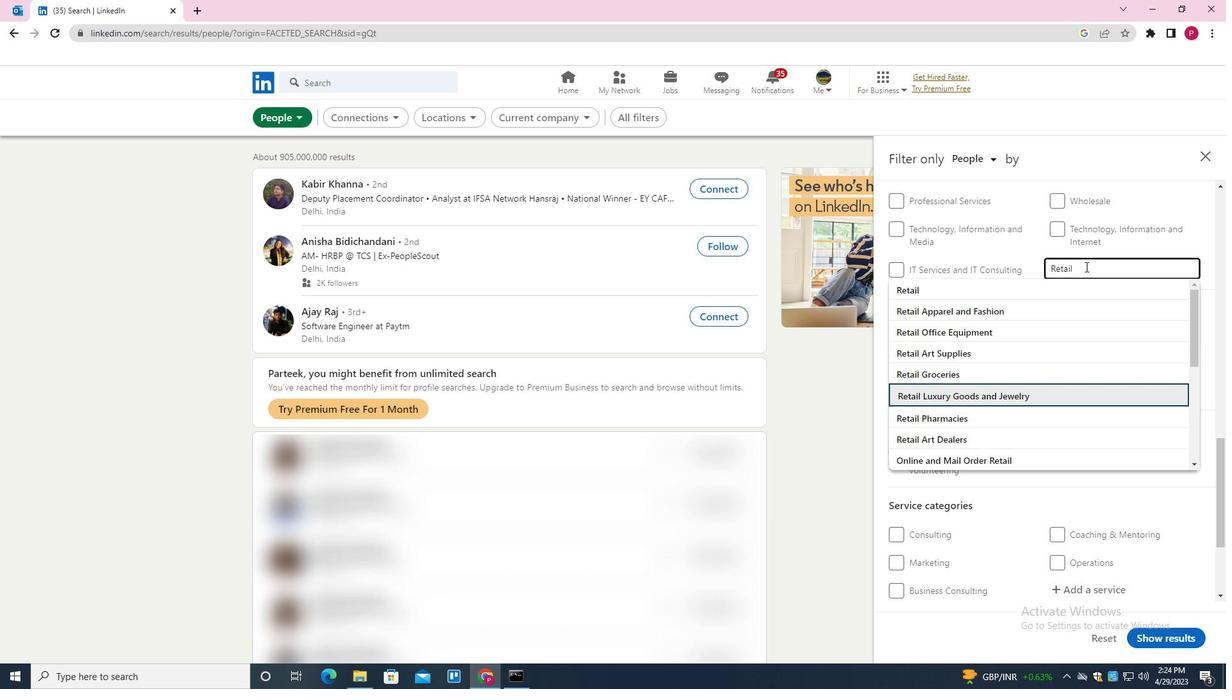 
Action: Mouse moved to (1003, 299)
Screenshot: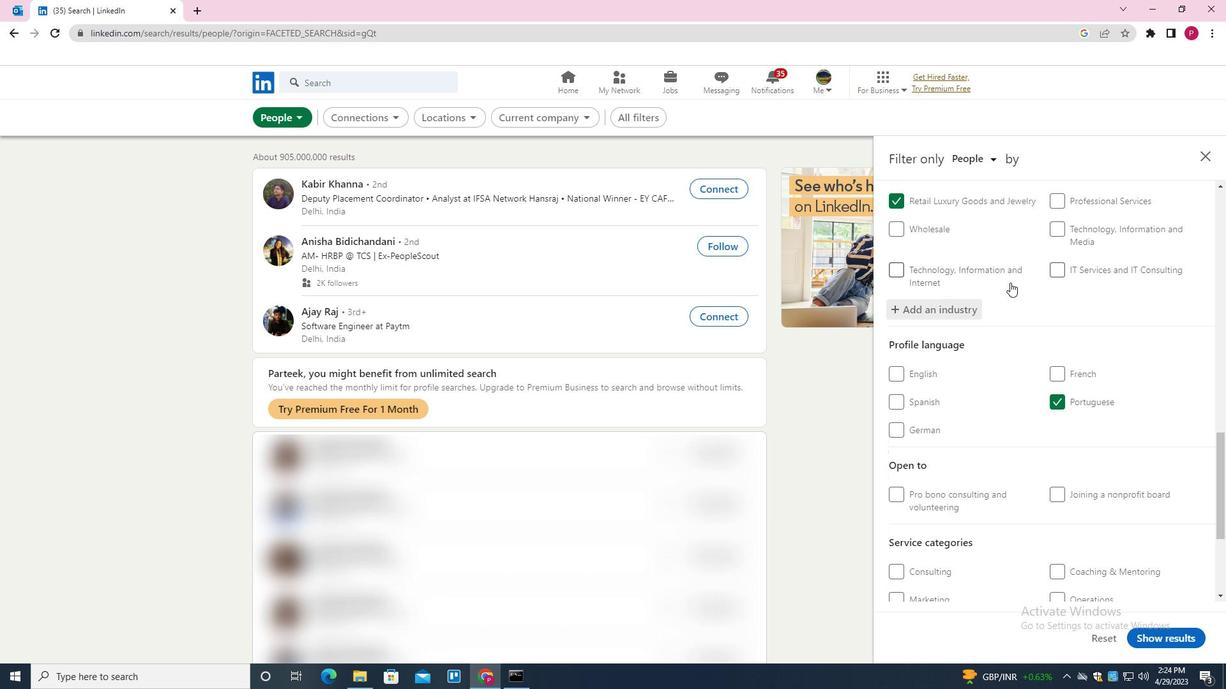 
Action: Mouse scrolled (1003, 298) with delta (0, 0)
Screenshot: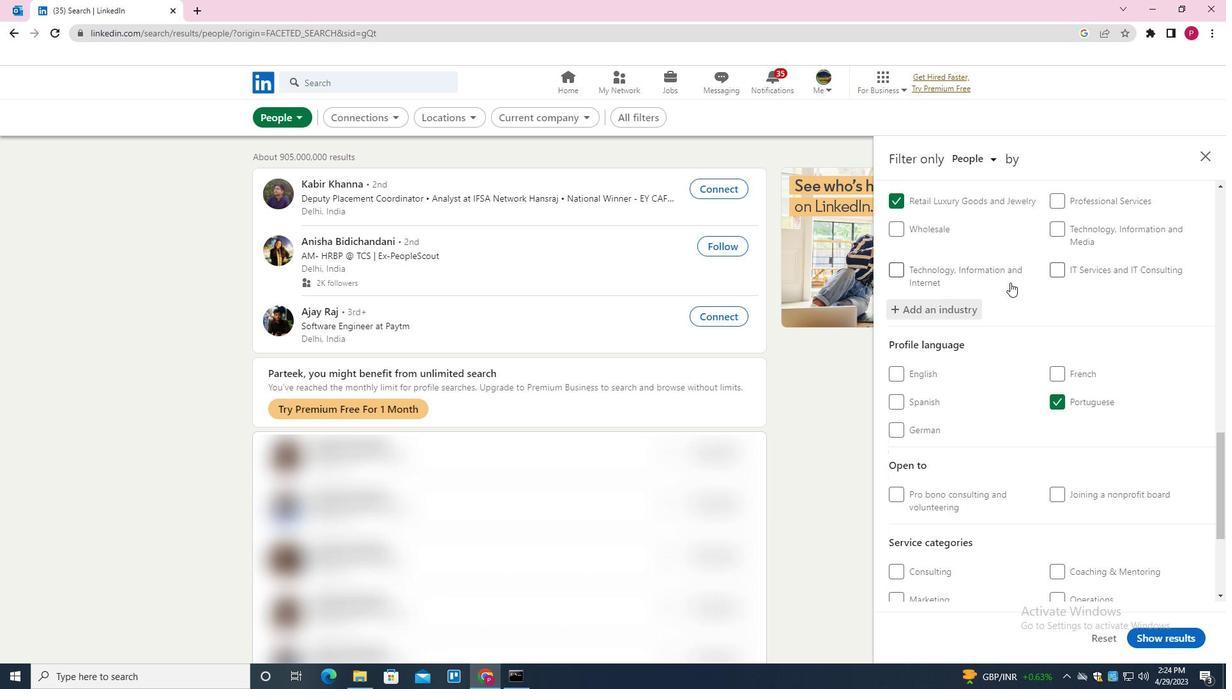
Action: Mouse scrolled (1003, 298) with delta (0, 0)
Screenshot: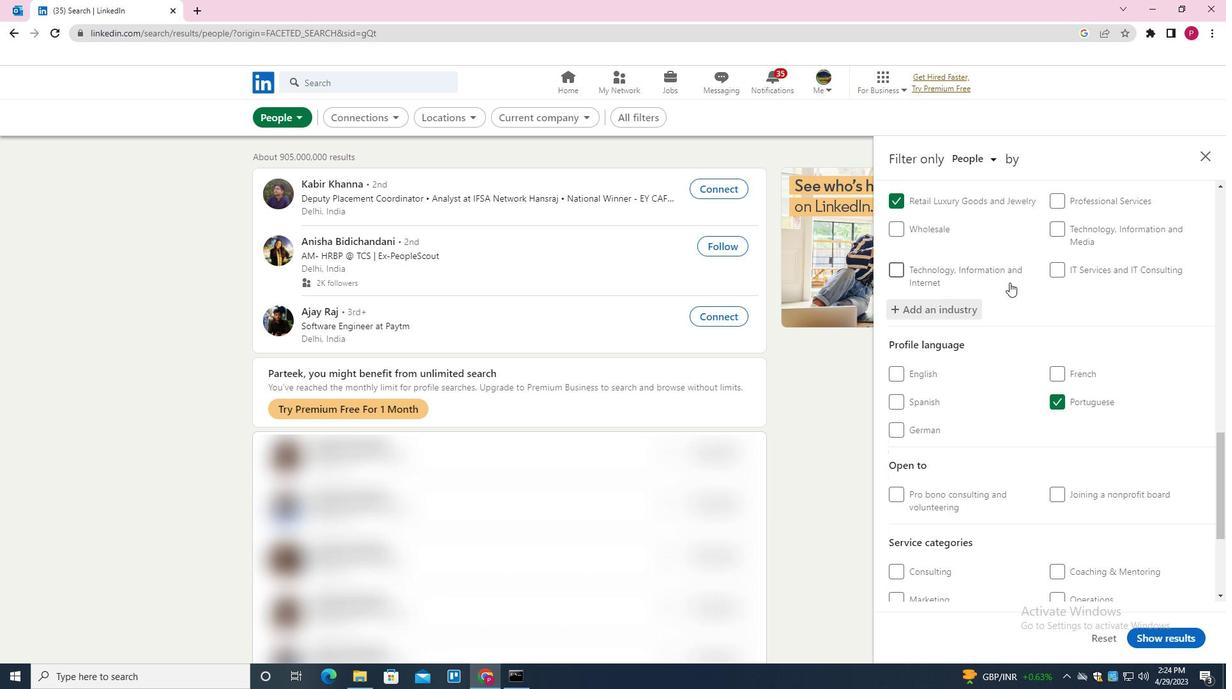 
Action: Mouse moved to (1003, 300)
Screenshot: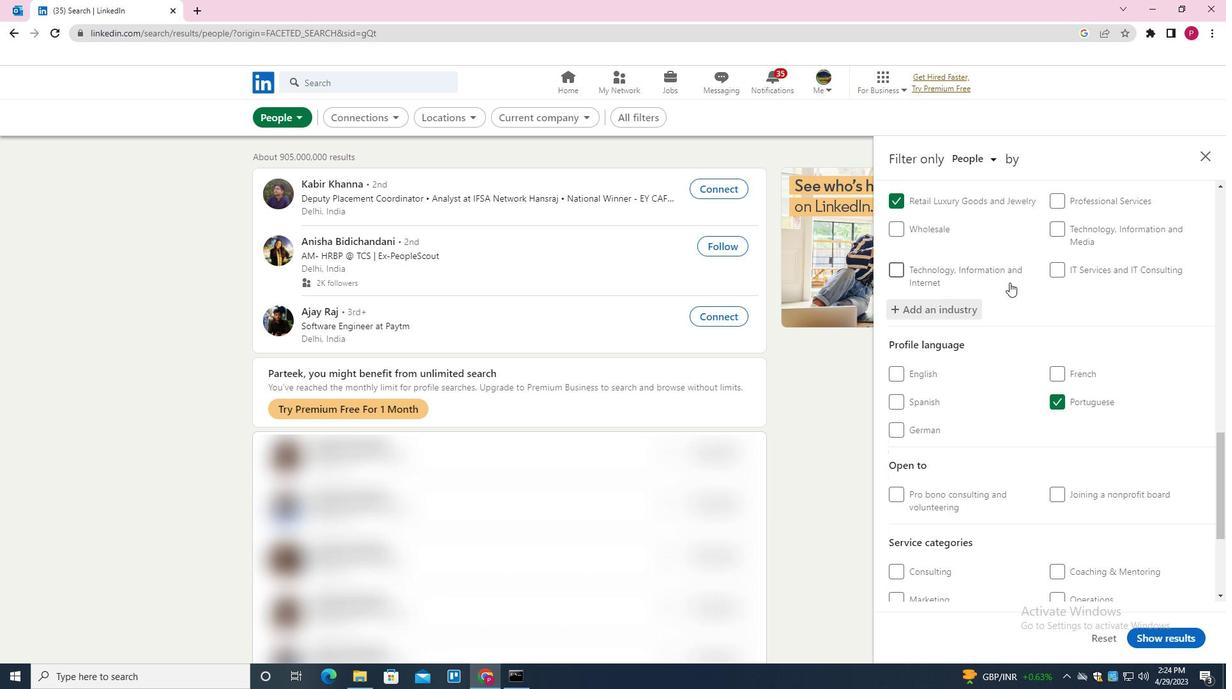 
Action: Mouse scrolled (1003, 299) with delta (0, 0)
Screenshot: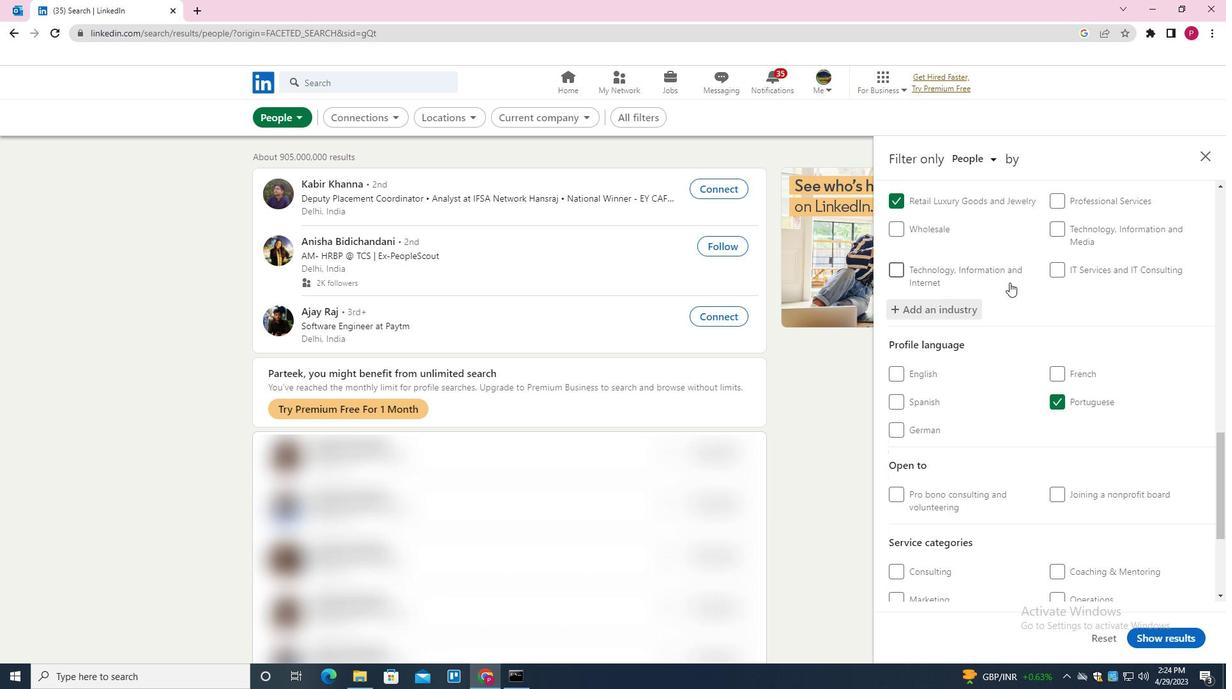
Action: Mouse scrolled (1003, 299) with delta (0, 0)
Screenshot: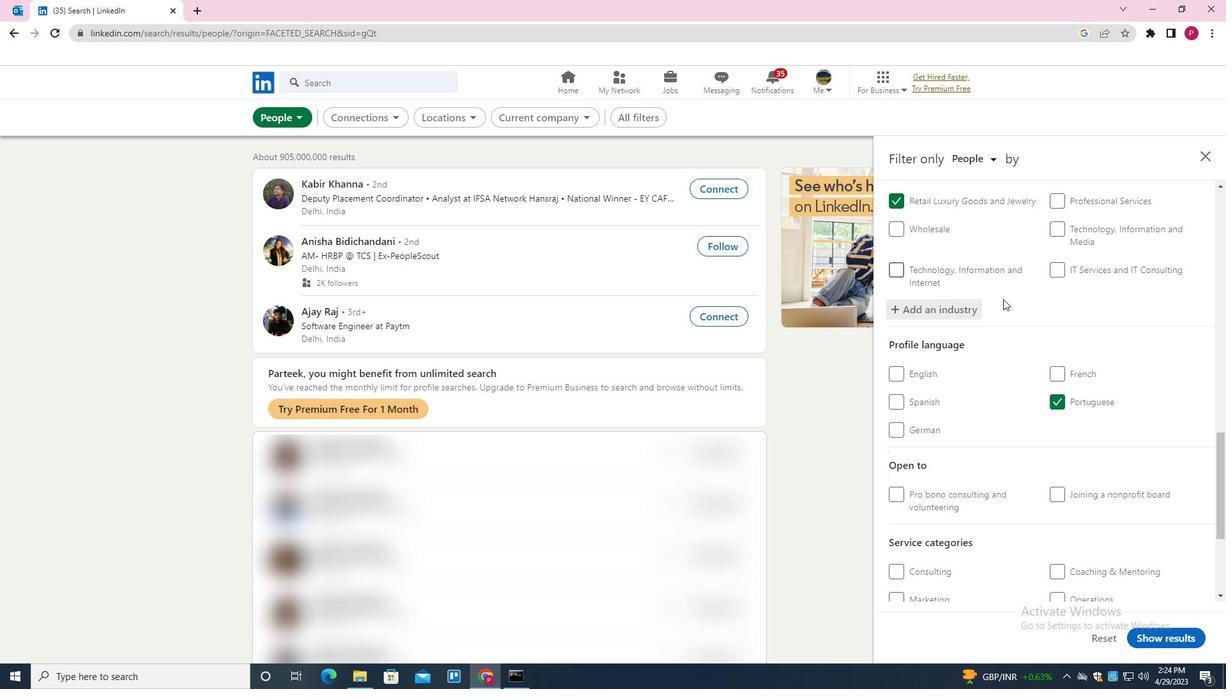 
Action: Mouse moved to (1083, 430)
Screenshot: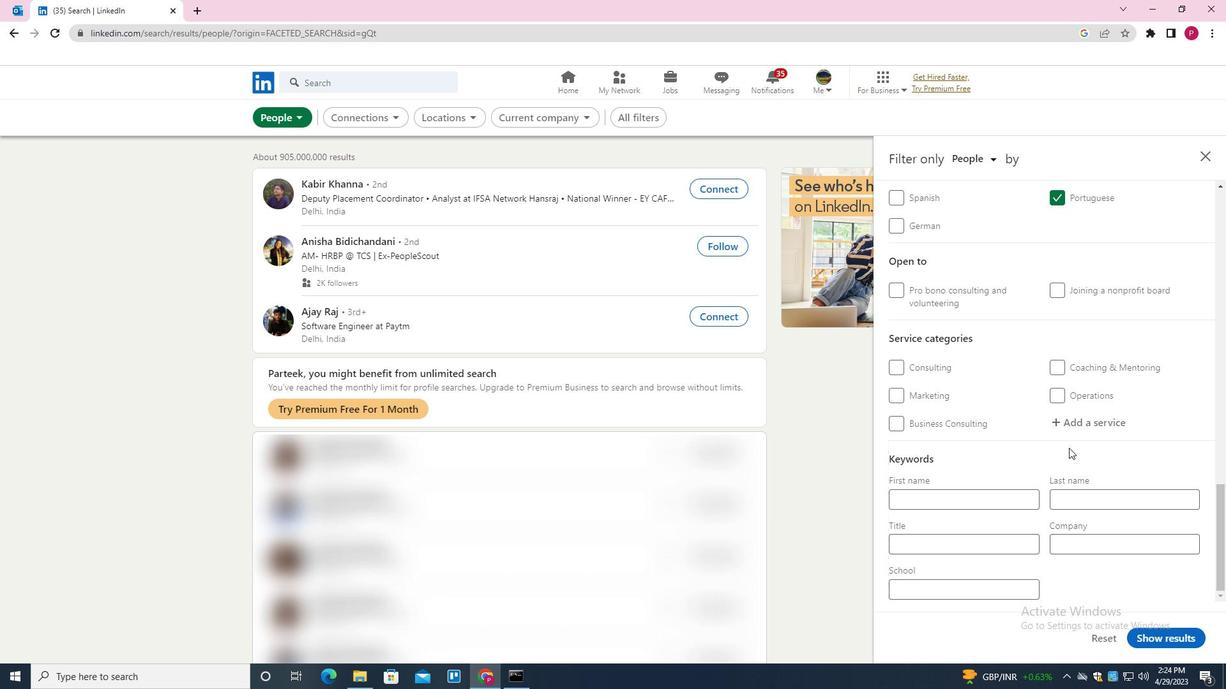 
Action: Mouse pressed left at (1083, 430)
Screenshot: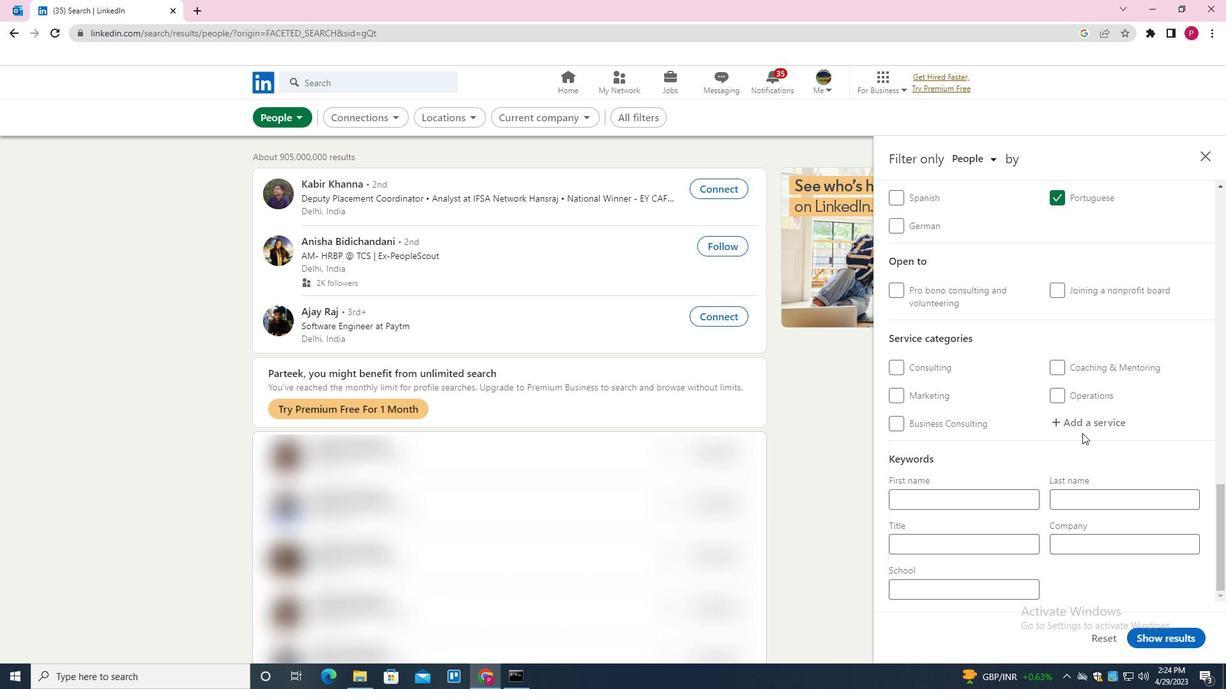 
Action: Key pressed <Key.shift>TRANSLATION<Key.down><Key.enter>
Screenshot: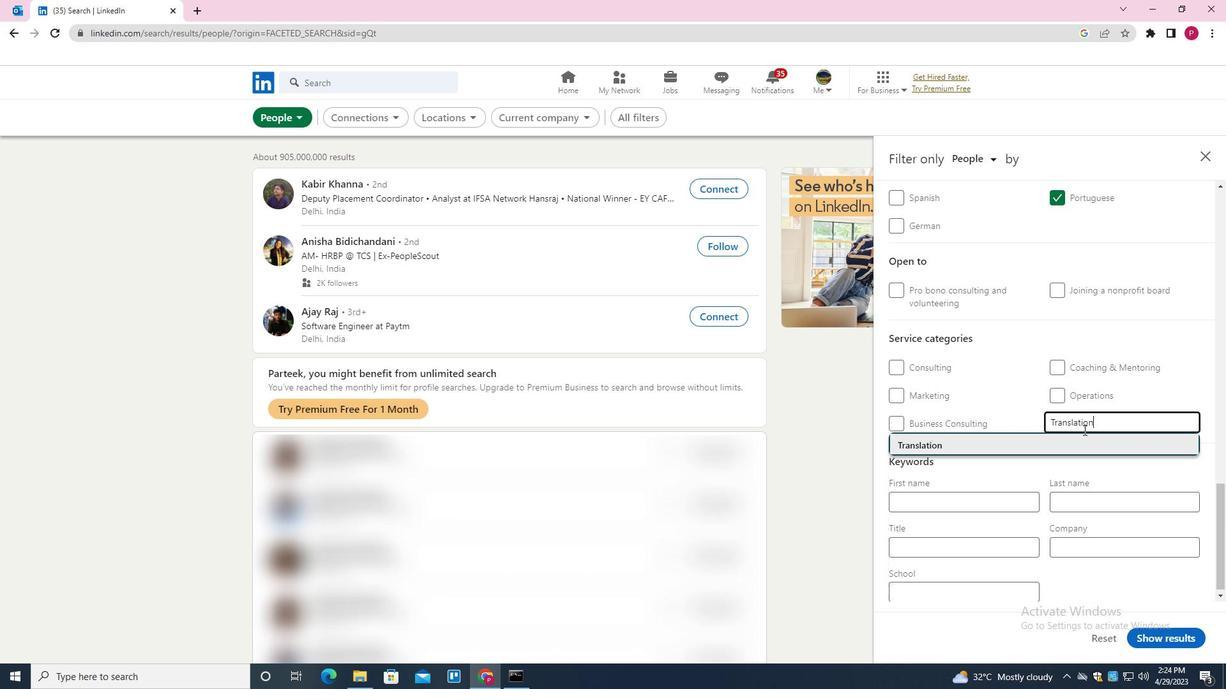 
Action: Mouse moved to (1083, 429)
Screenshot: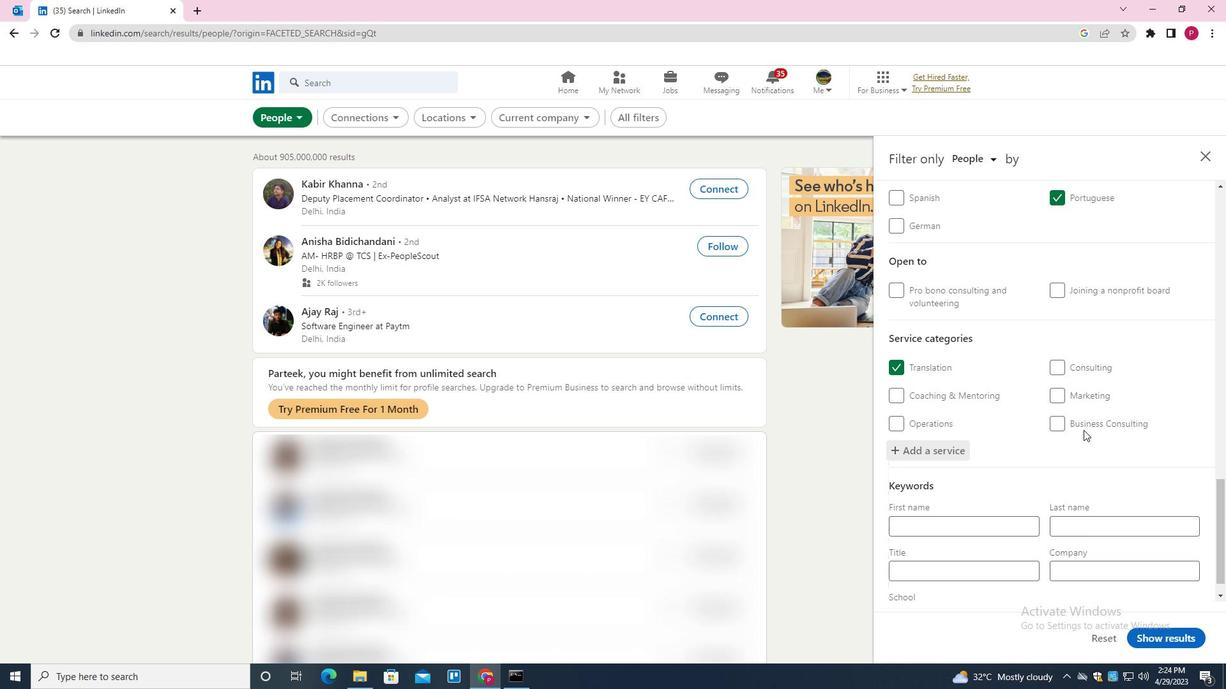 
Action: Mouse scrolled (1083, 428) with delta (0, 0)
Screenshot: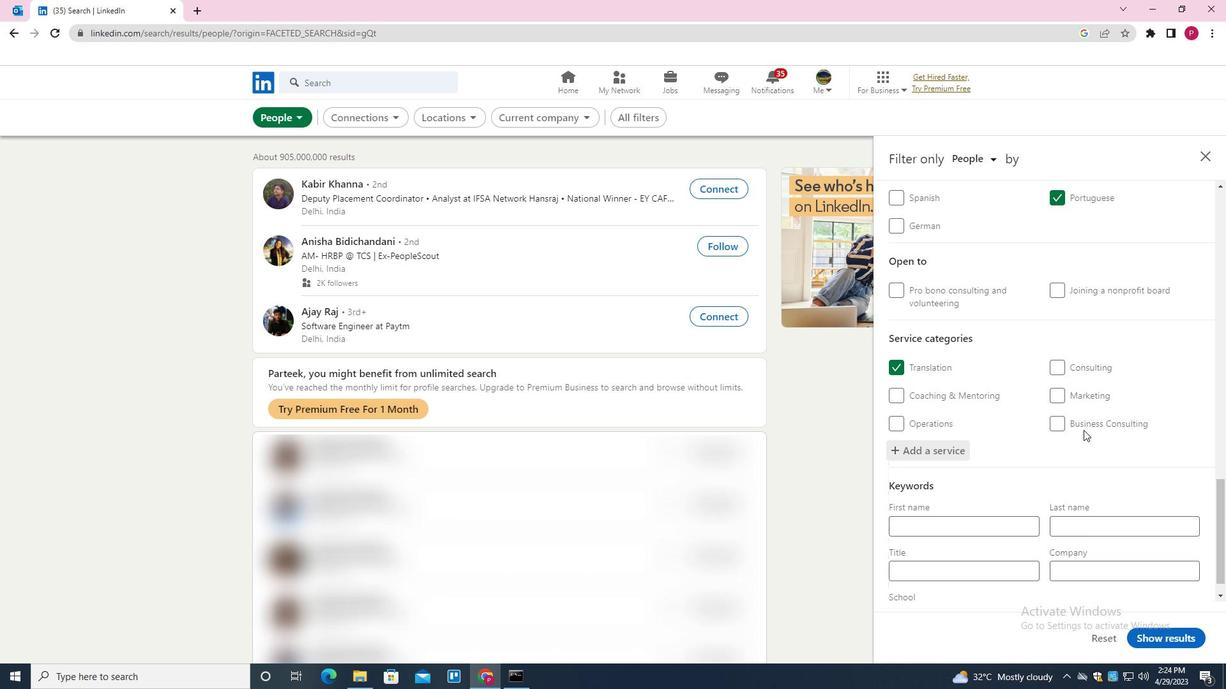 
Action: Mouse moved to (1078, 431)
Screenshot: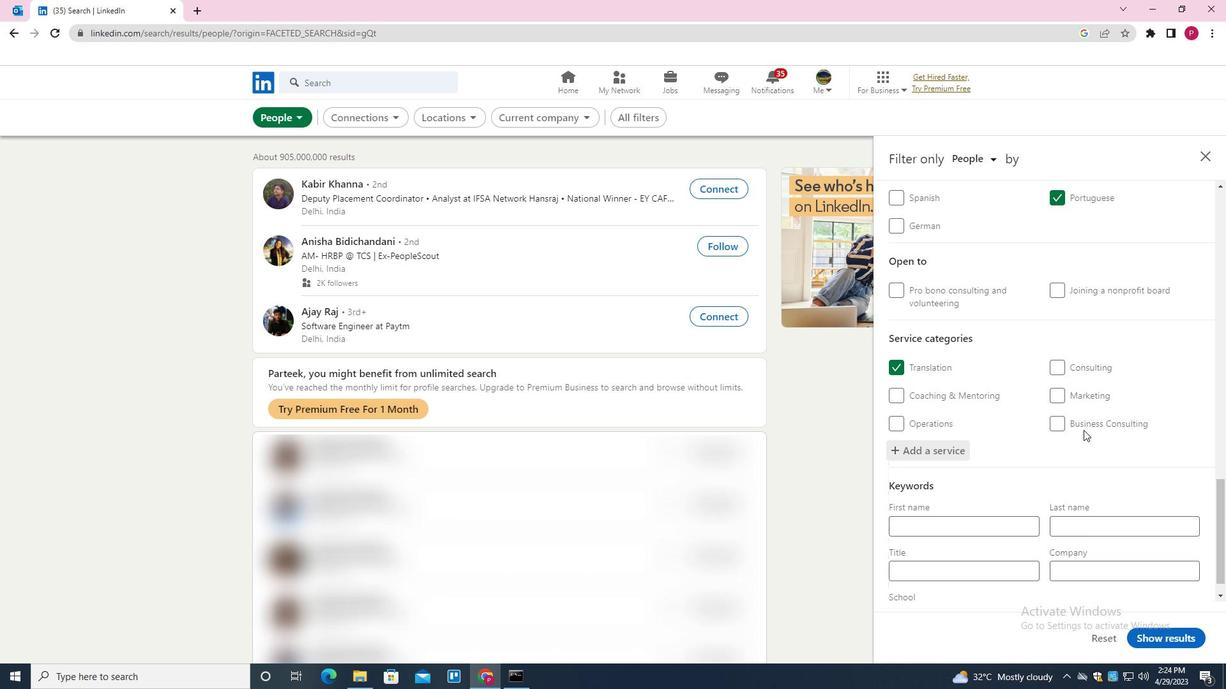 
Action: Mouse scrolled (1078, 430) with delta (0, 0)
Screenshot: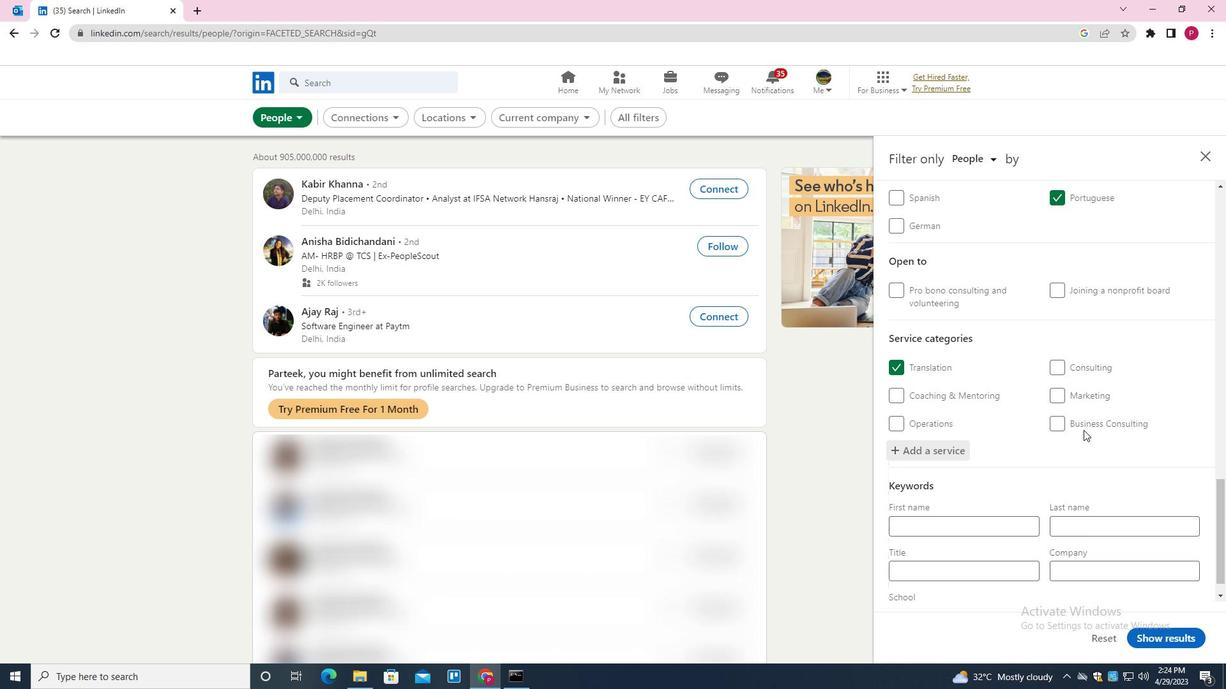 
Action: Mouse moved to (1074, 435)
Screenshot: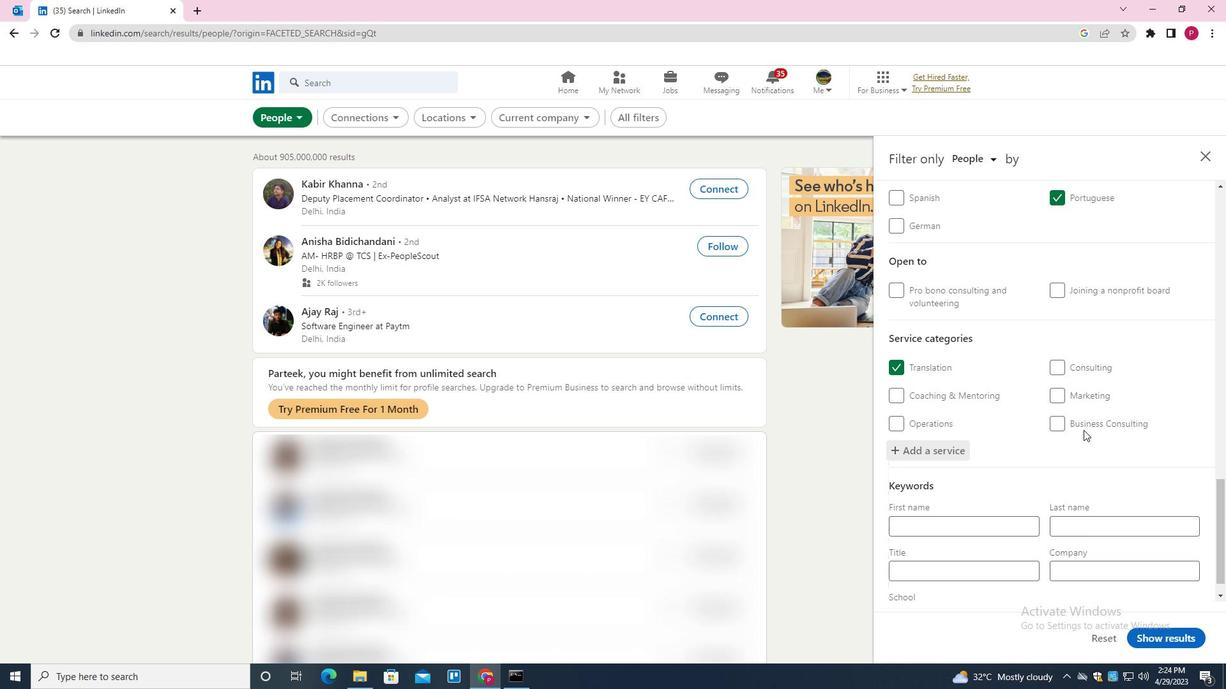 
Action: Mouse scrolled (1074, 434) with delta (0, 0)
Screenshot: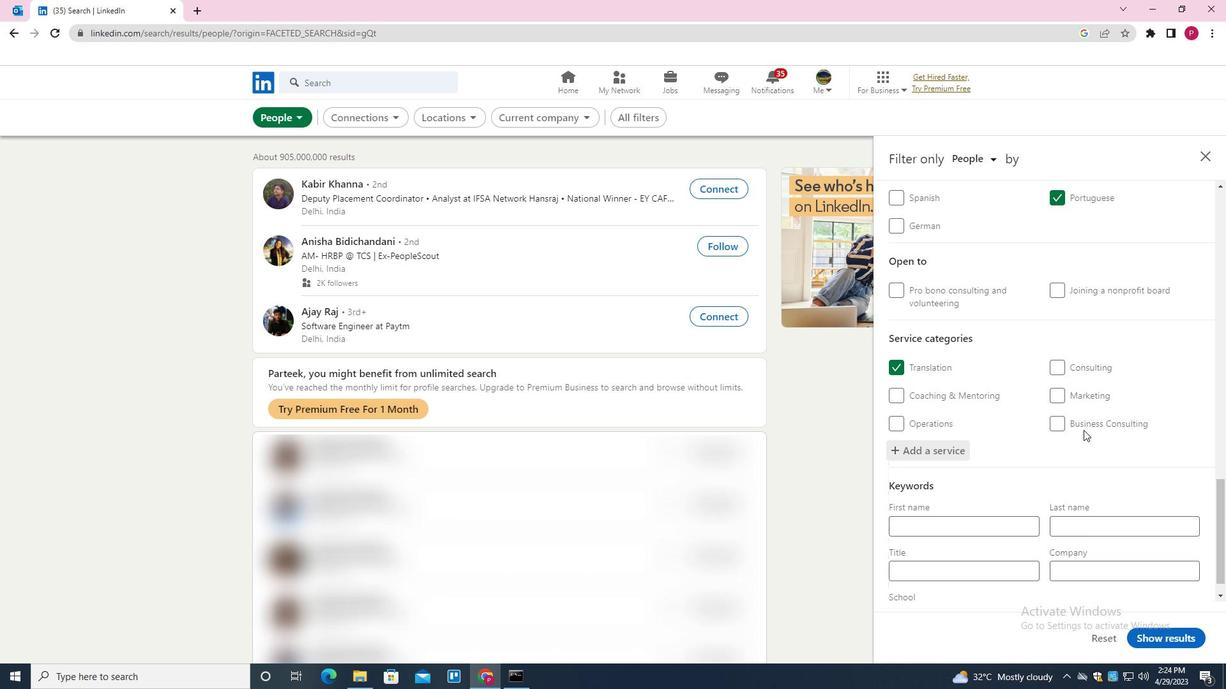 
Action: Mouse moved to (1072, 440)
Screenshot: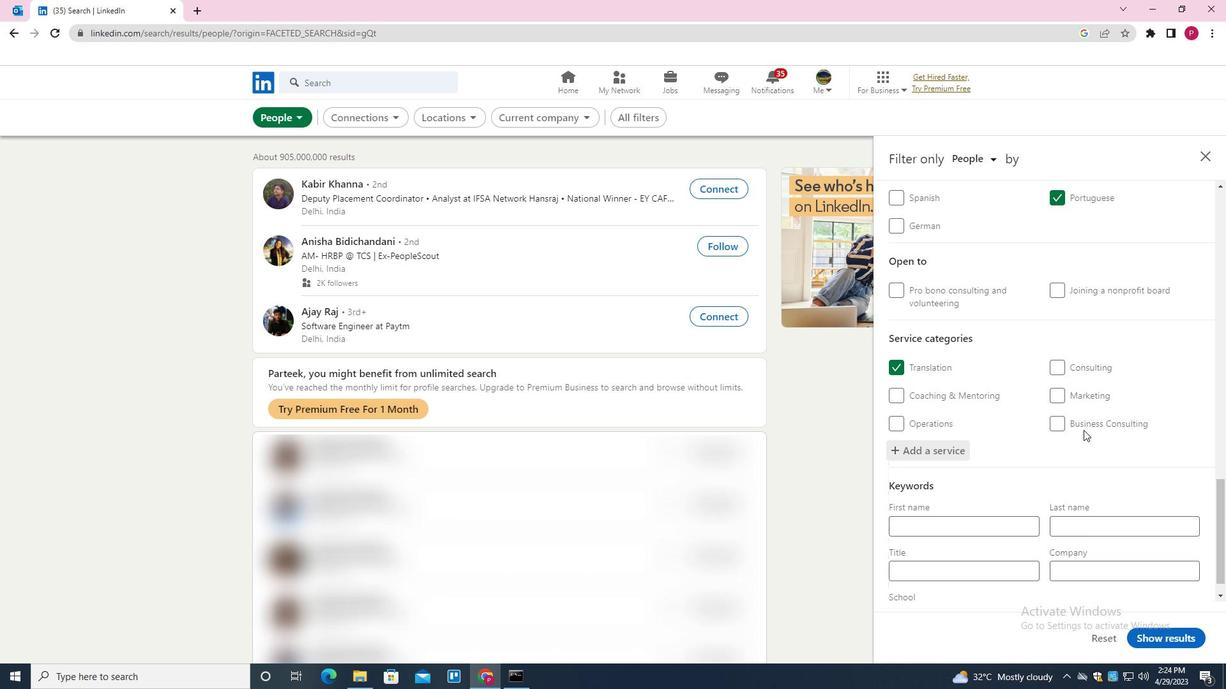 
Action: Mouse scrolled (1072, 440) with delta (0, 0)
Screenshot: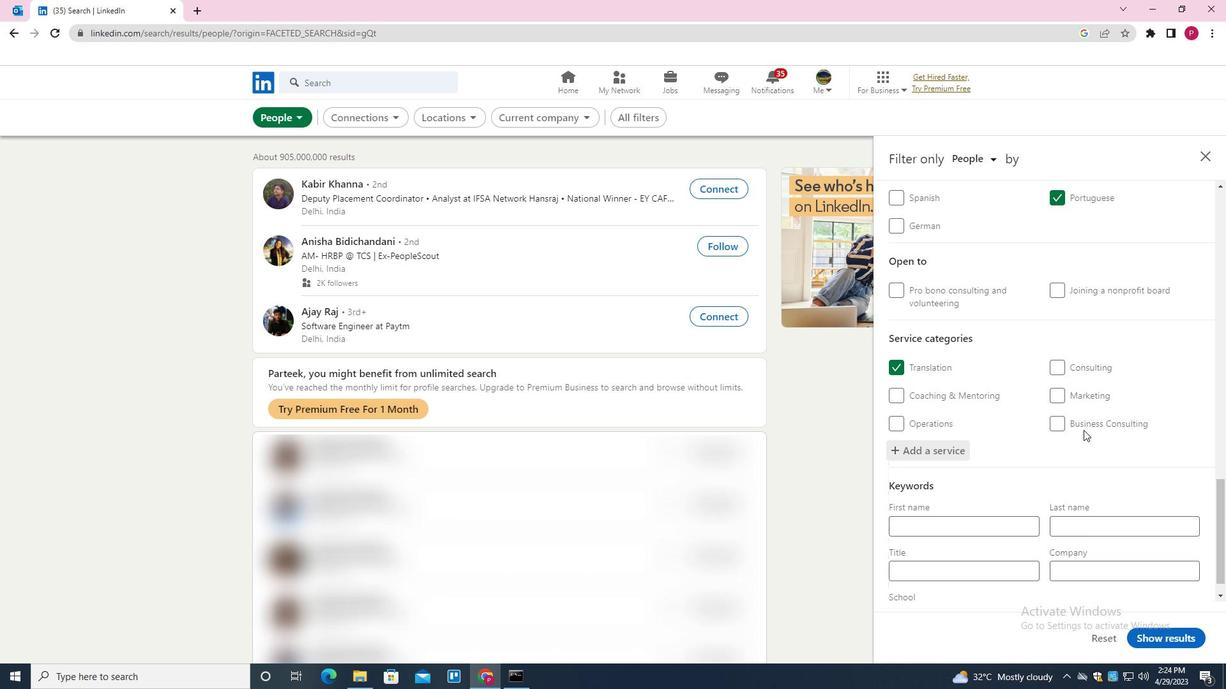 
Action: Mouse moved to (991, 542)
Screenshot: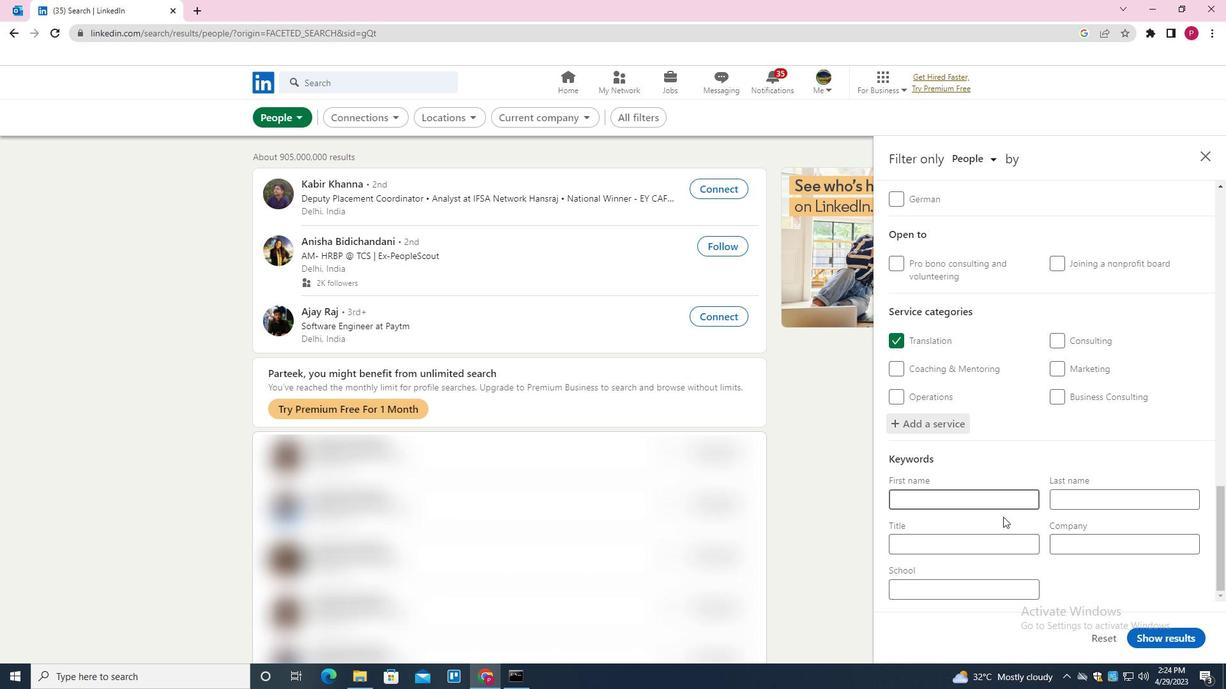 
Action: Mouse pressed left at (991, 542)
Screenshot: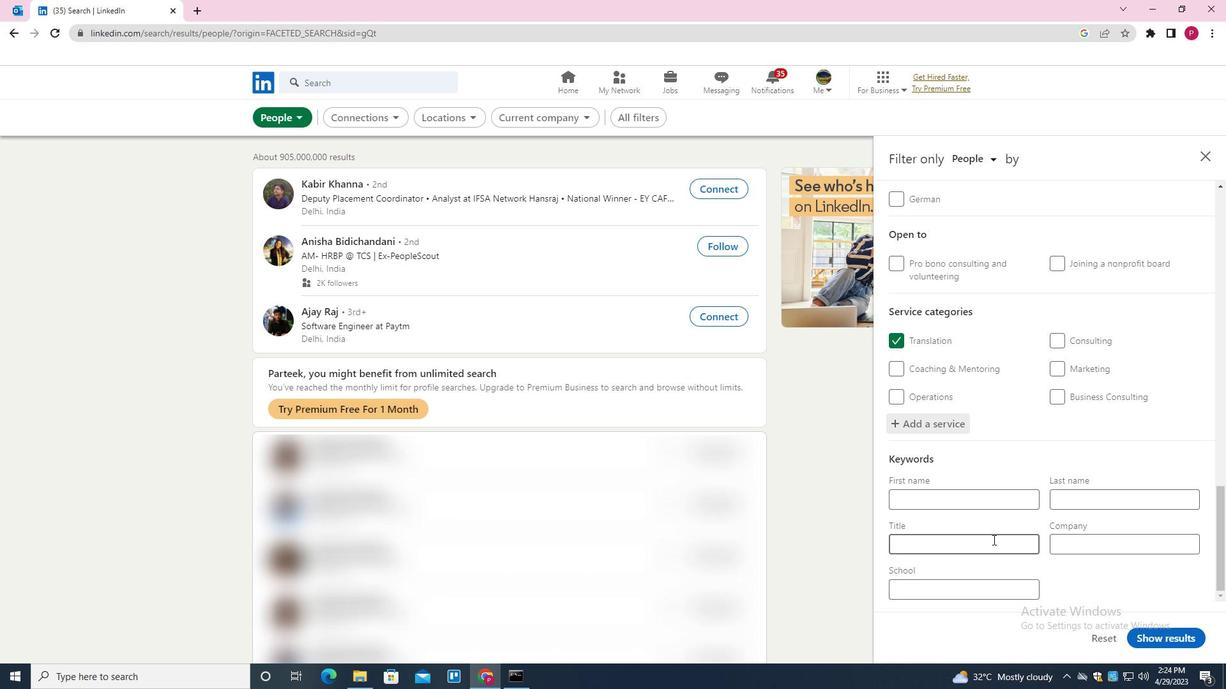 
Action: Key pressed <Key.shift>MAINTENANCE<Key.space><Key.shift>ENGINEER
Screenshot: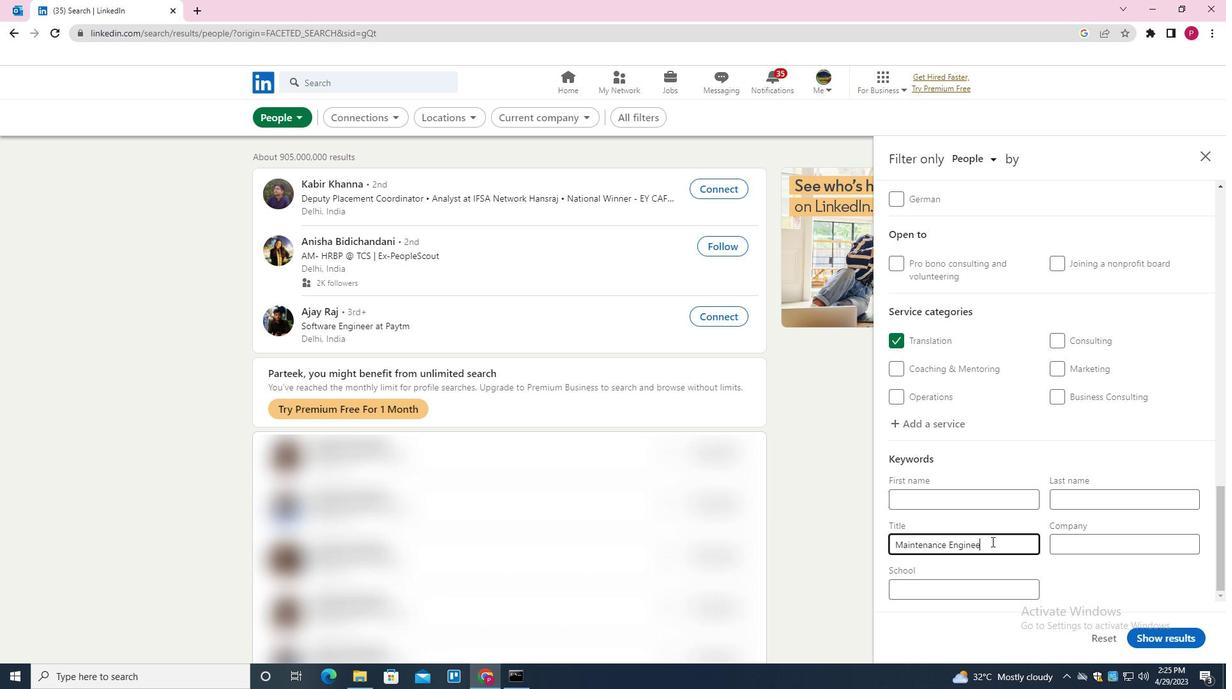 
Action: Mouse moved to (1161, 636)
Screenshot: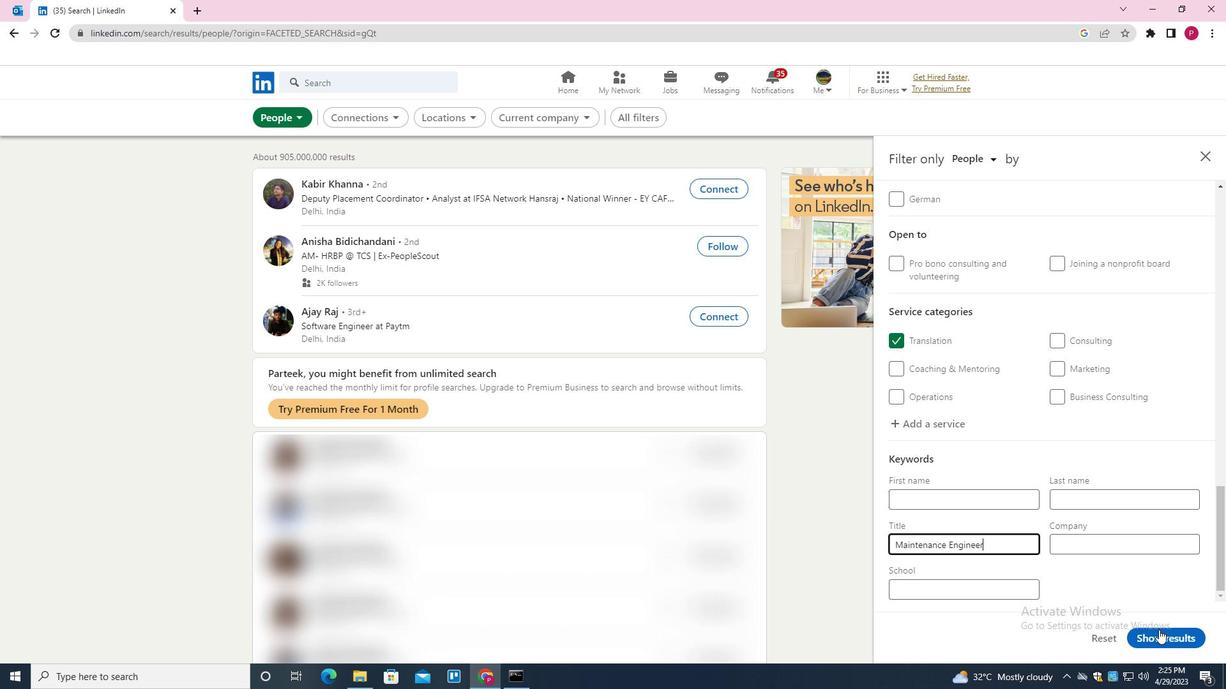 
Action: Mouse pressed left at (1161, 636)
Screenshot: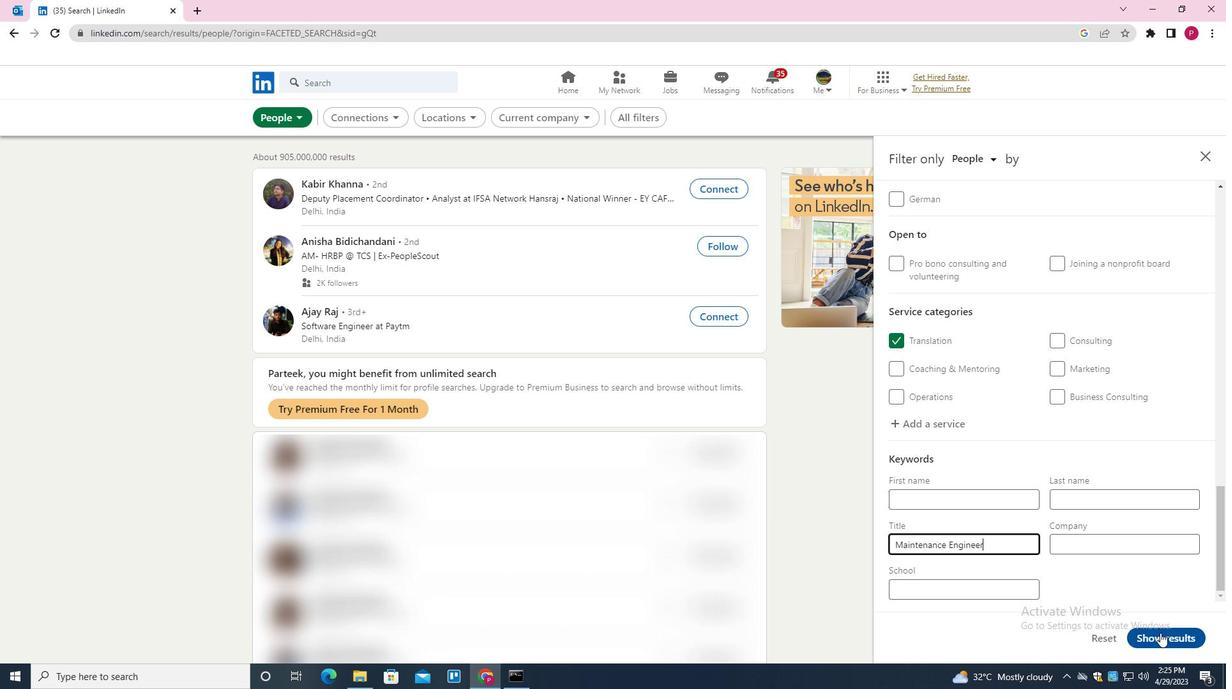 
Action: Mouse moved to (607, 337)
Screenshot: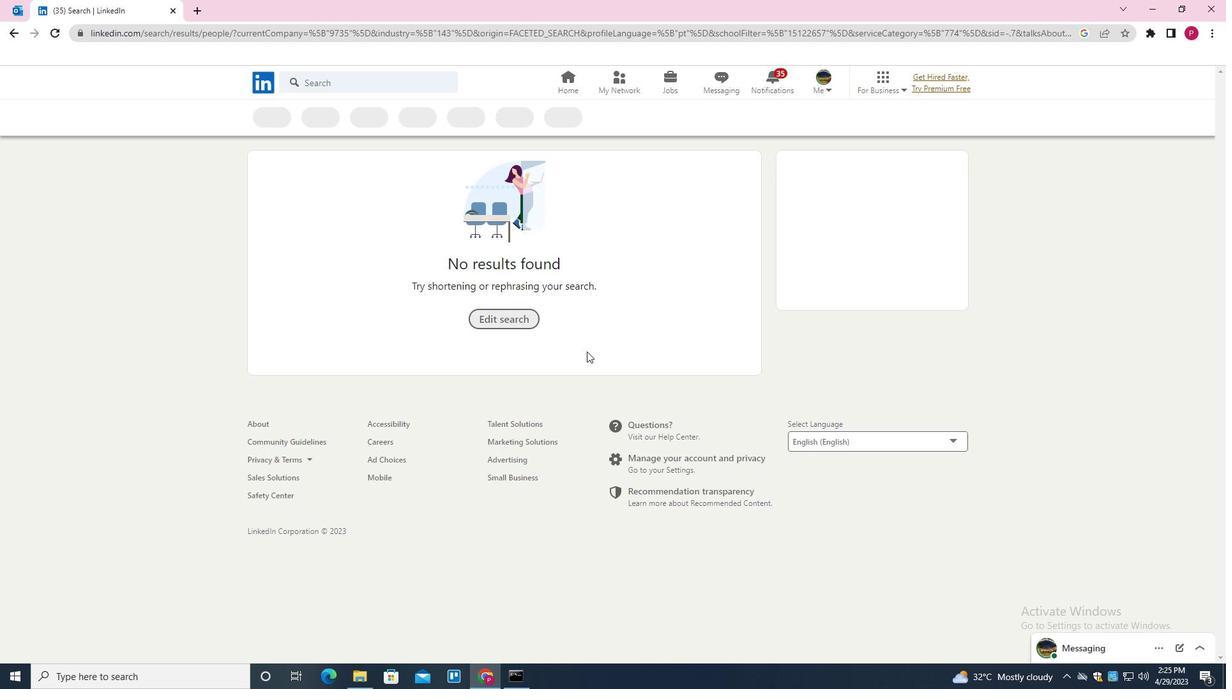 
